 Task: Find connections with filter location Neustadt with filter topic #newyearwith filter profile language French with filter current company Viatris with filter school School of Management Sciences, Varanasi with filter industry Airlines and Aviation with filter service category Consulting with filter keywords title Vice President of Operations
Action: Mouse moved to (677, 72)
Screenshot: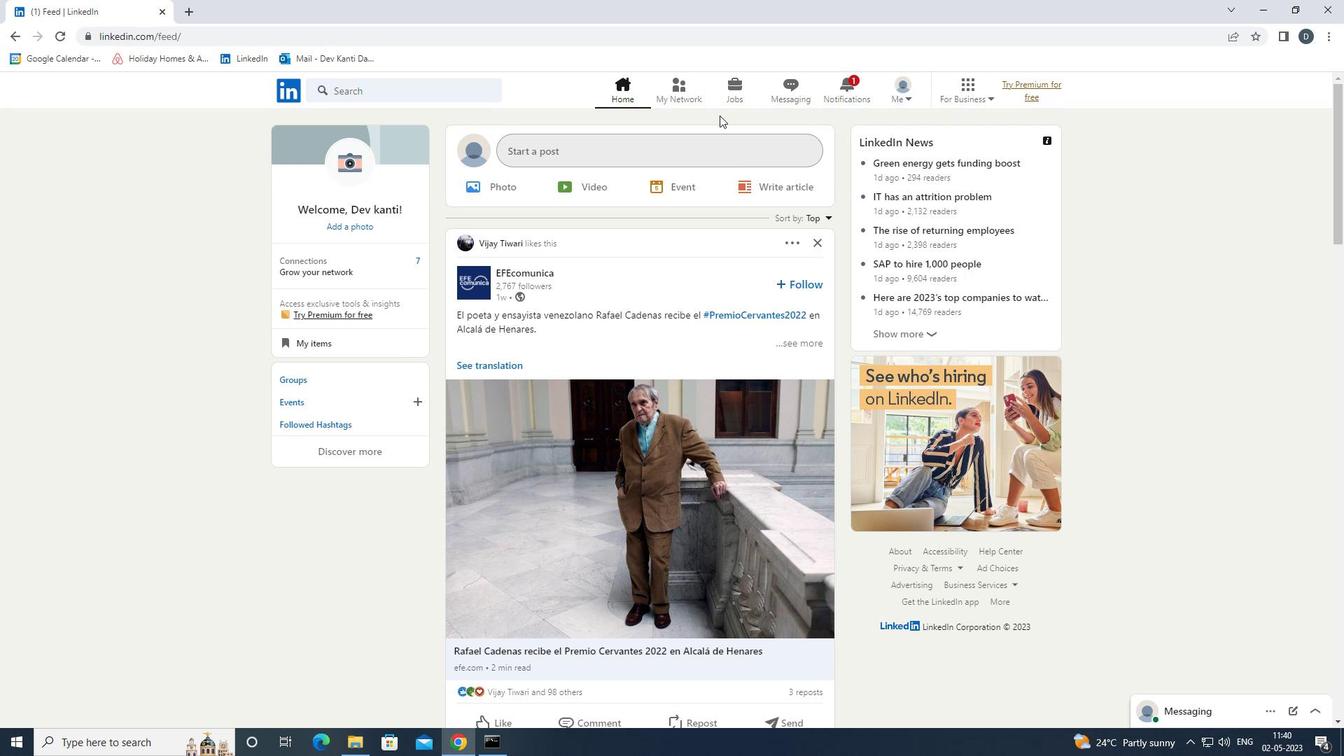 
Action: Mouse pressed left at (677, 72)
Screenshot: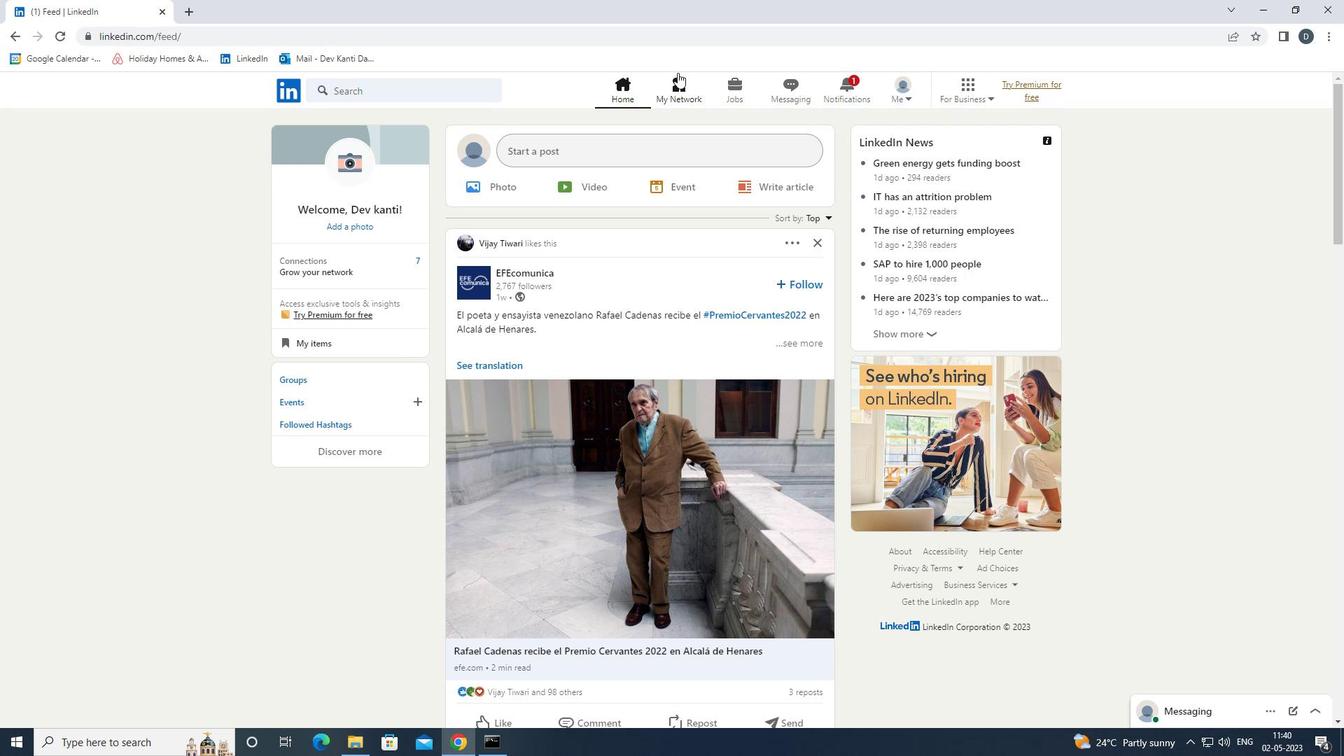 
Action: Mouse moved to (466, 166)
Screenshot: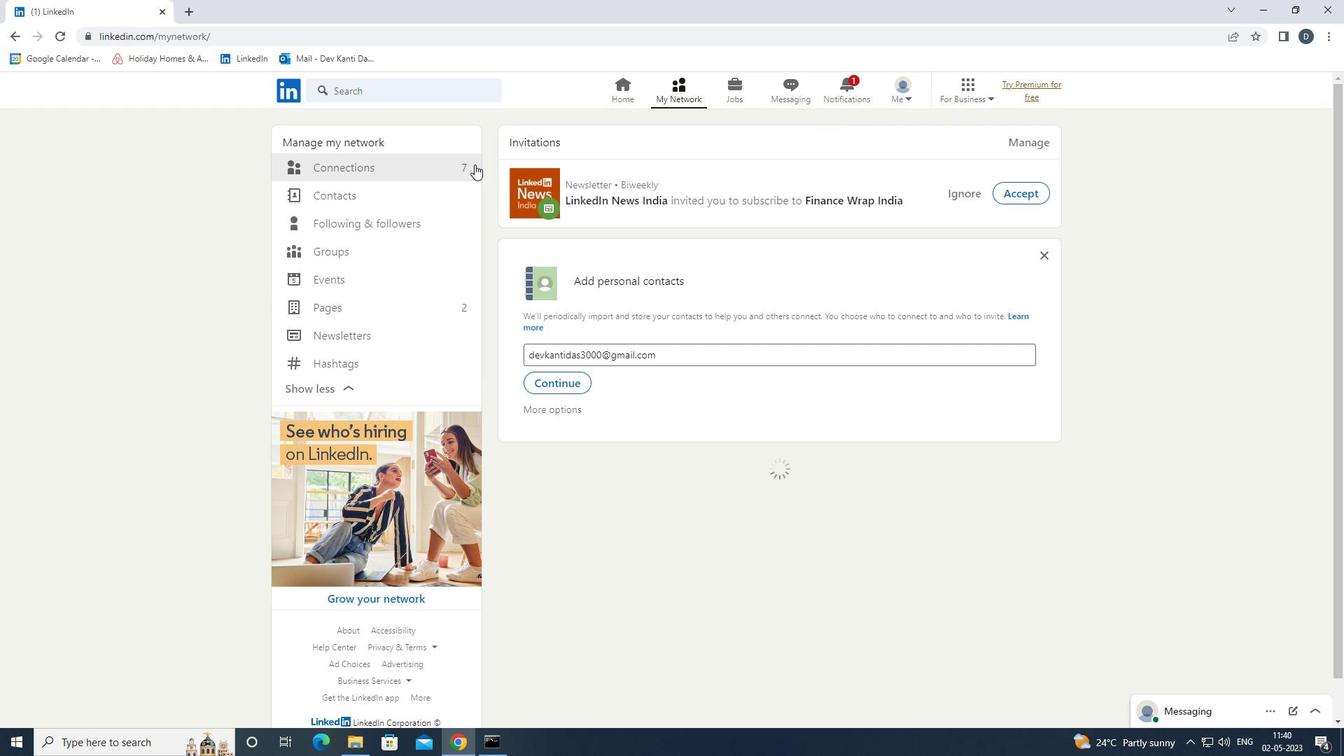 
Action: Mouse pressed left at (466, 166)
Screenshot: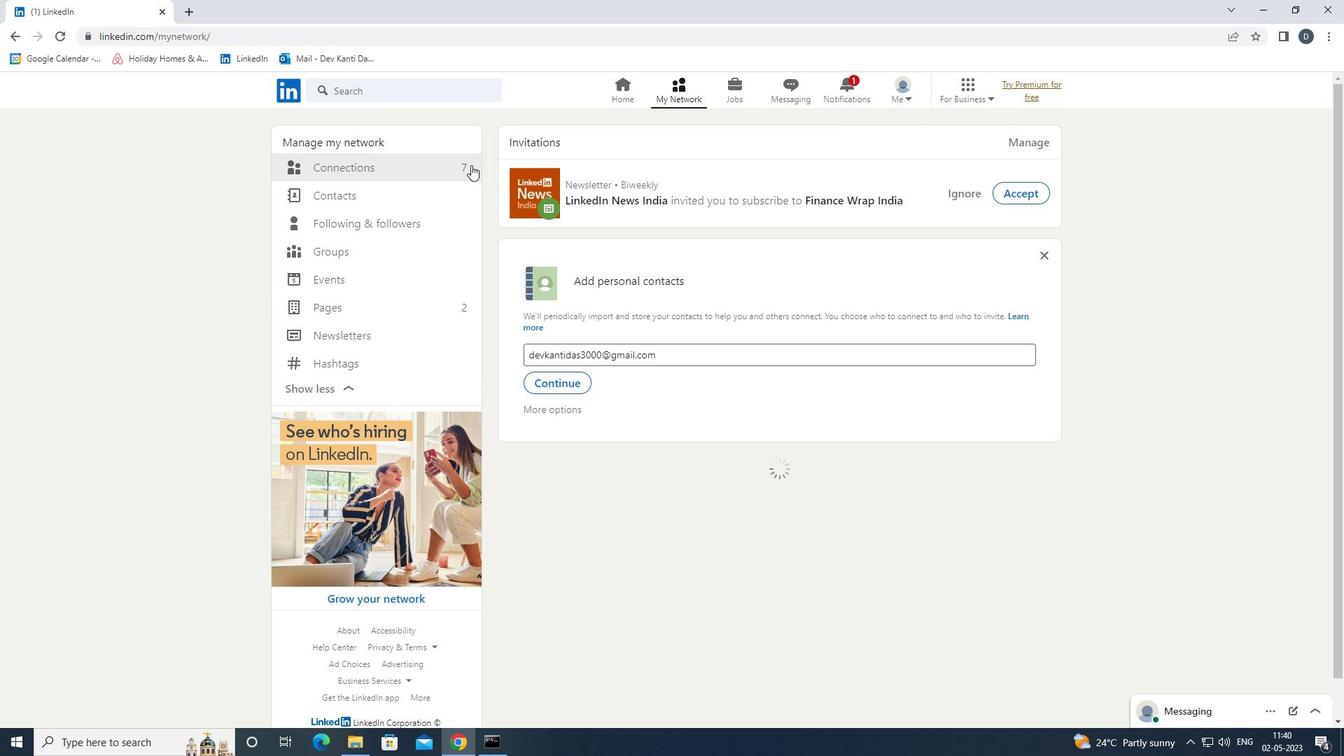
Action: Mouse moved to (788, 171)
Screenshot: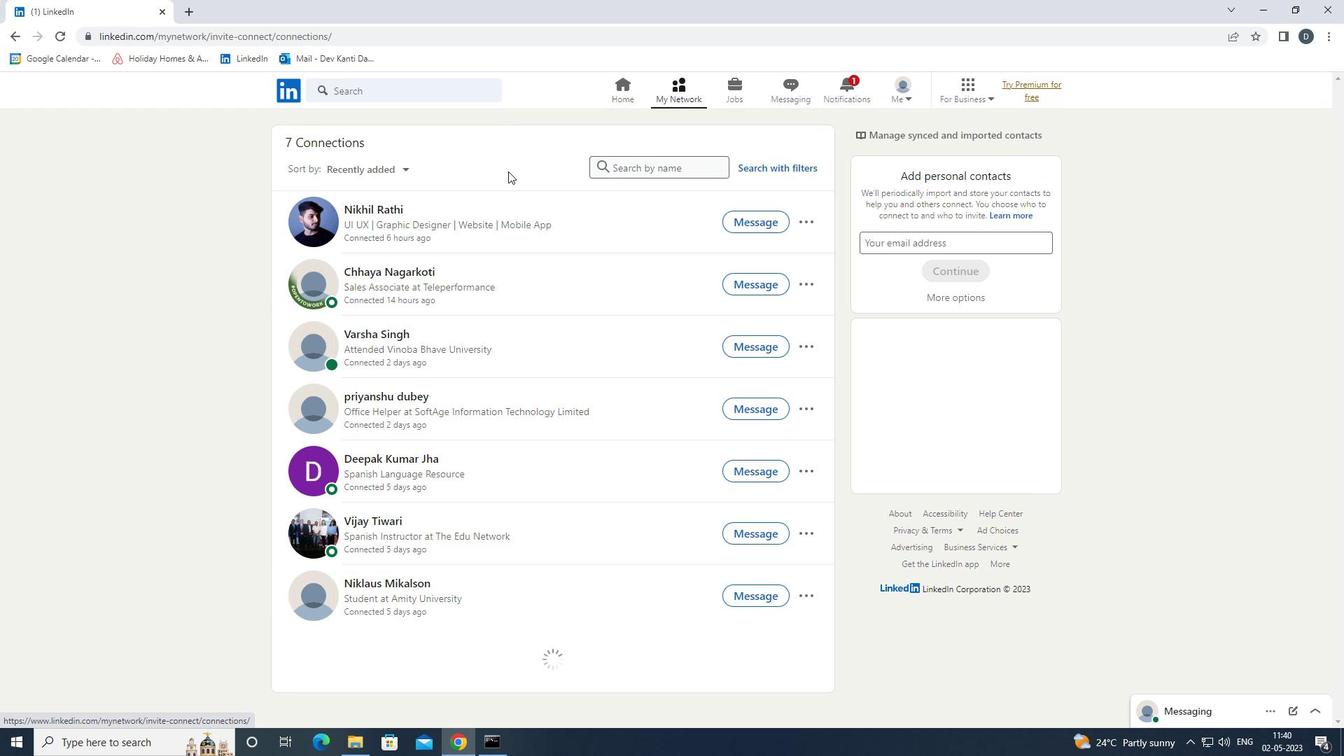 
Action: Mouse pressed left at (788, 171)
Screenshot: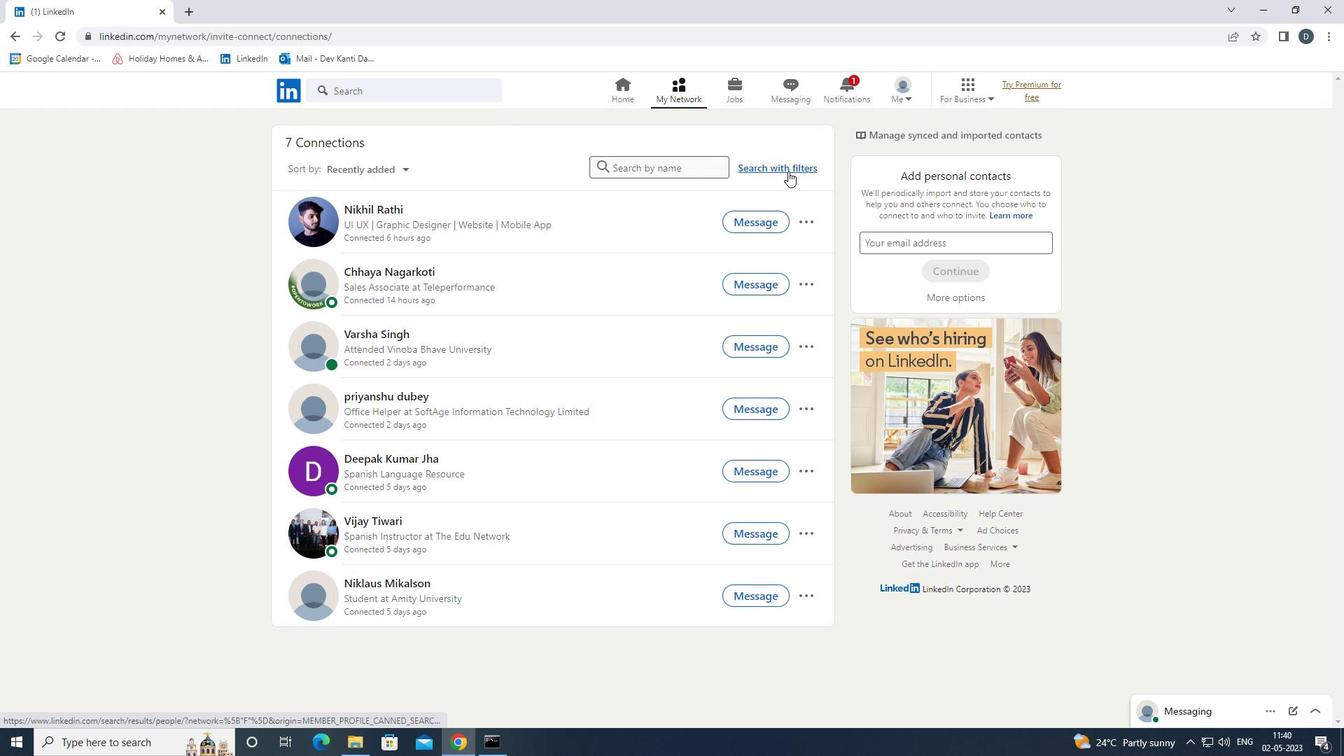 
Action: Mouse moved to (717, 127)
Screenshot: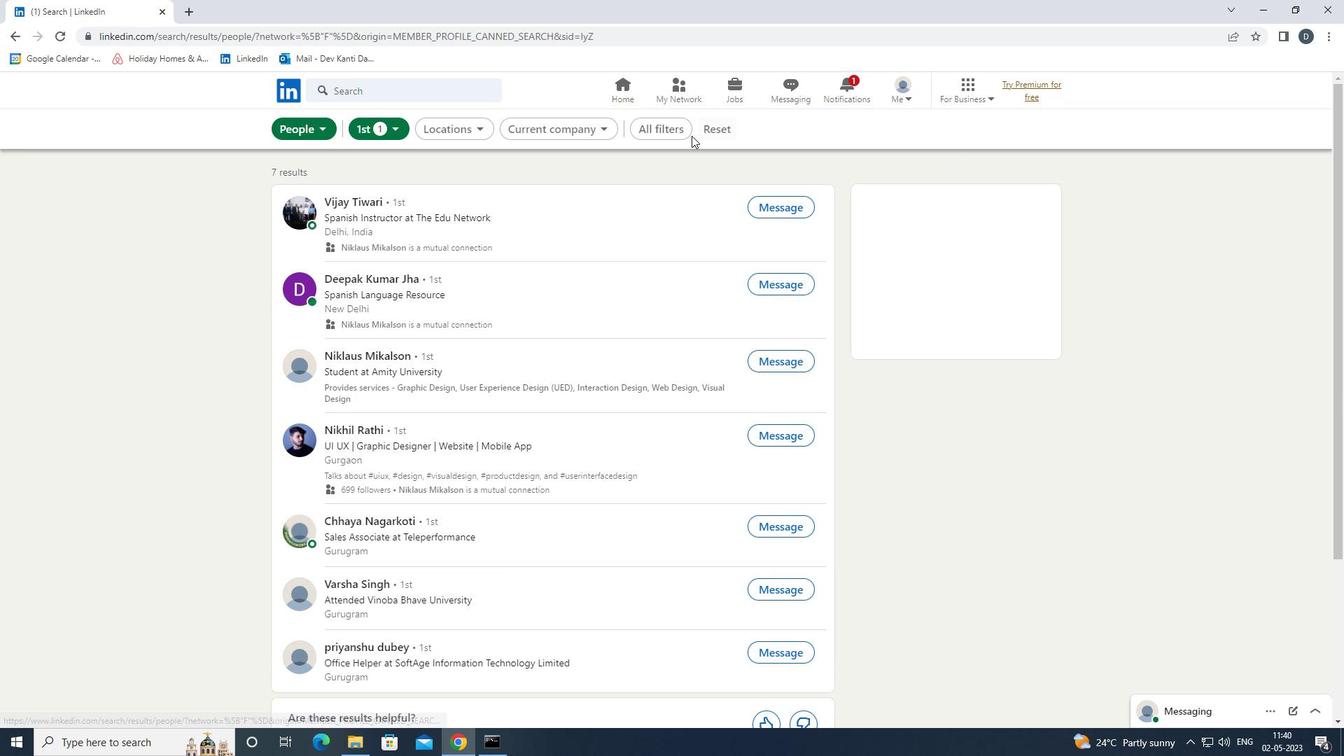 
Action: Mouse pressed left at (717, 127)
Screenshot: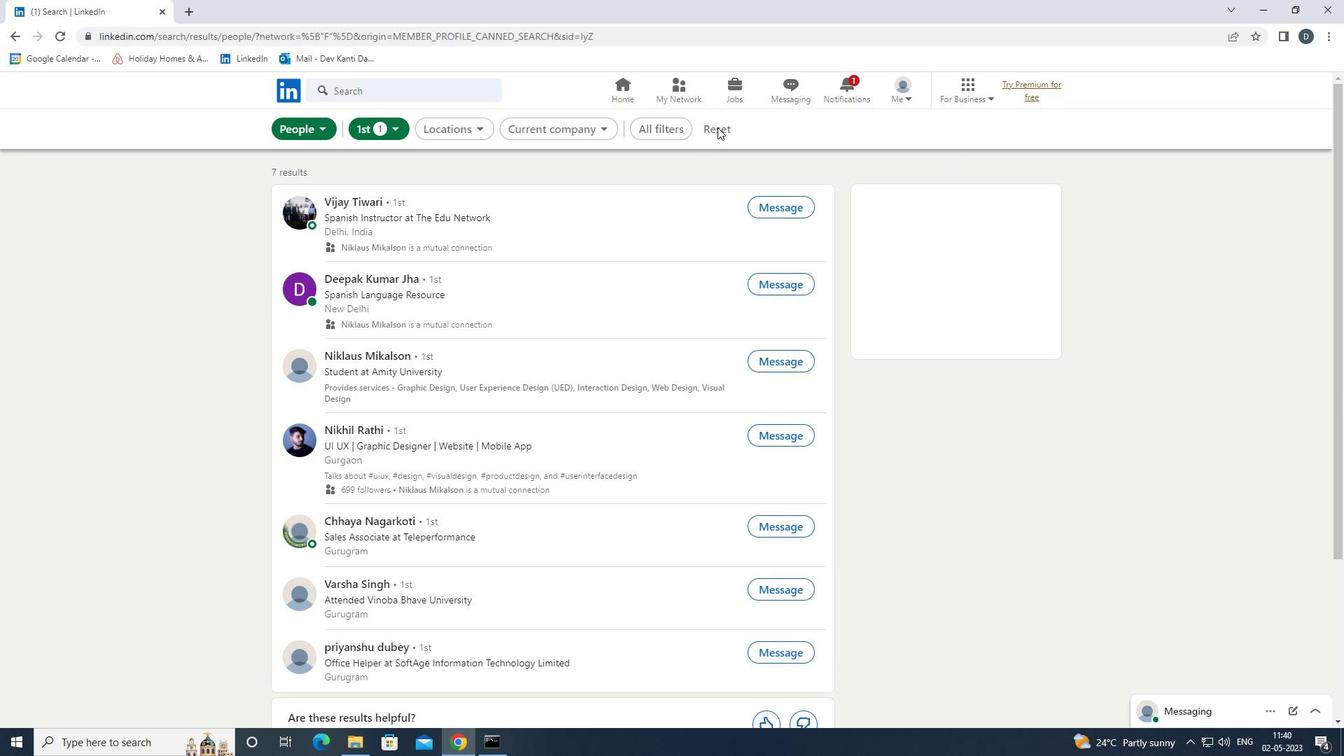 
Action: Mouse moved to (717, 130)
Screenshot: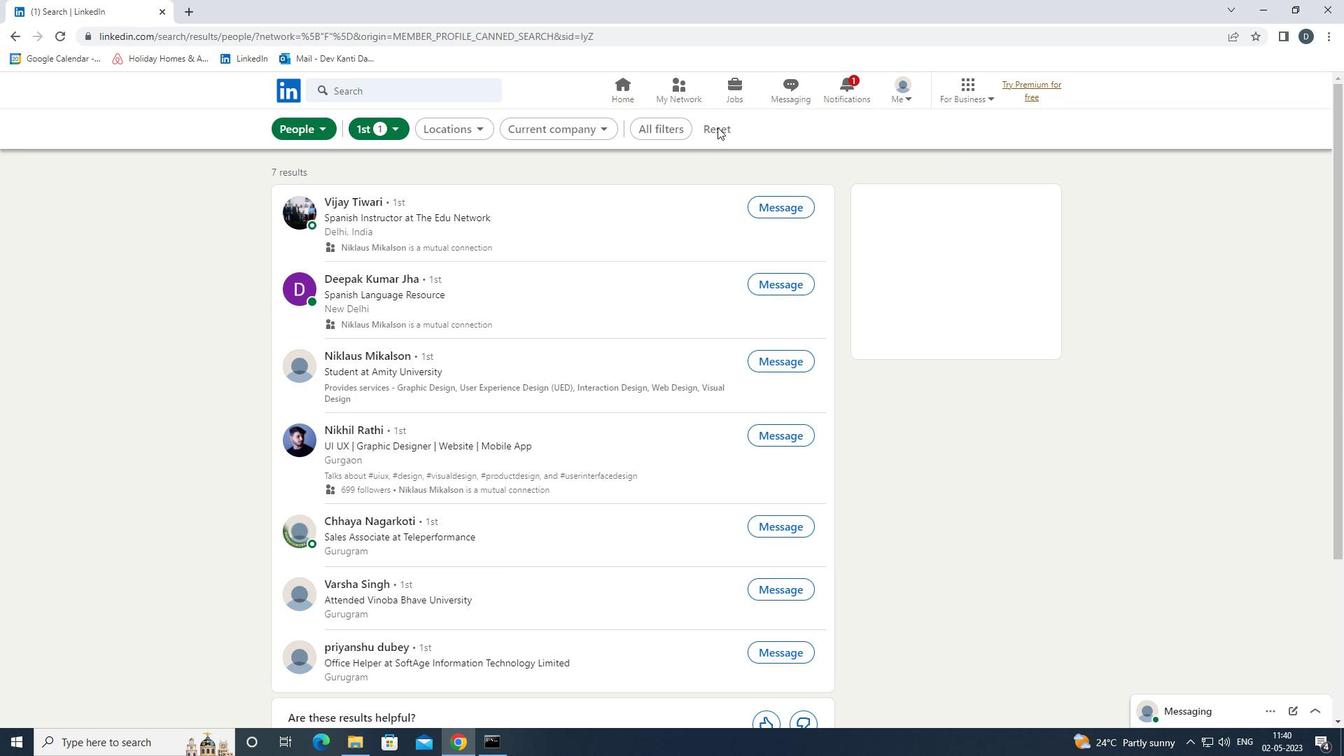 
Action: Mouse pressed left at (717, 130)
Screenshot: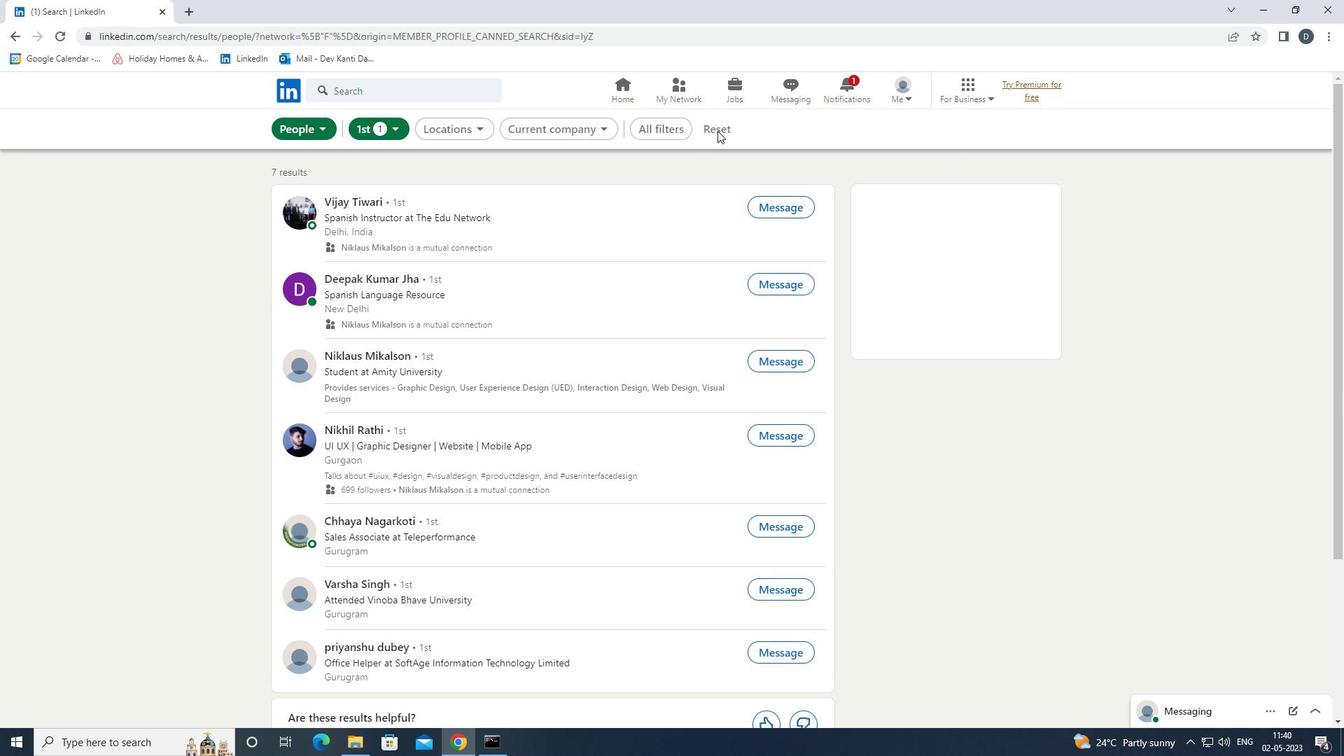 
Action: Mouse moved to (697, 131)
Screenshot: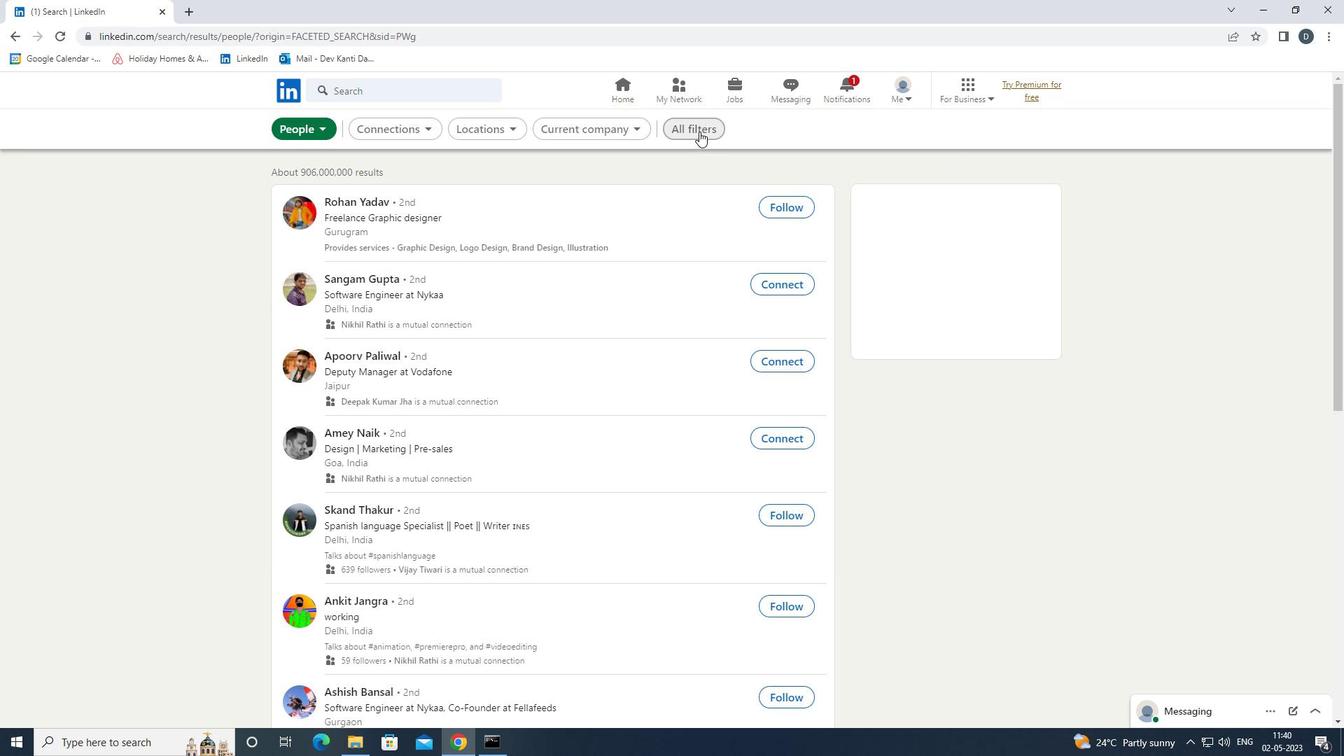 
Action: Mouse pressed left at (697, 131)
Screenshot: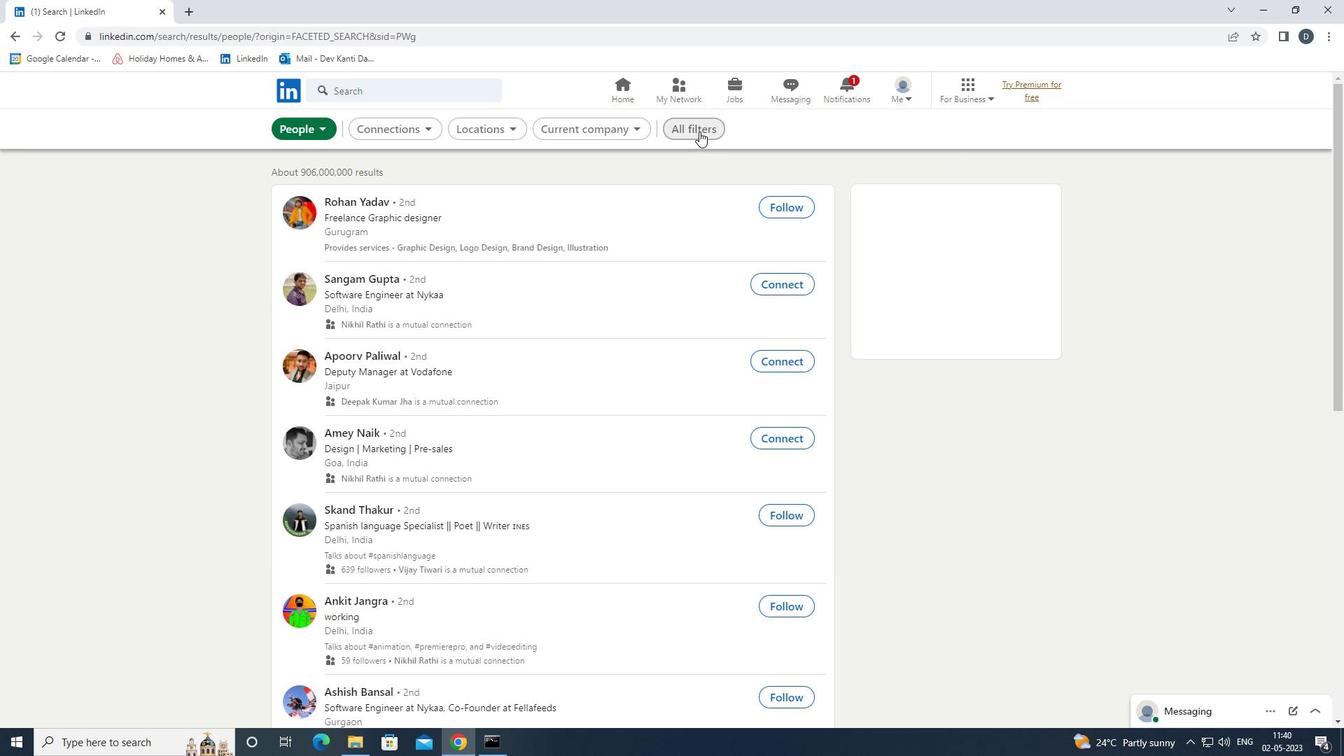 
Action: Mouse moved to (1170, 425)
Screenshot: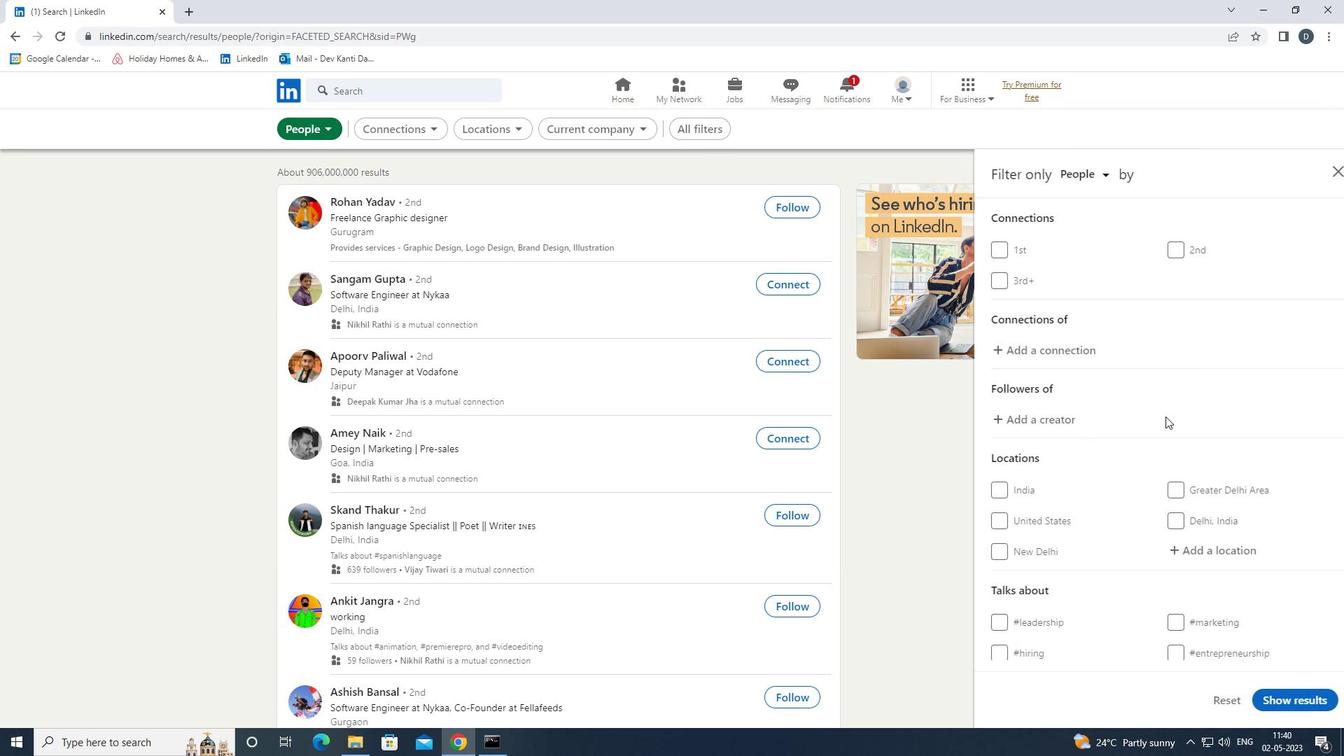 
Action: Mouse scrolled (1170, 424) with delta (0, 0)
Screenshot: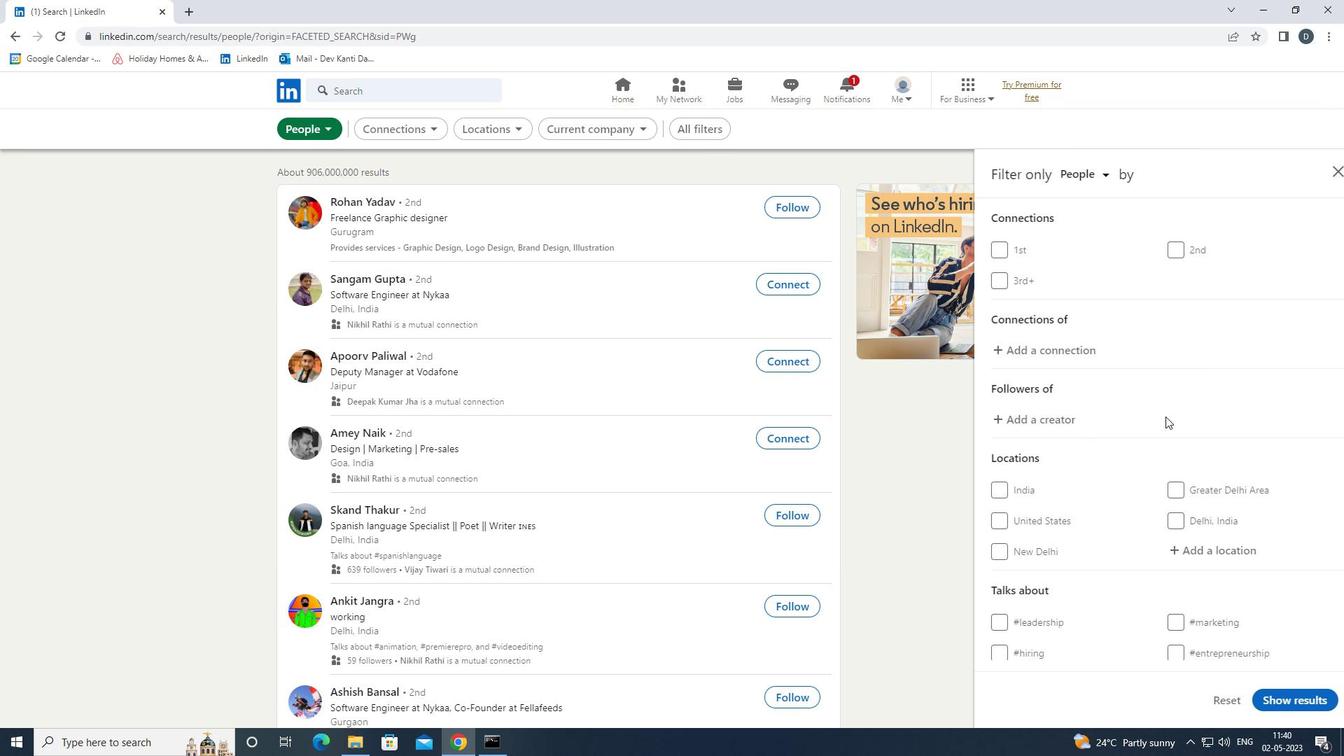 
Action: Mouse scrolled (1170, 424) with delta (0, 0)
Screenshot: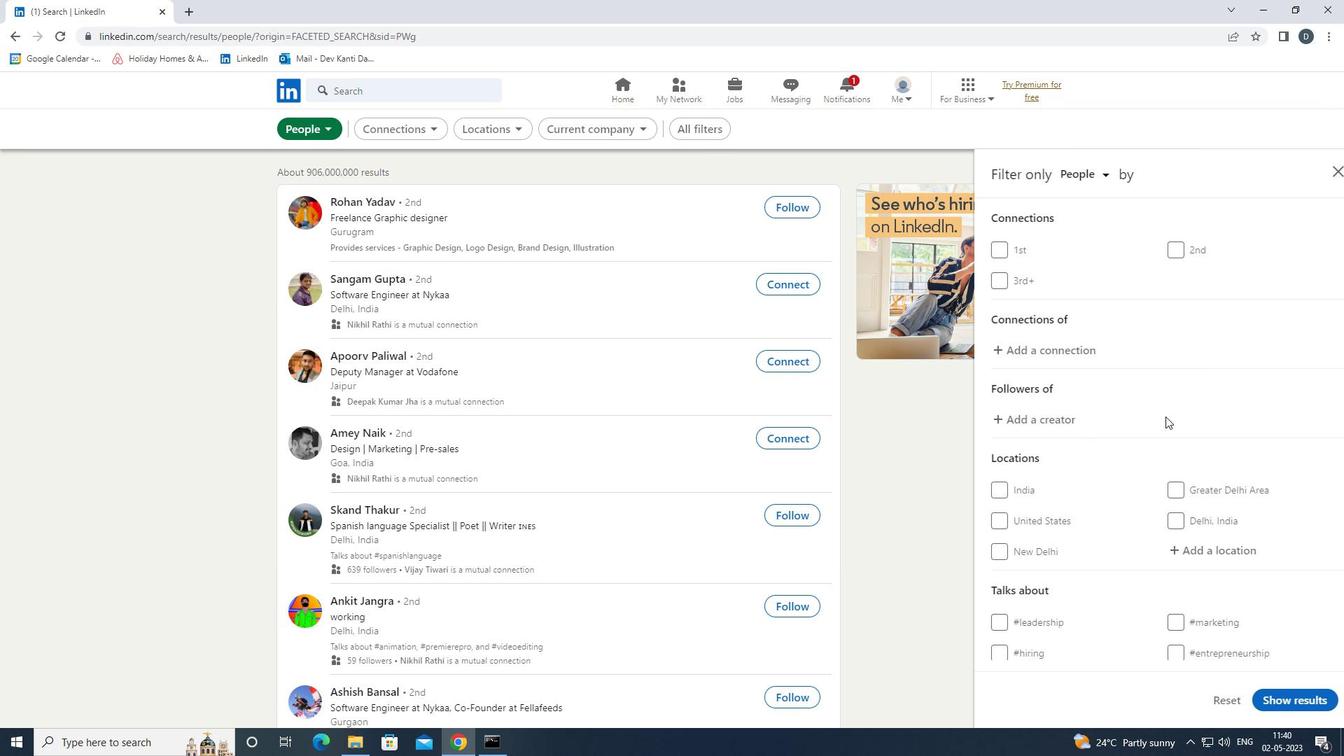 
Action: Mouse scrolled (1170, 424) with delta (0, 0)
Screenshot: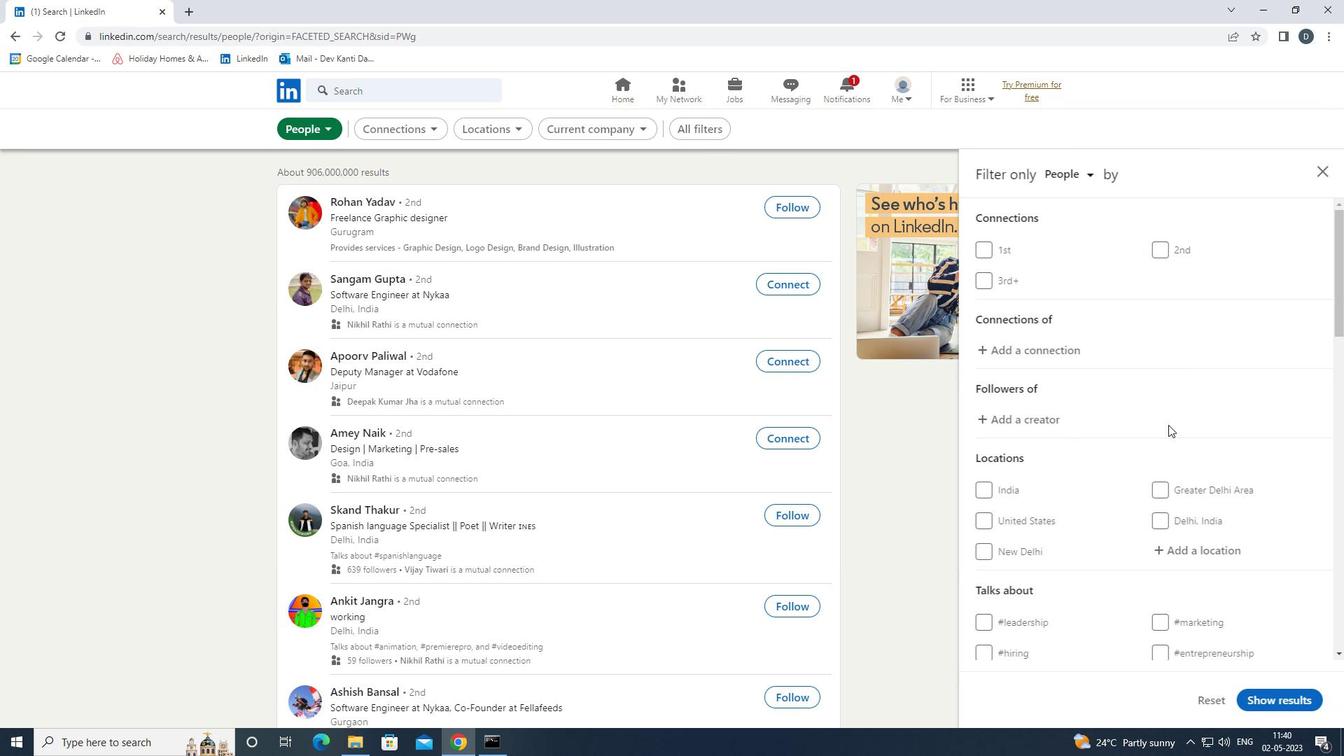 
Action: Mouse moved to (1198, 336)
Screenshot: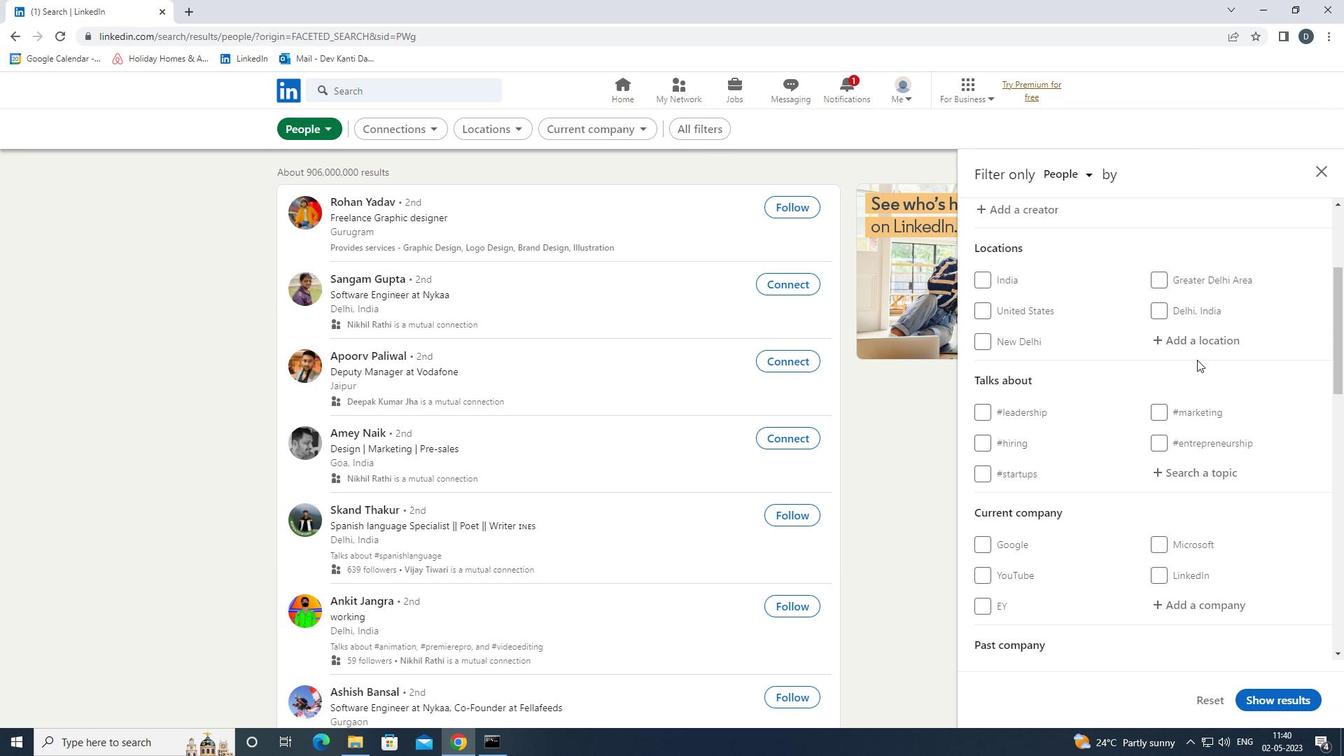 
Action: Mouse pressed left at (1198, 336)
Screenshot: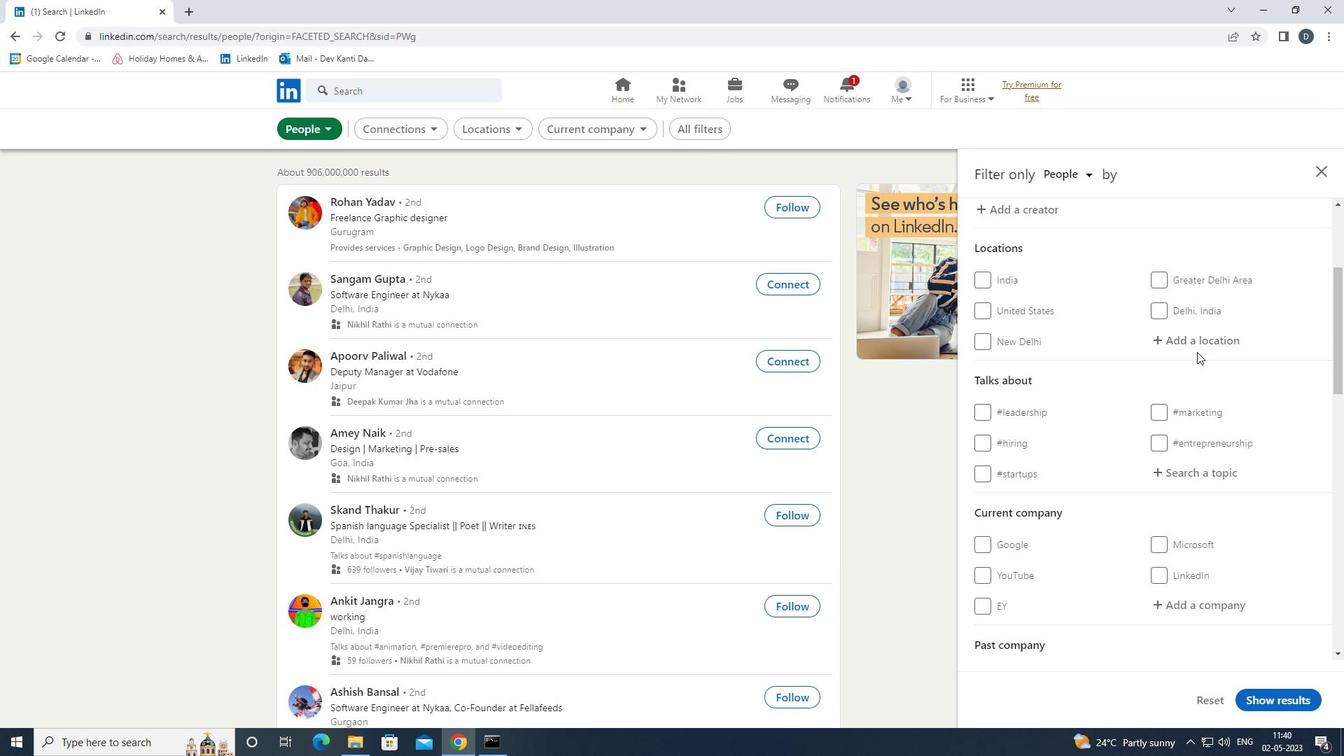 
Action: Key pressed <Key.shift>NEUSTADT<Key.enter>
Screenshot: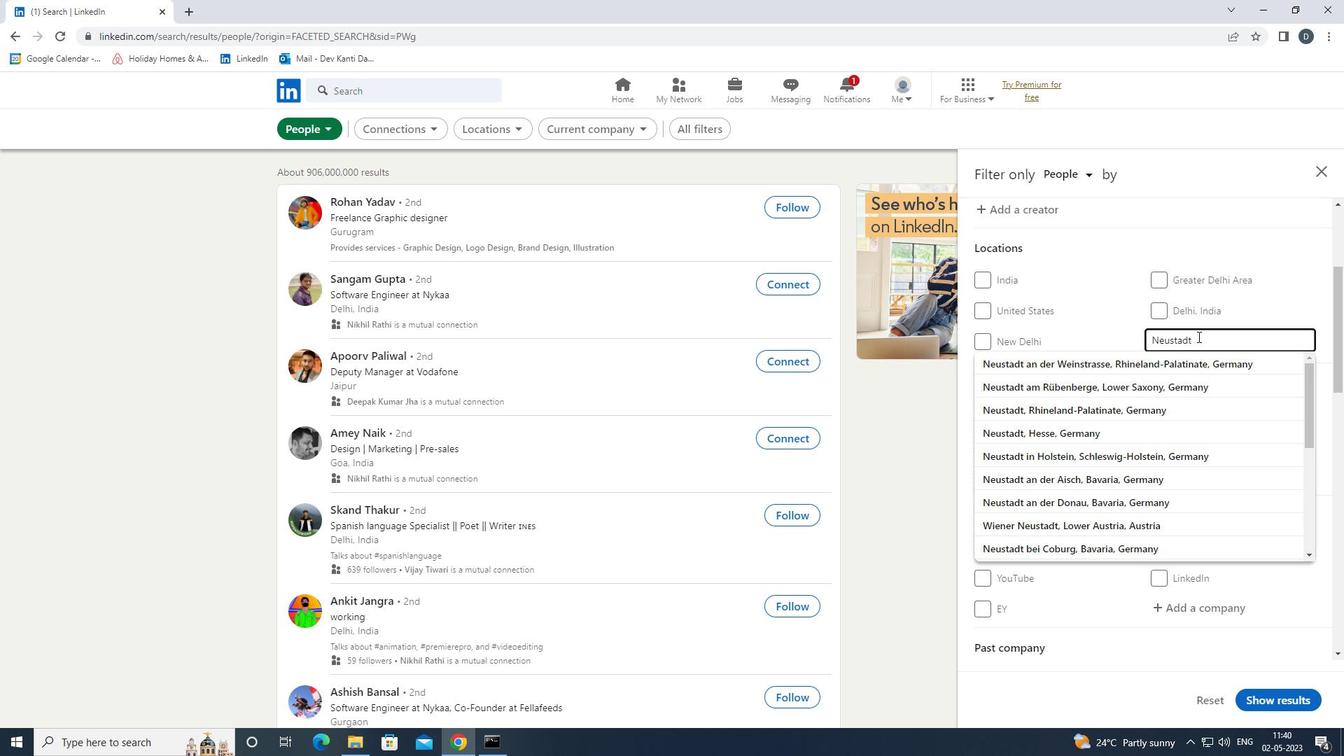 
Action: Mouse scrolled (1198, 336) with delta (0, 0)
Screenshot: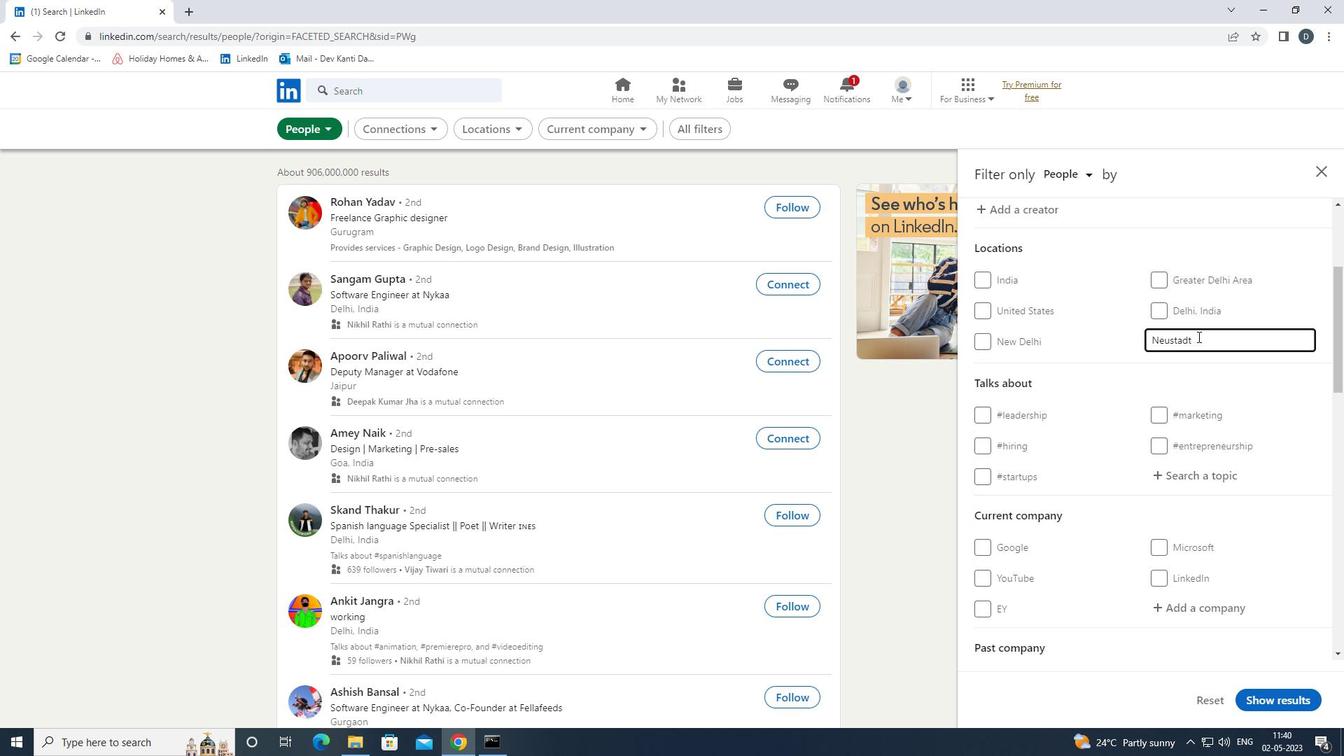 
Action: Mouse moved to (1218, 413)
Screenshot: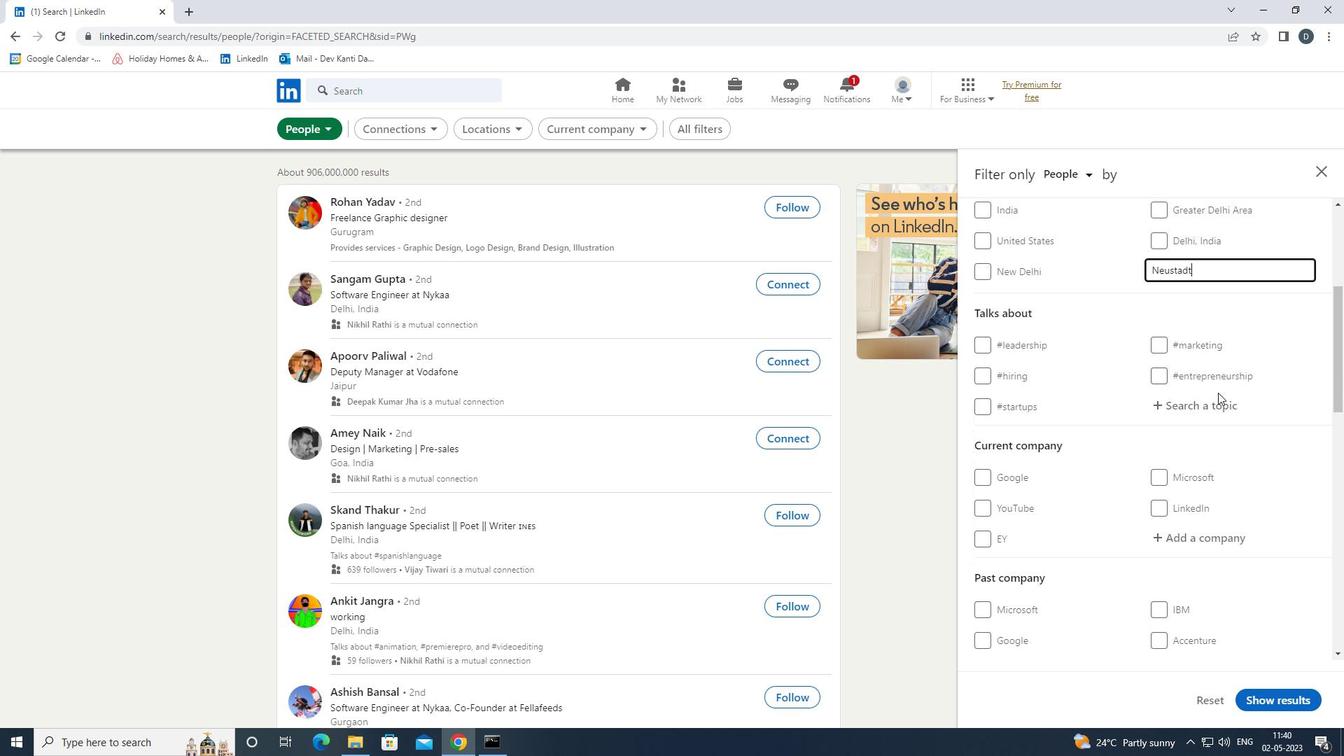 
Action: Mouse pressed left at (1218, 413)
Screenshot: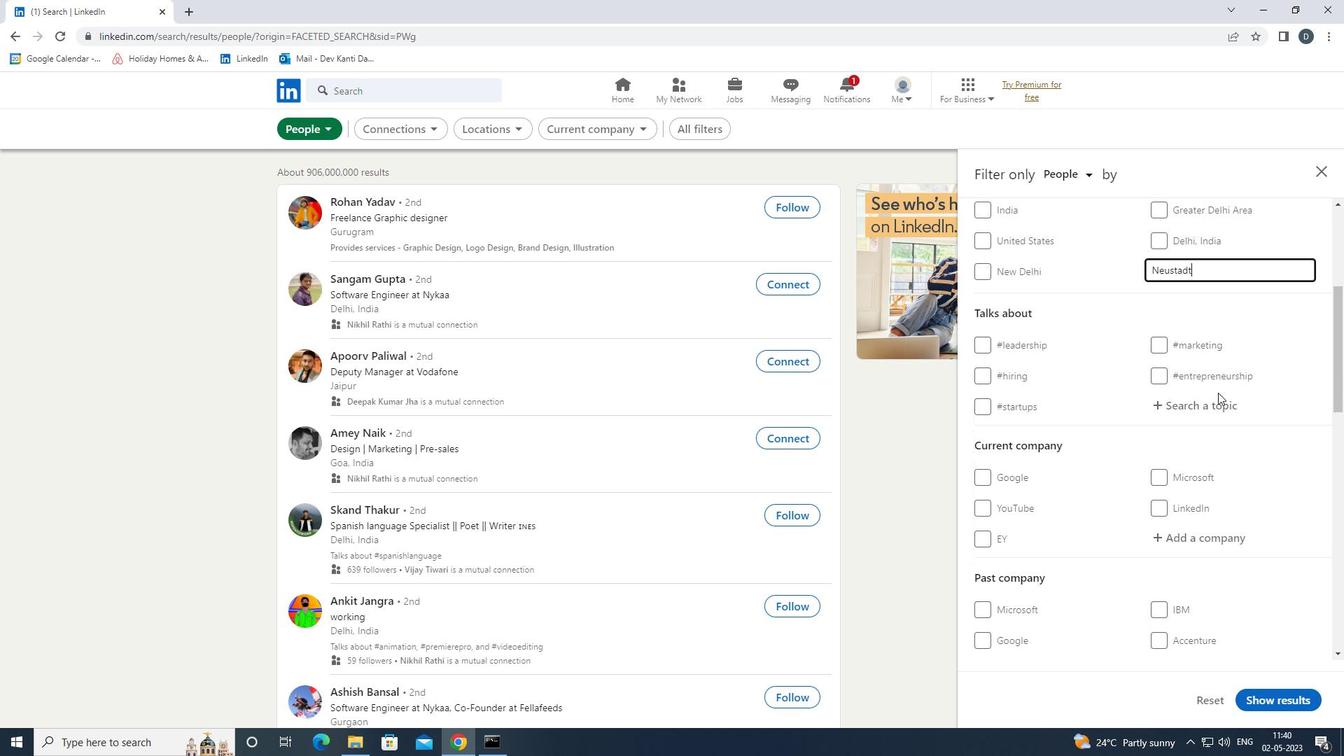
Action: Mouse moved to (1218, 414)
Screenshot: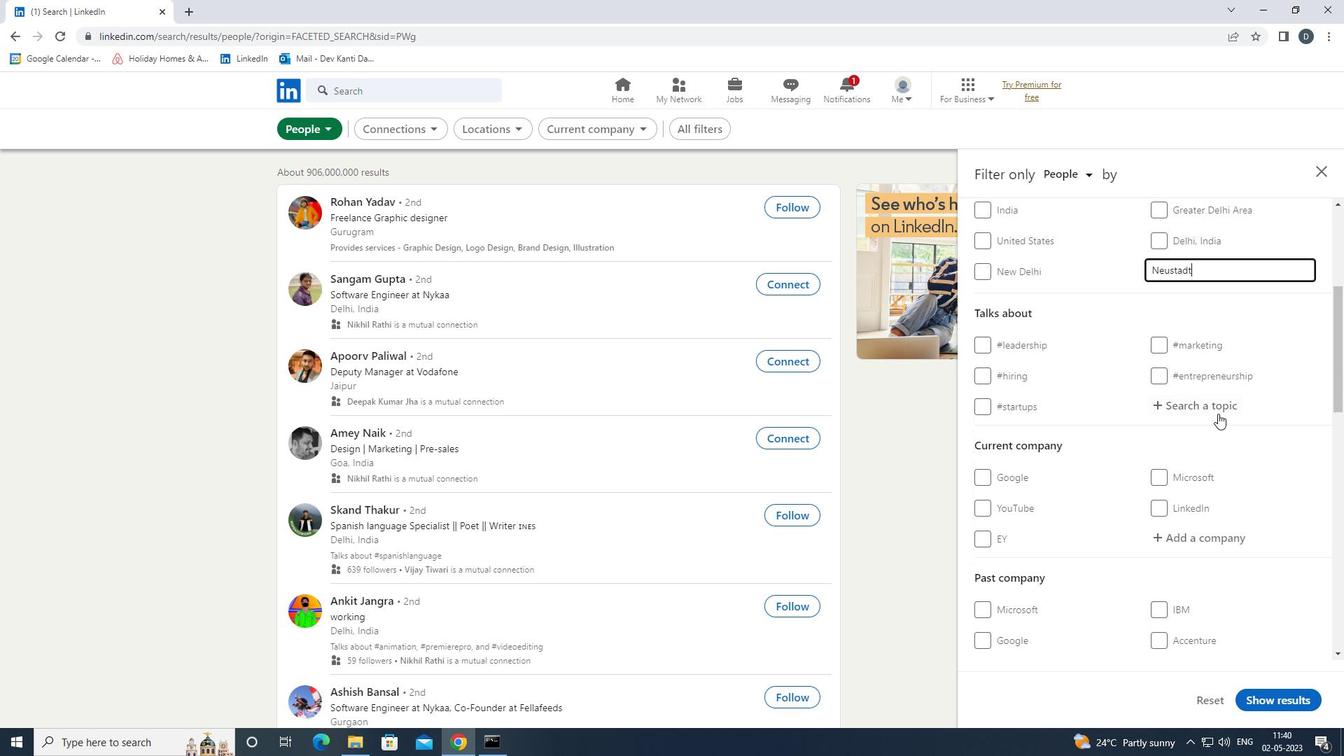 
Action: Key pressed NEWYEAR<Key.down><Key.enter>
Screenshot: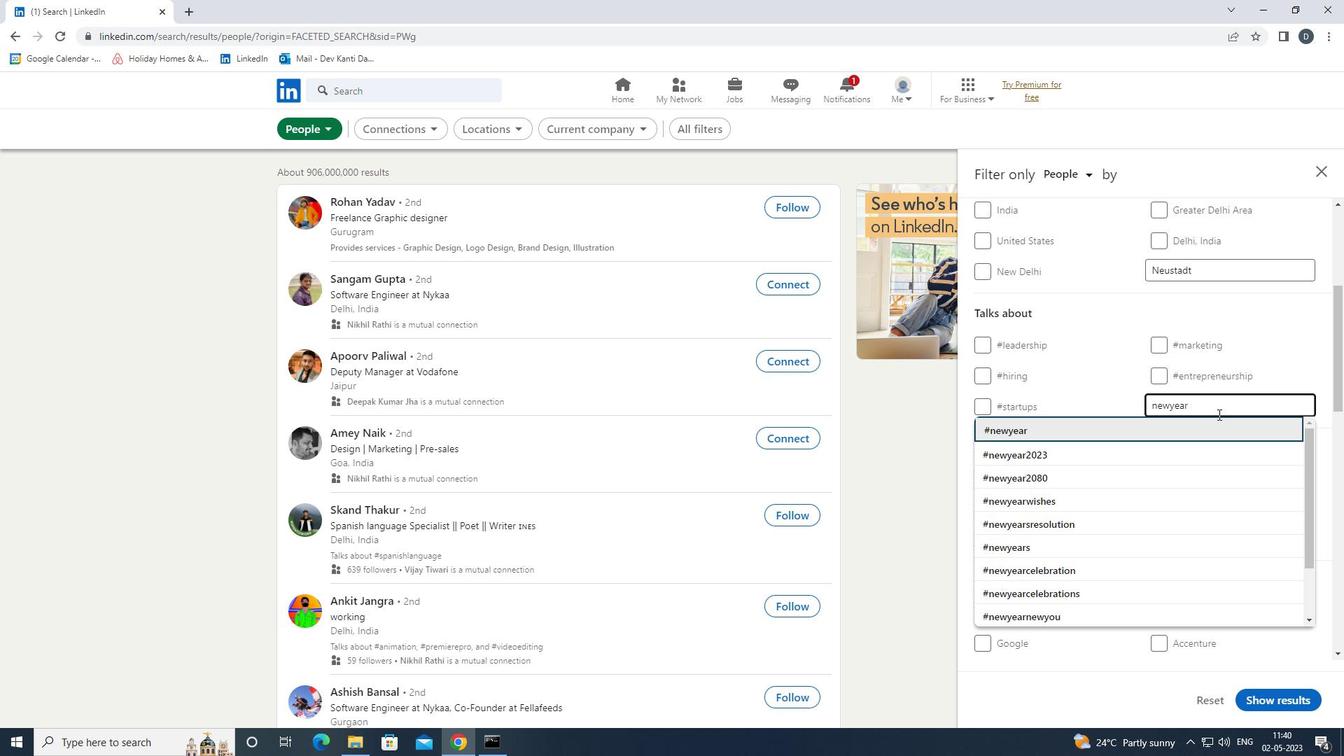 
Action: Mouse moved to (1178, 441)
Screenshot: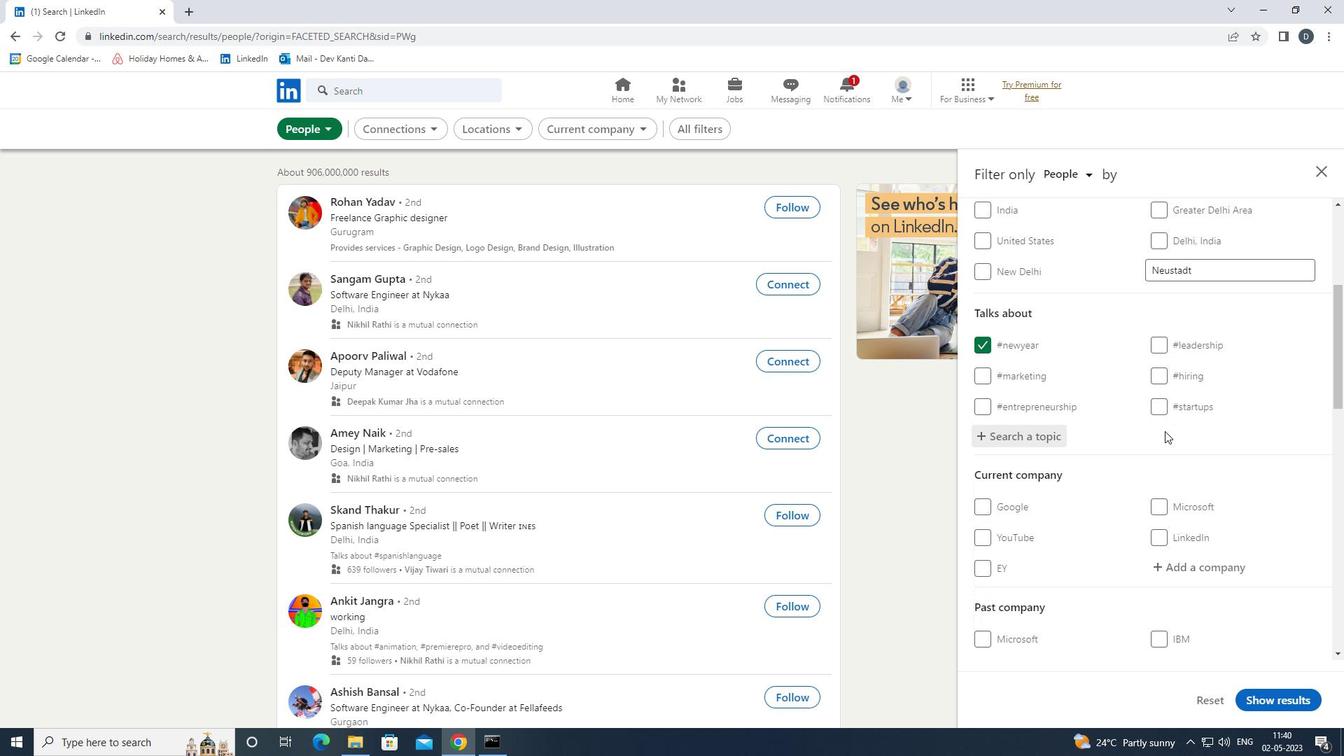 
Action: Mouse scrolled (1178, 440) with delta (0, 0)
Screenshot: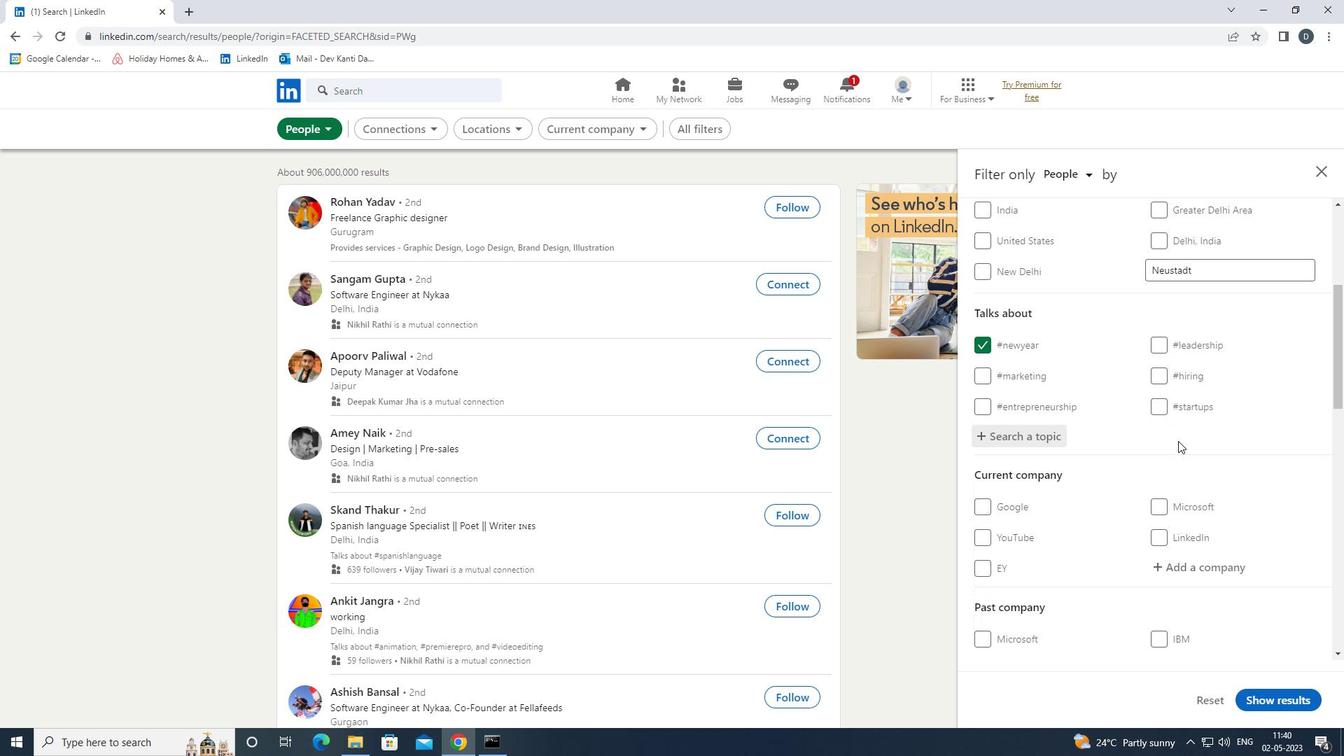 
Action: Mouse moved to (1178, 441)
Screenshot: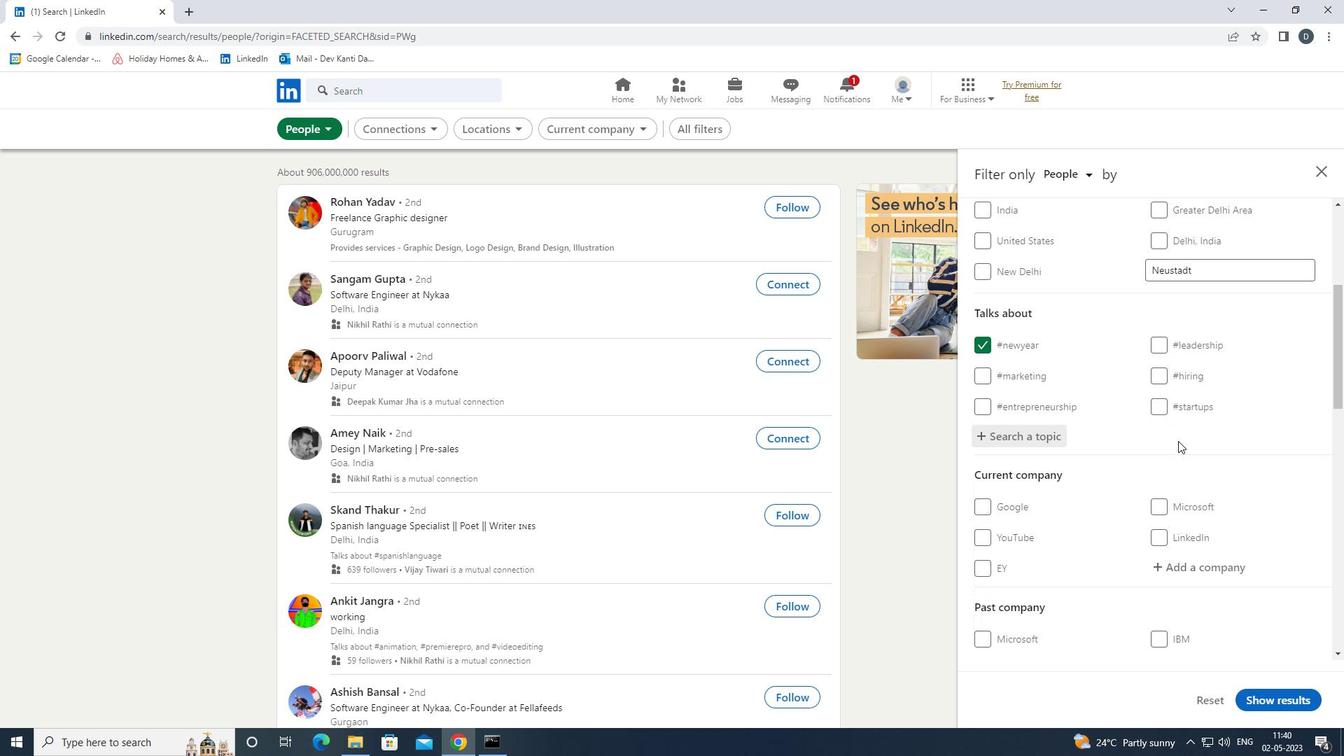 
Action: Mouse scrolled (1178, 440) with delta (0, 0)
Screenshot: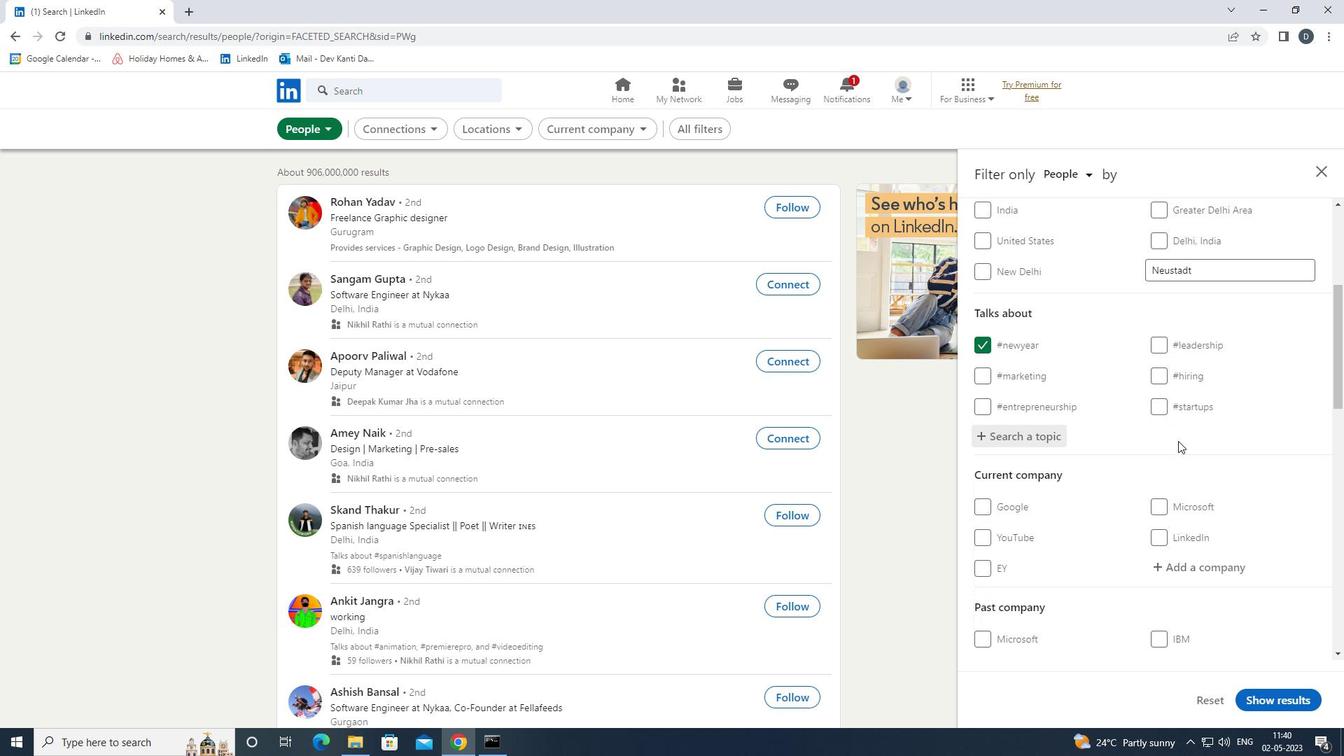 
Action: Mouse scrolled (1178, 440) with delta (0, 0)
Screenshot: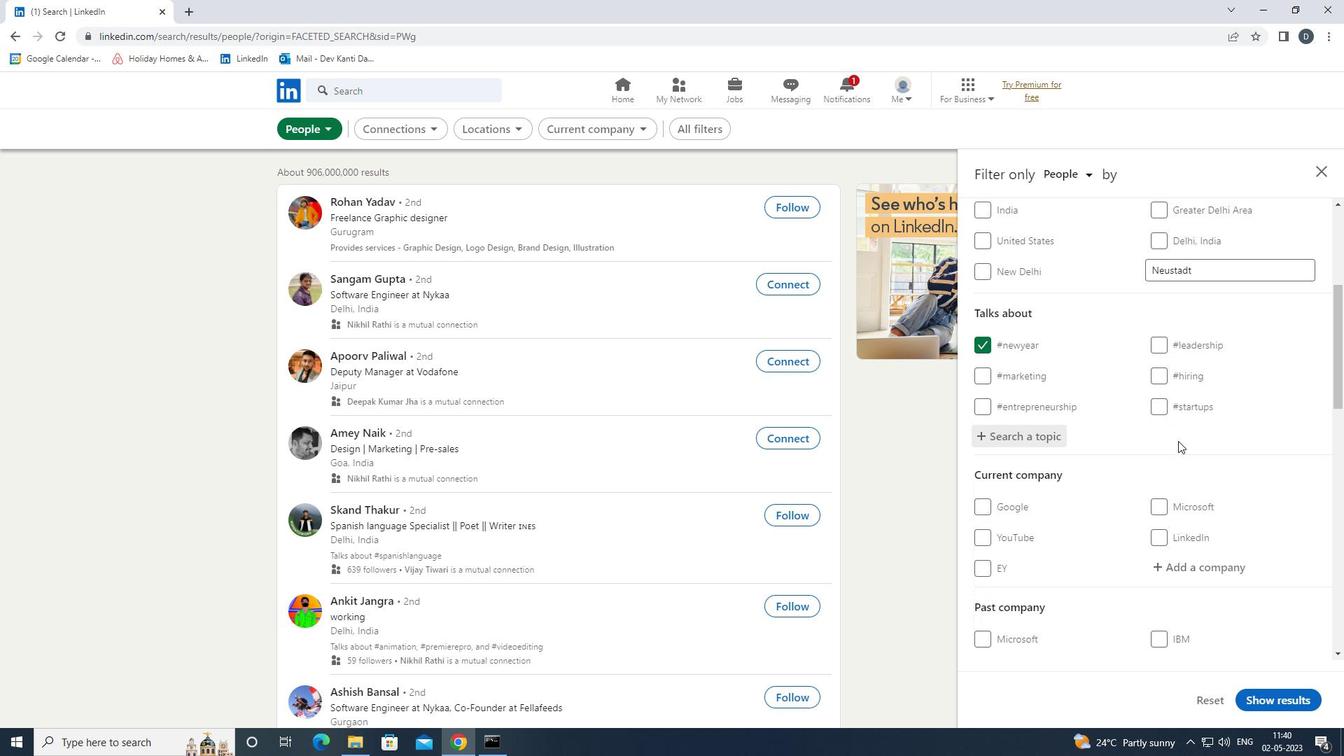 
Action: Mouse scrolled (1178, 440) with delta (0, 0)
Screenshot: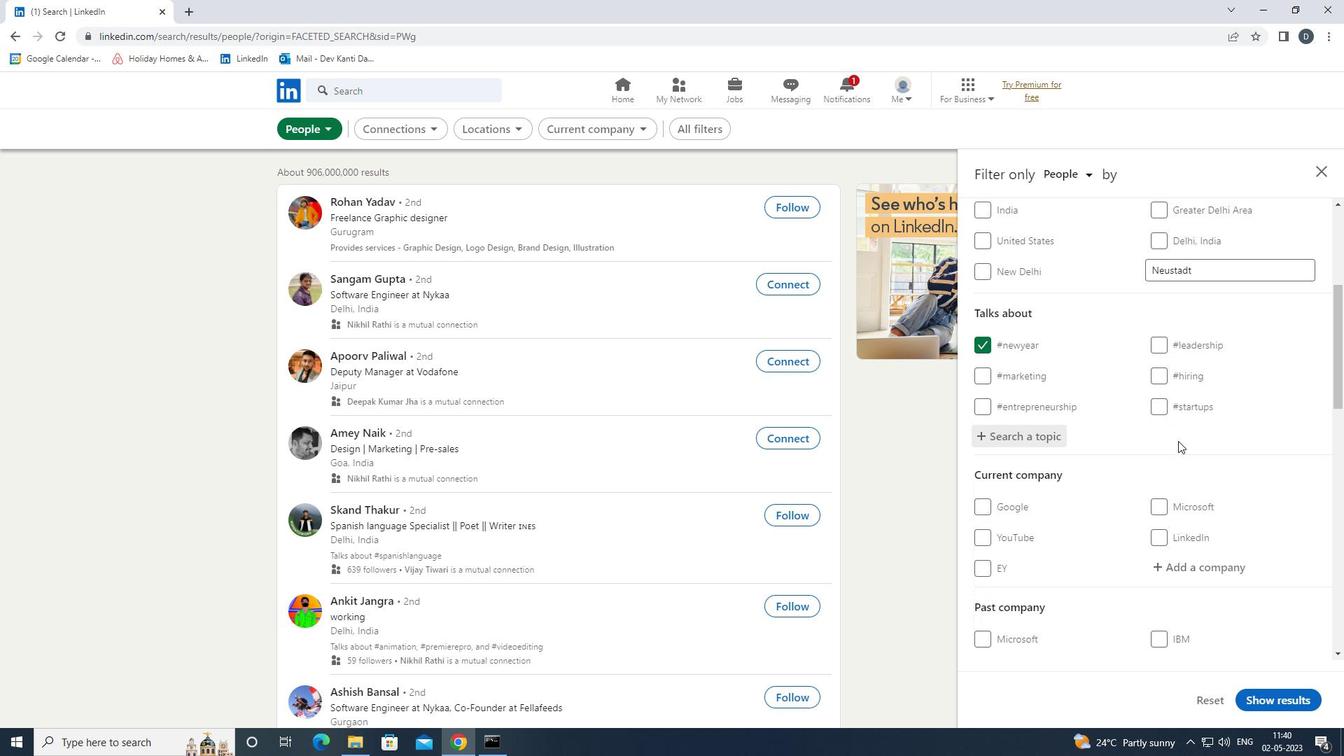 
Action: Mouse moved to (1179, 441)
Screenshot: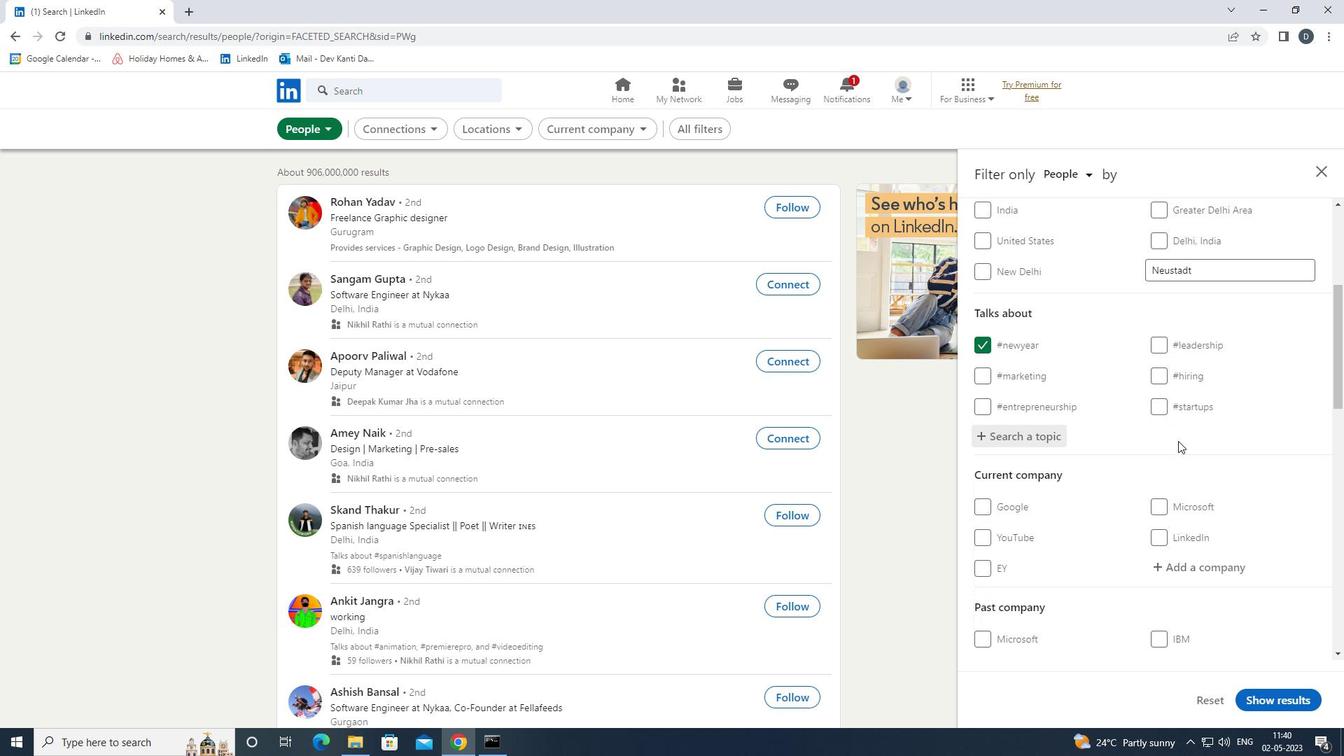 
Action: Mouse scrolled (1179, 440) with delta (0, 0)
Screenshot: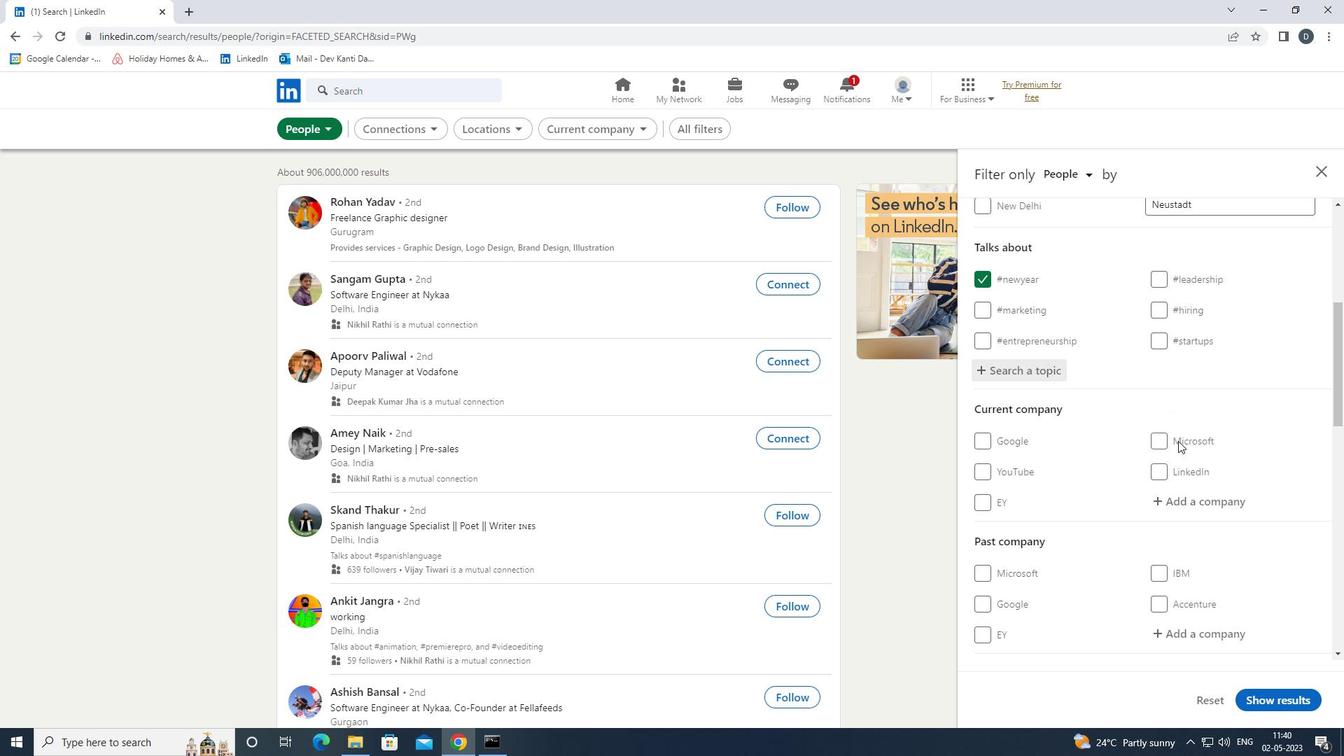 
Action: Mouse scrolled (1179, 440) with delta (0, 0)
Screenshot: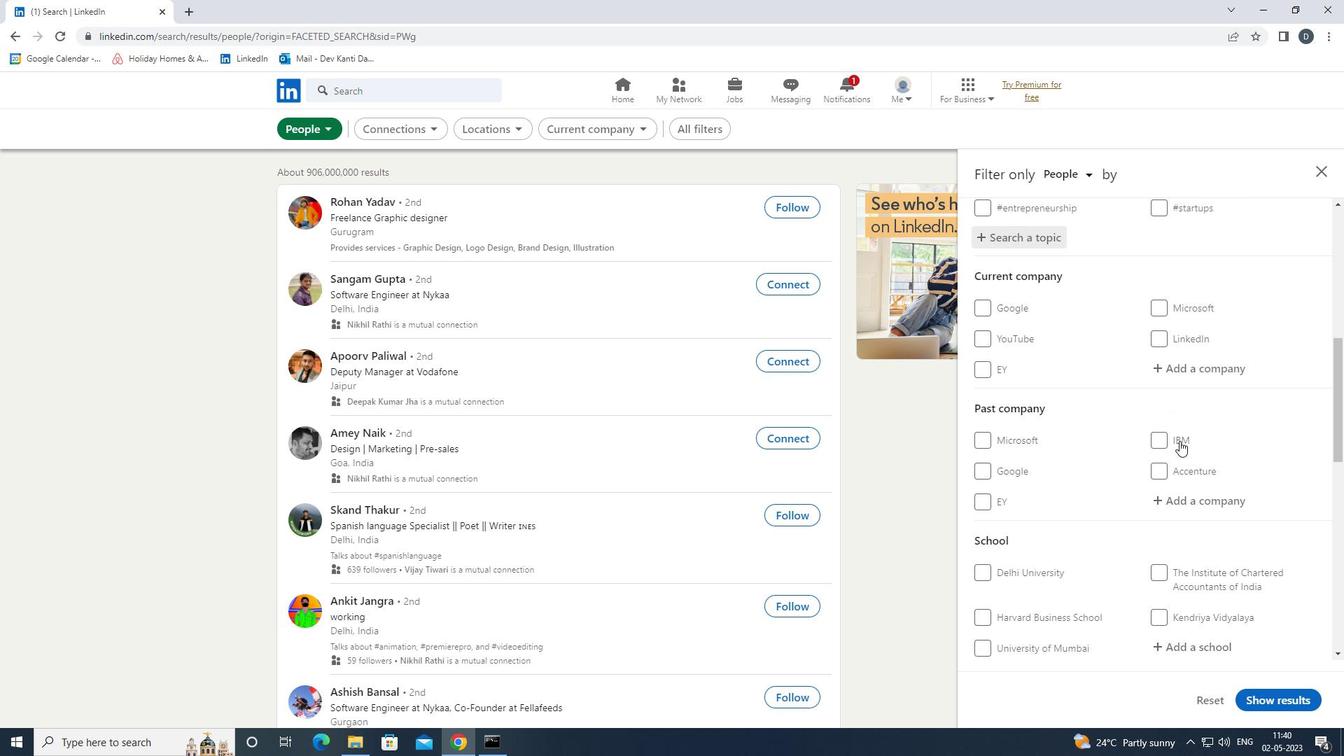 
Action: Mouse scrolled (1179, 440) with delta (0, 0)
Screenshot: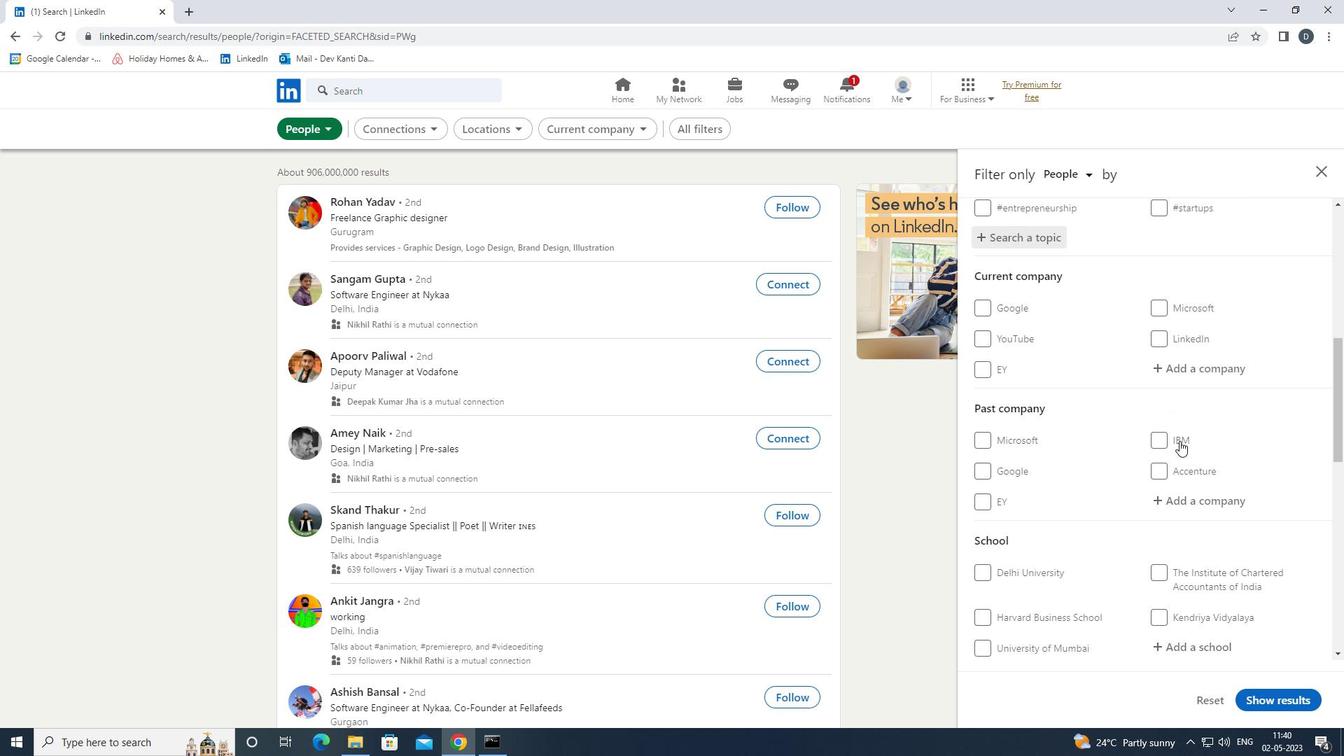 
Action: Mouse moved to (1179, 439)
Screenshot: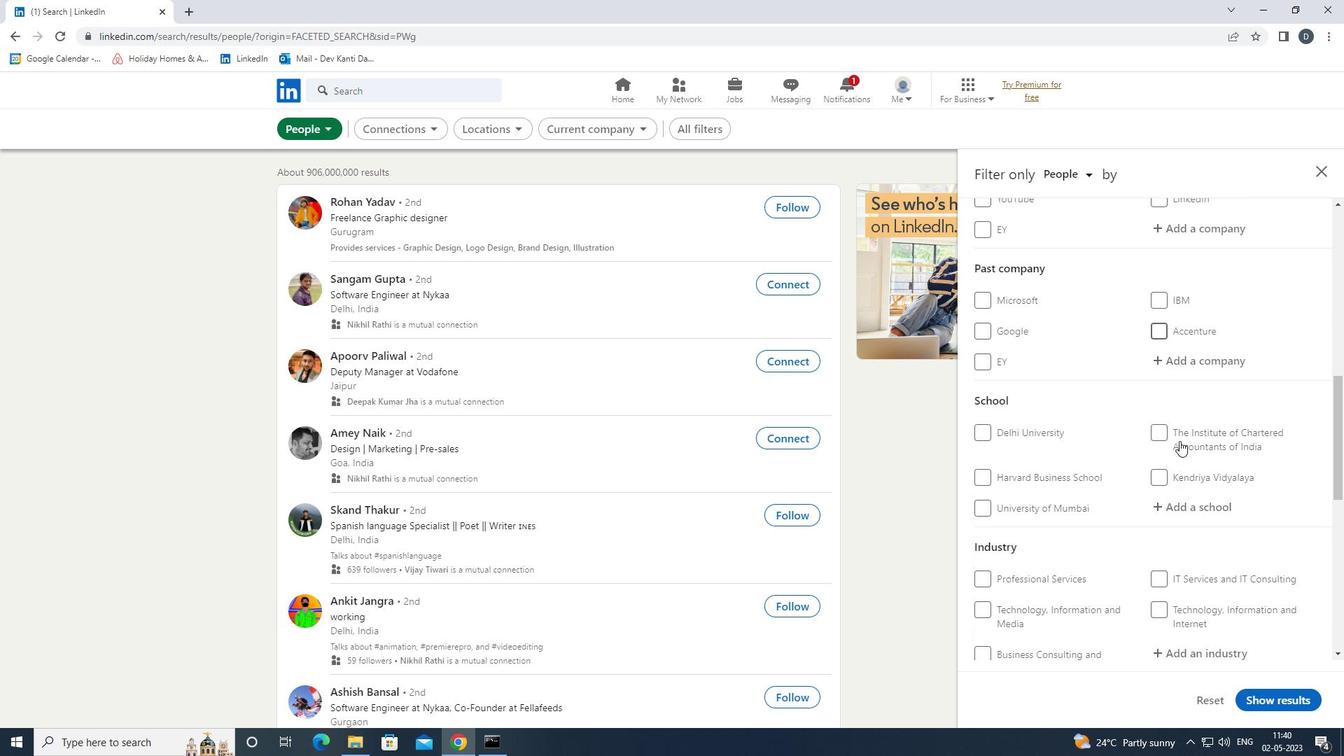 
Action: Mouse scrolled (1179, 438) with delta (0, 0)
Screenshot: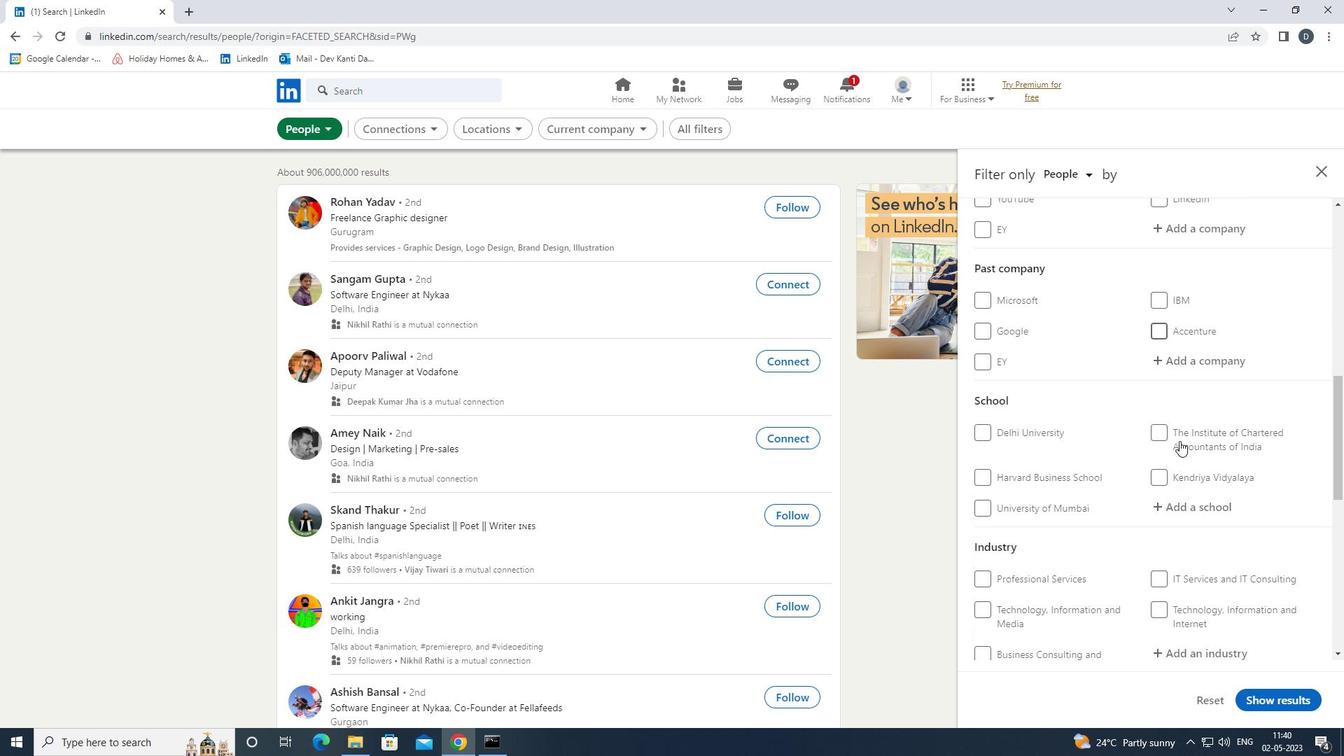 
Action: Mouse moved to (1179, 439)
Screenshot: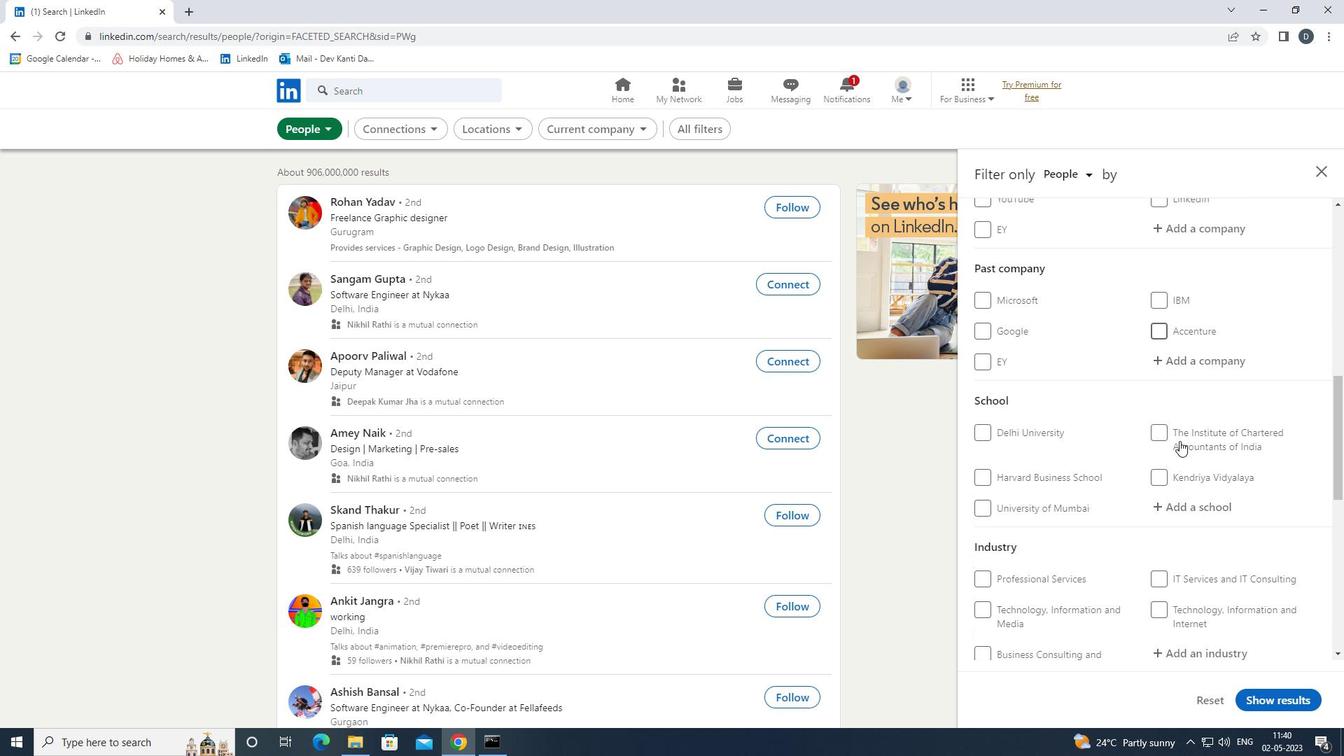 
Action: Mouse scrolled (1179, 438) with delta (0, 0)
Screenshot: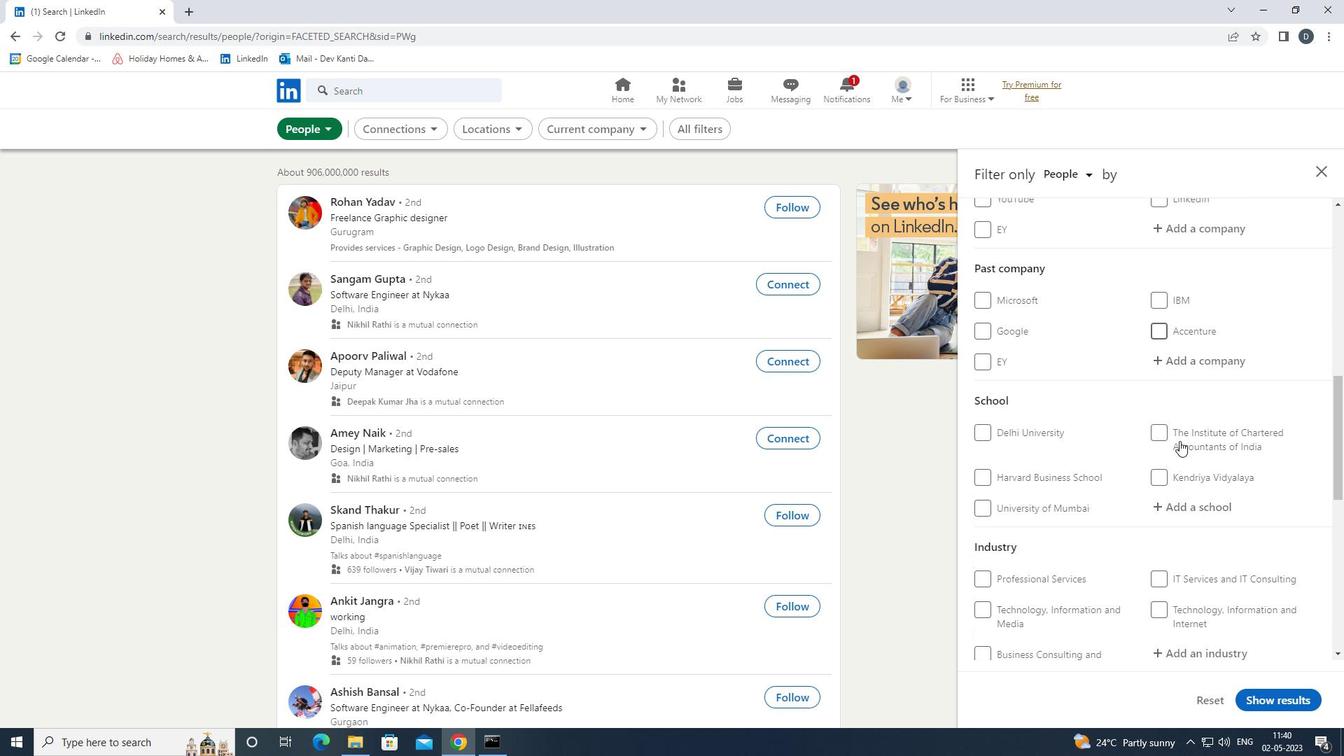 
Action: Mouse moved to (1172, 443)
Screenshot: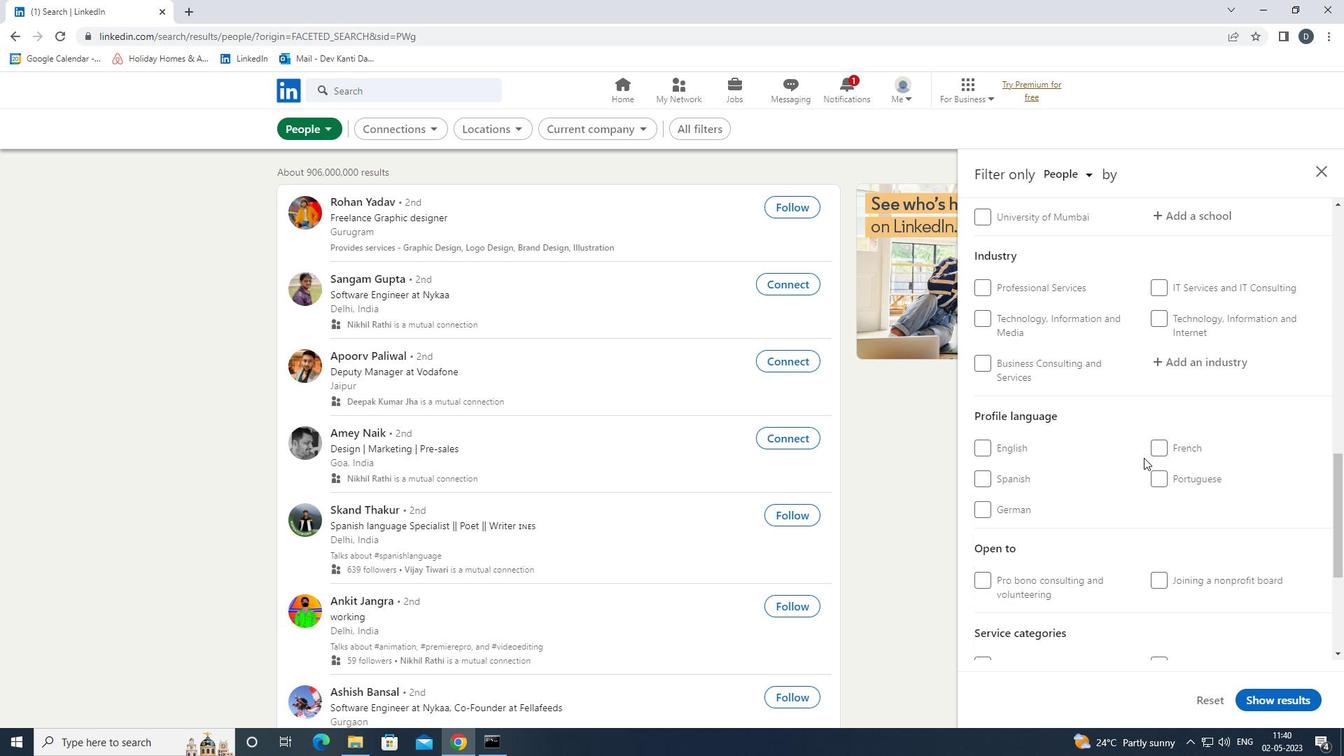 
Action: Mouse pressed left at (1172, 443)
Screenshot: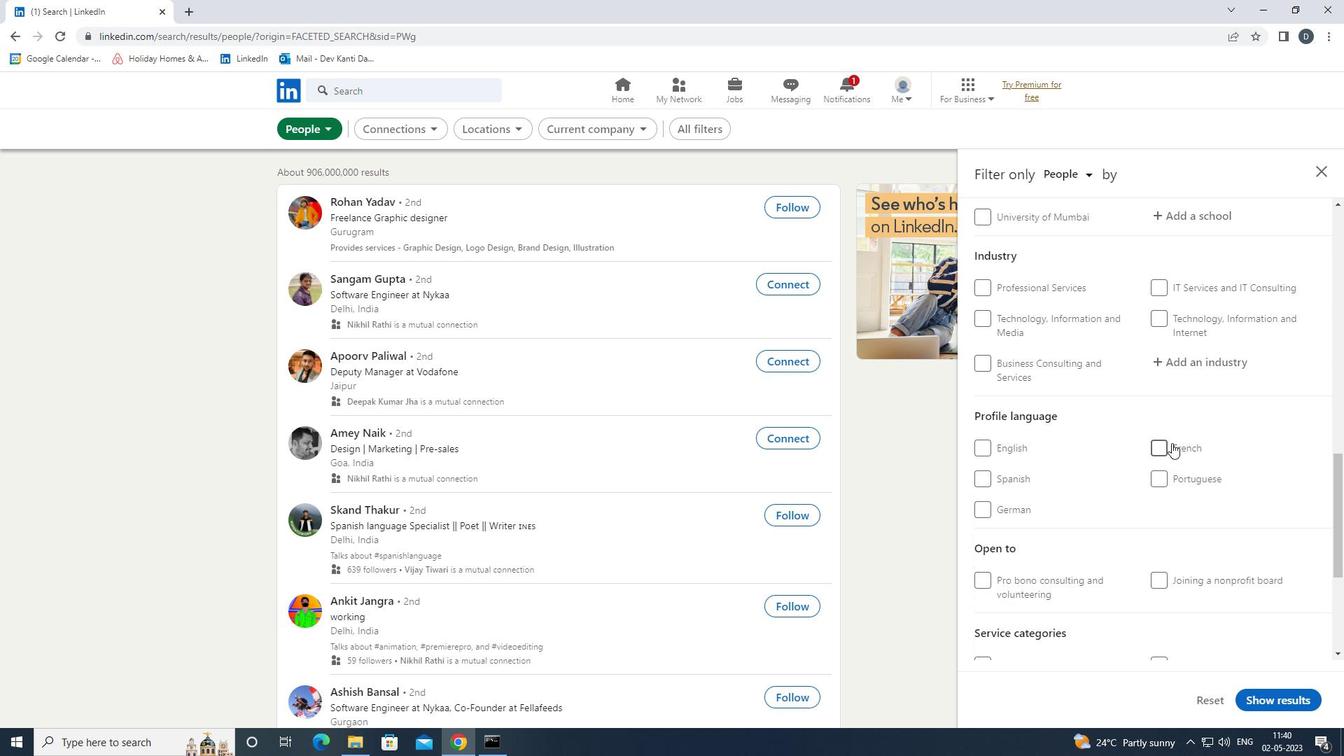 
Action: Mouse scrolled (1172, 443) with delta (0, 0)
Screenshot: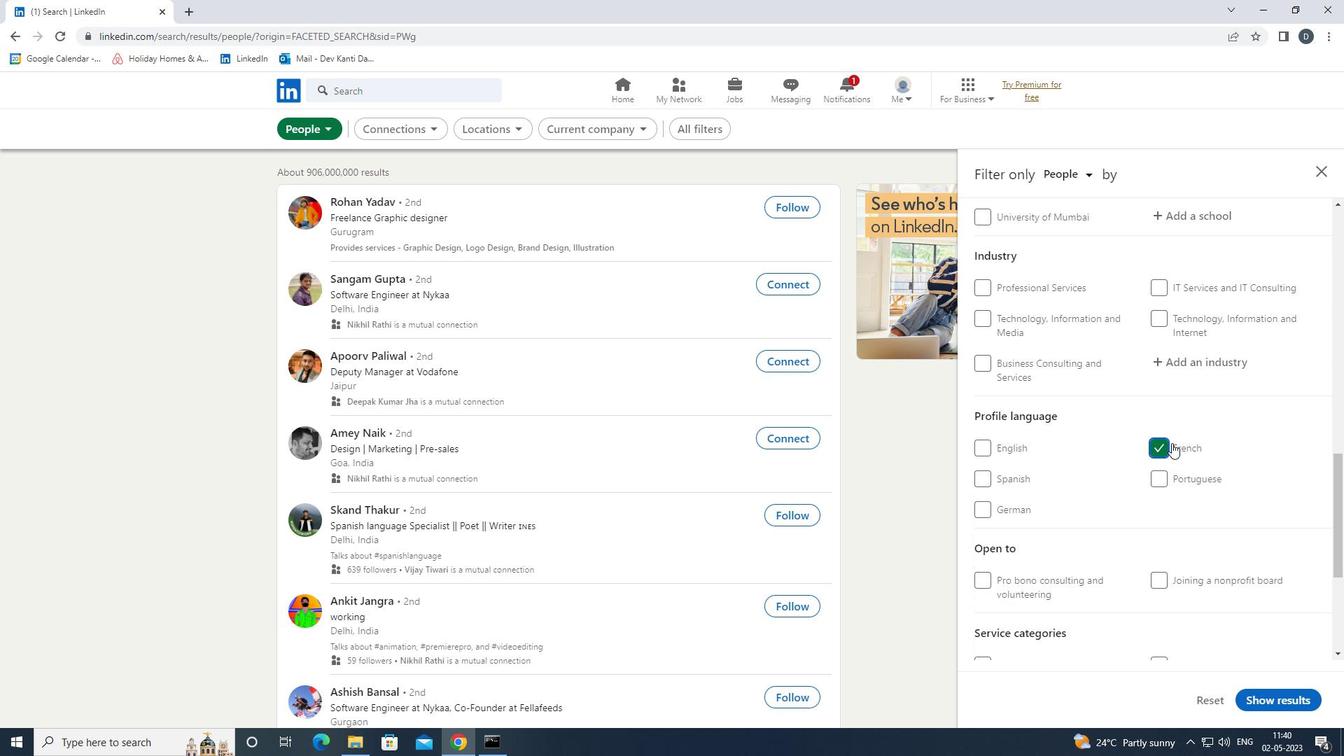 
Action: Mouse scrolled (1172, 443) with delta (0, 0)
Screenshot: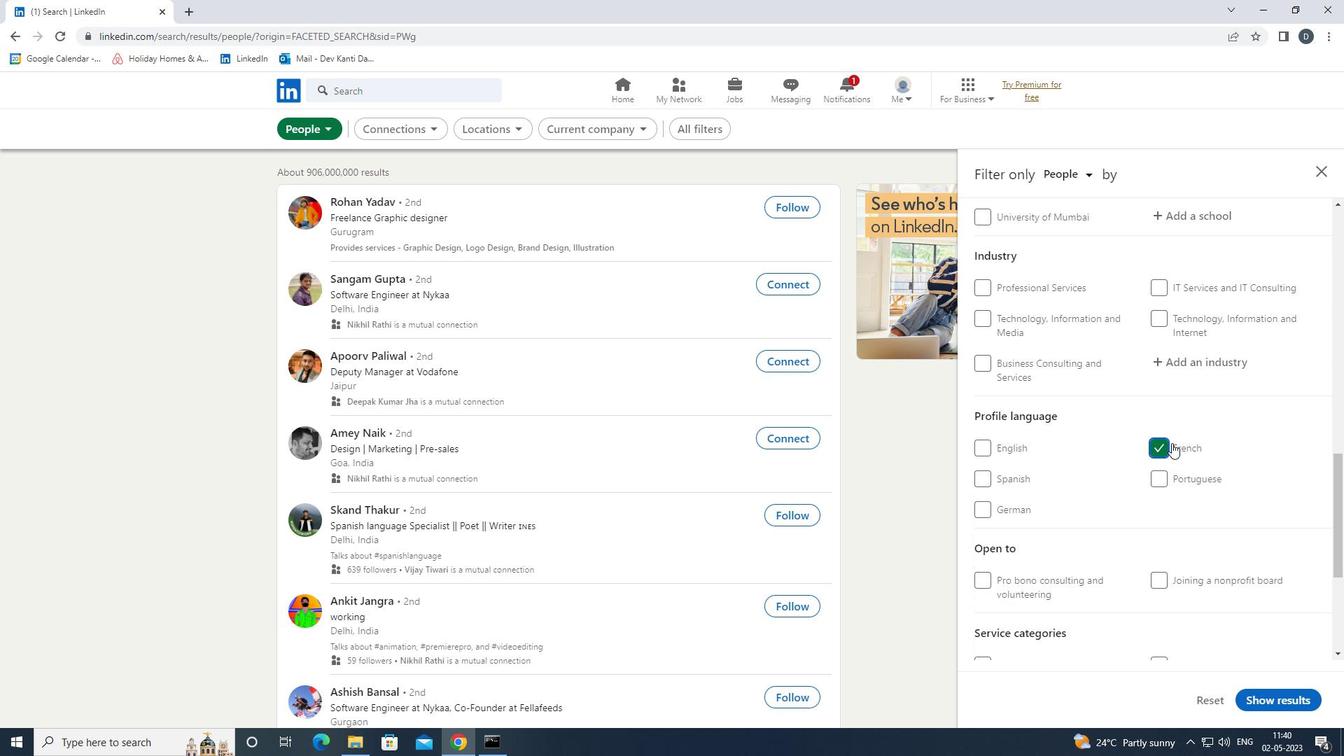 
Action: Mouse scrolled (1172, 443) with delta (0, 0)
Screenshot: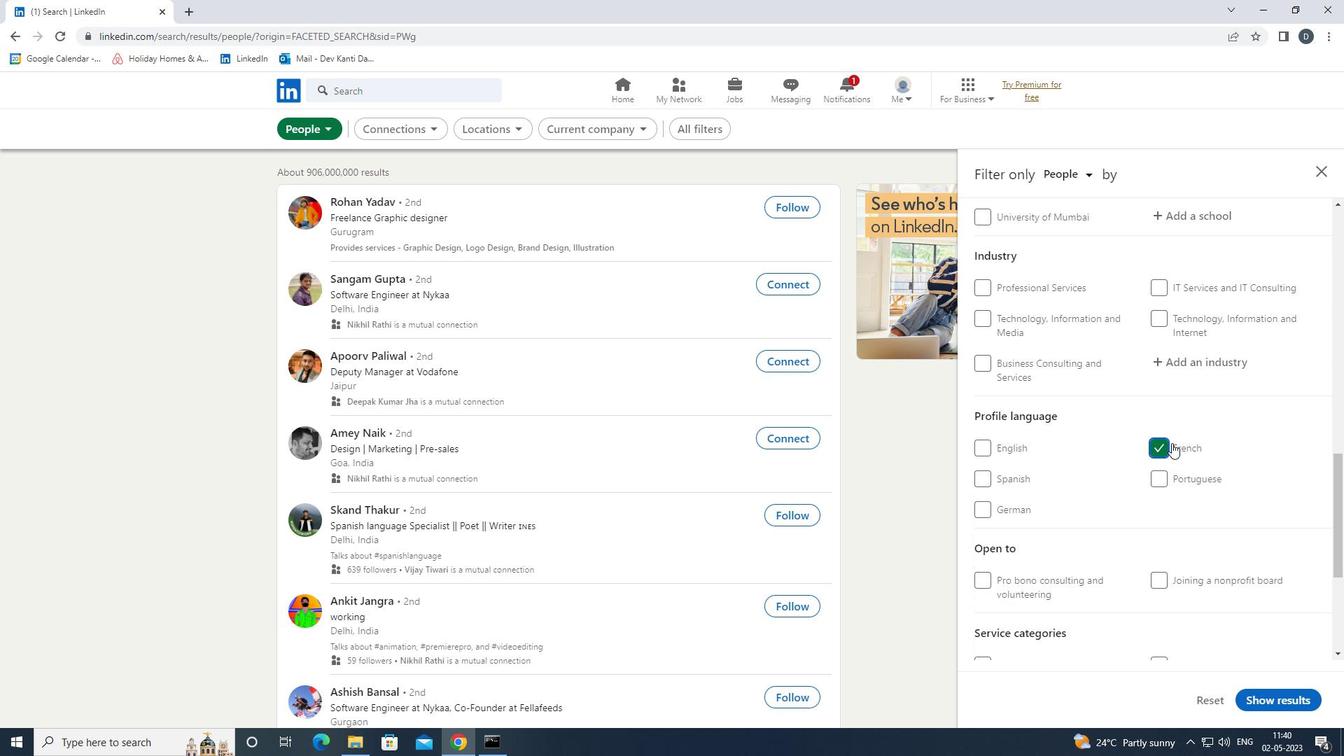 
Action: Mouse scrolled (1172, 443) with delta (0, 0)
Screenshot: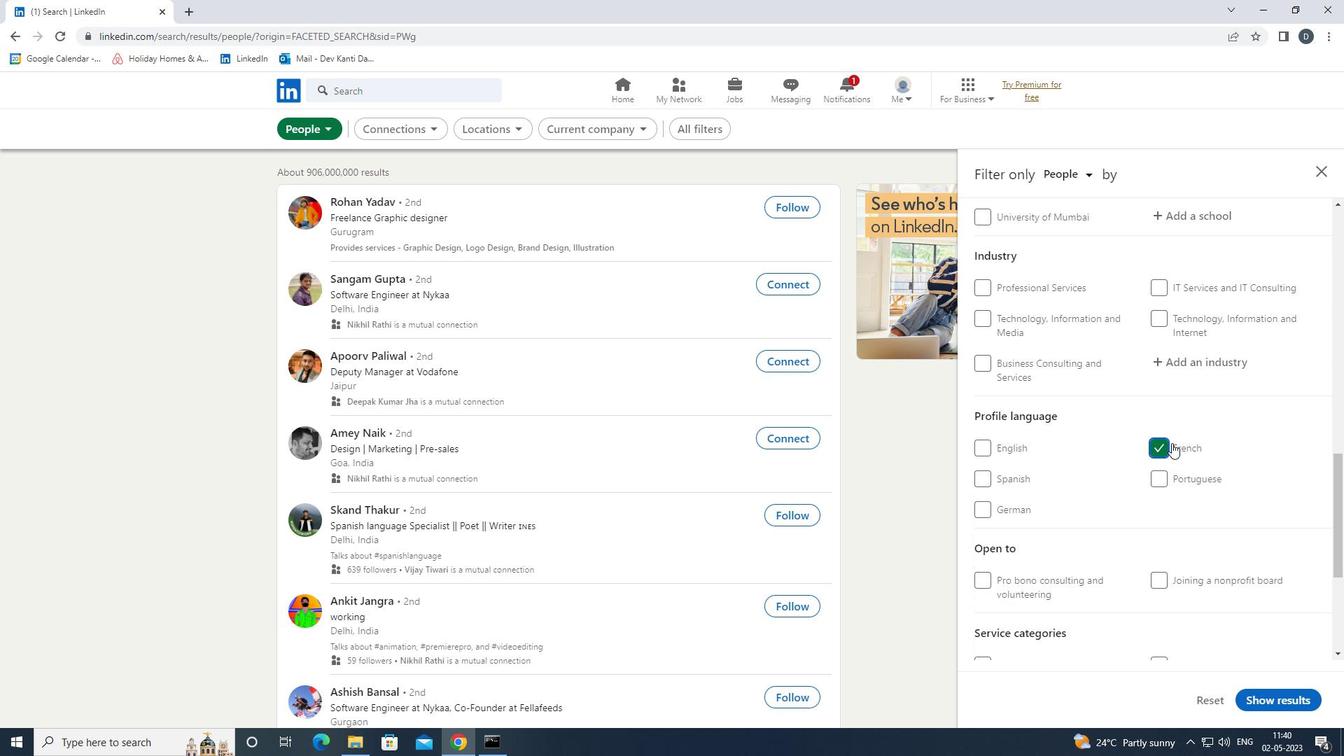 
Action: Mouse scrolled (1172, 443) with delta (0, 0)
Screenshot: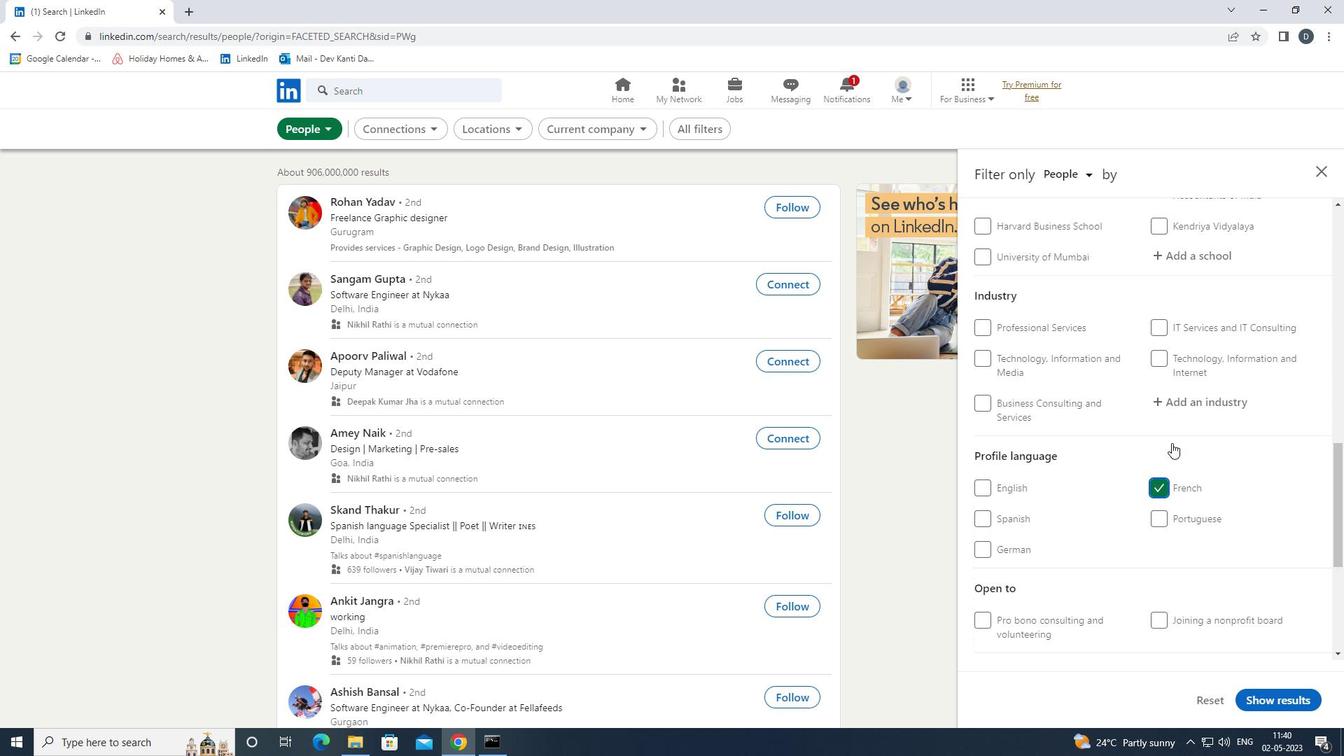 
Action: Mouse scrolled (1172, 443) with delta (0, 0)
Screenshot: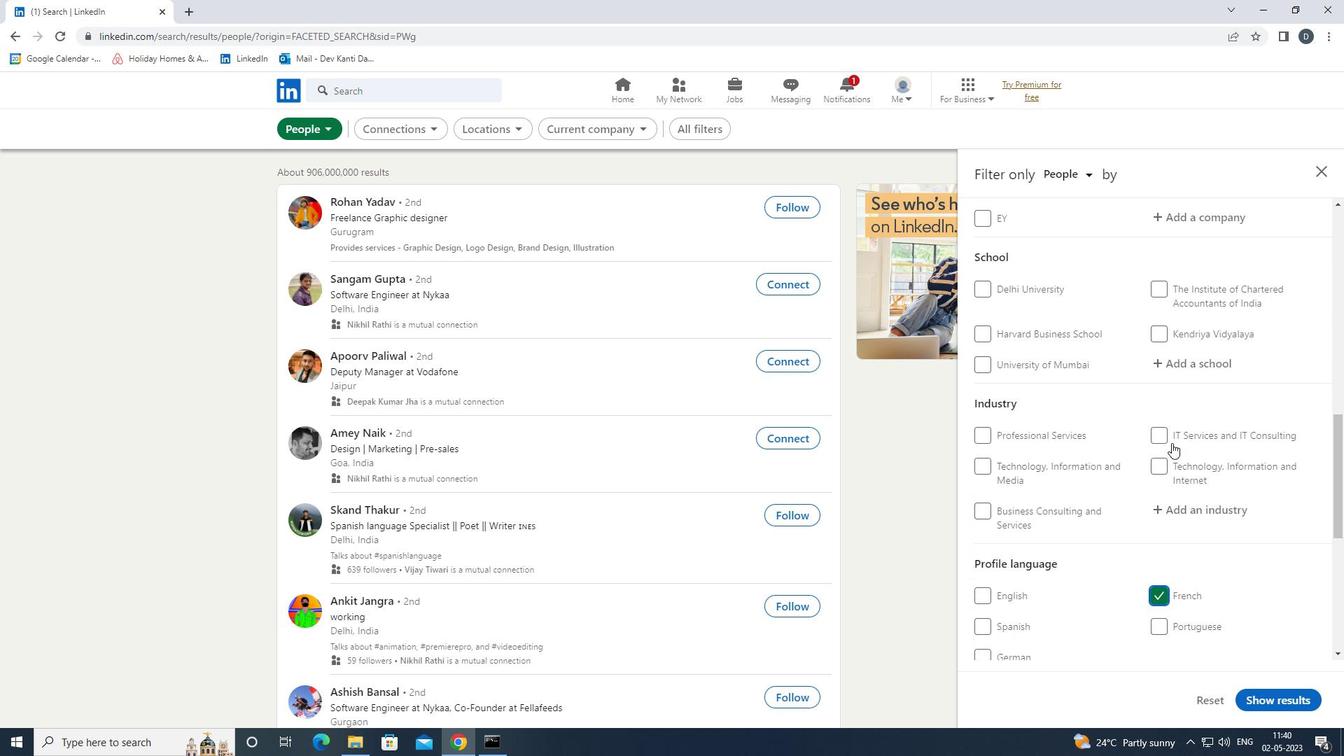 
Action: Mouse scrolled (1172, 443) with delta (0, 0)
Screenshot: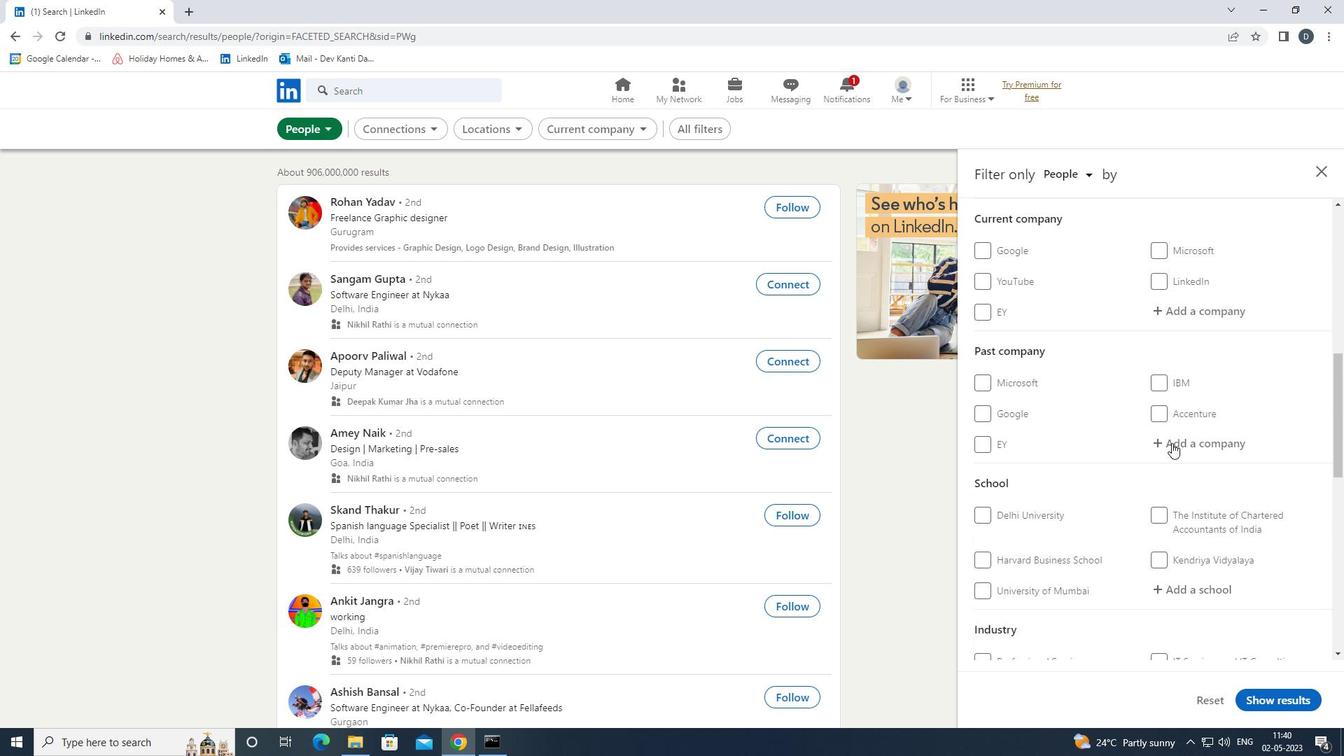 
Action: Mouse moved to (1195, 431)
Screenshot: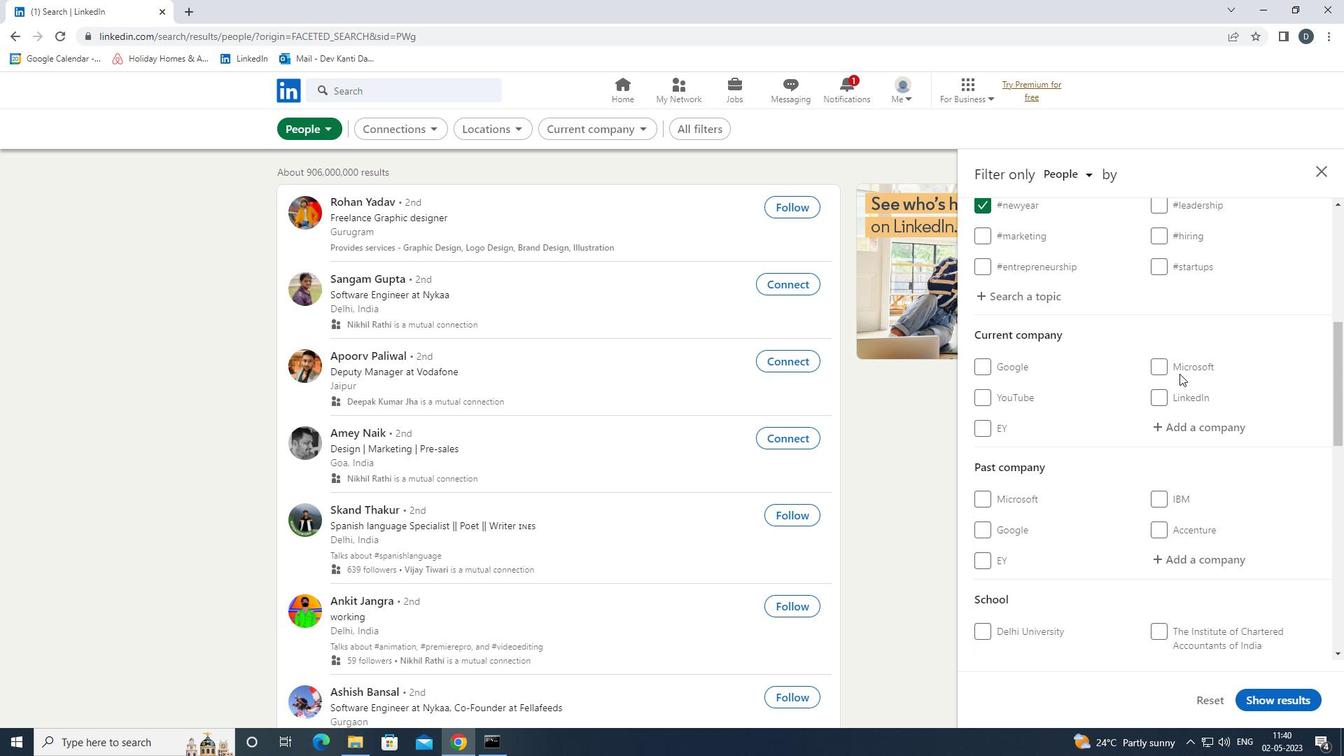 
Action: Mouse pressed left at (1195, 431)
Screenshot: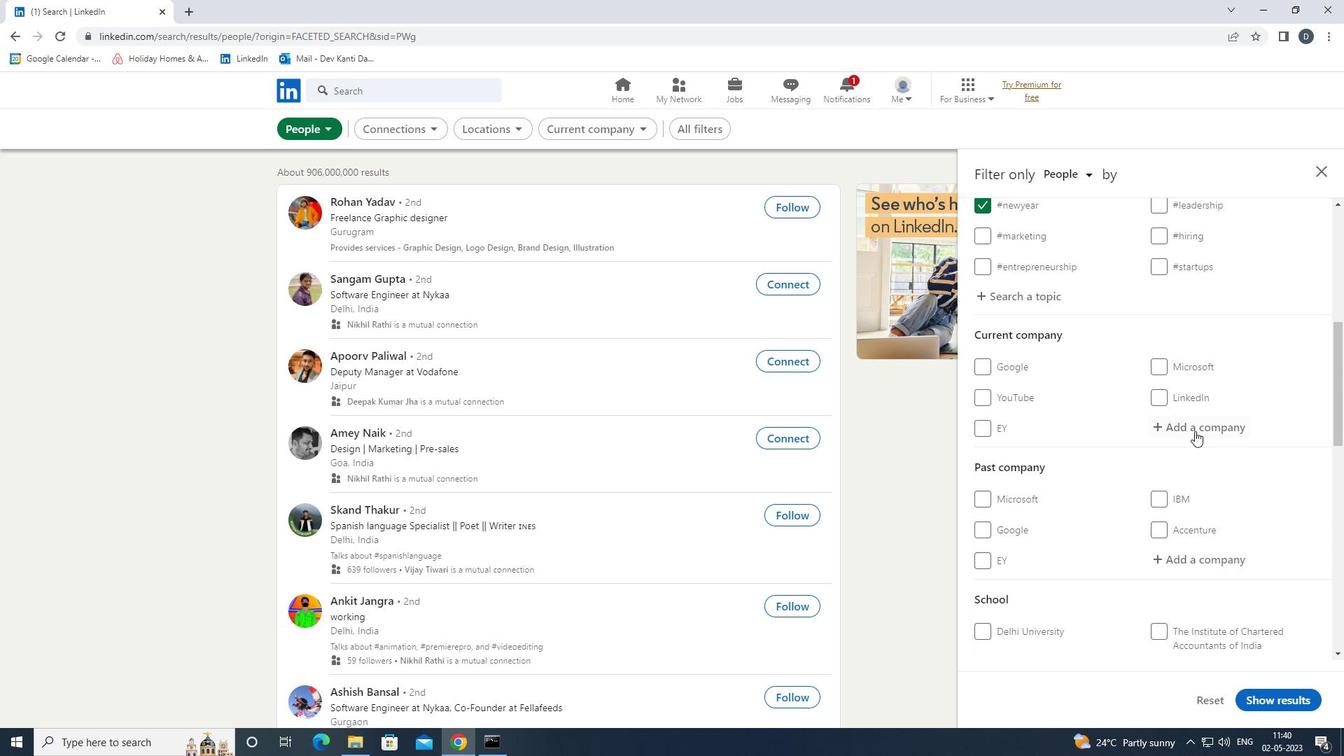 
Action: Key pressed <Key.shift>VIT<Key.backspace>ATRIS<Key.down><Key.enter>
Screenshot: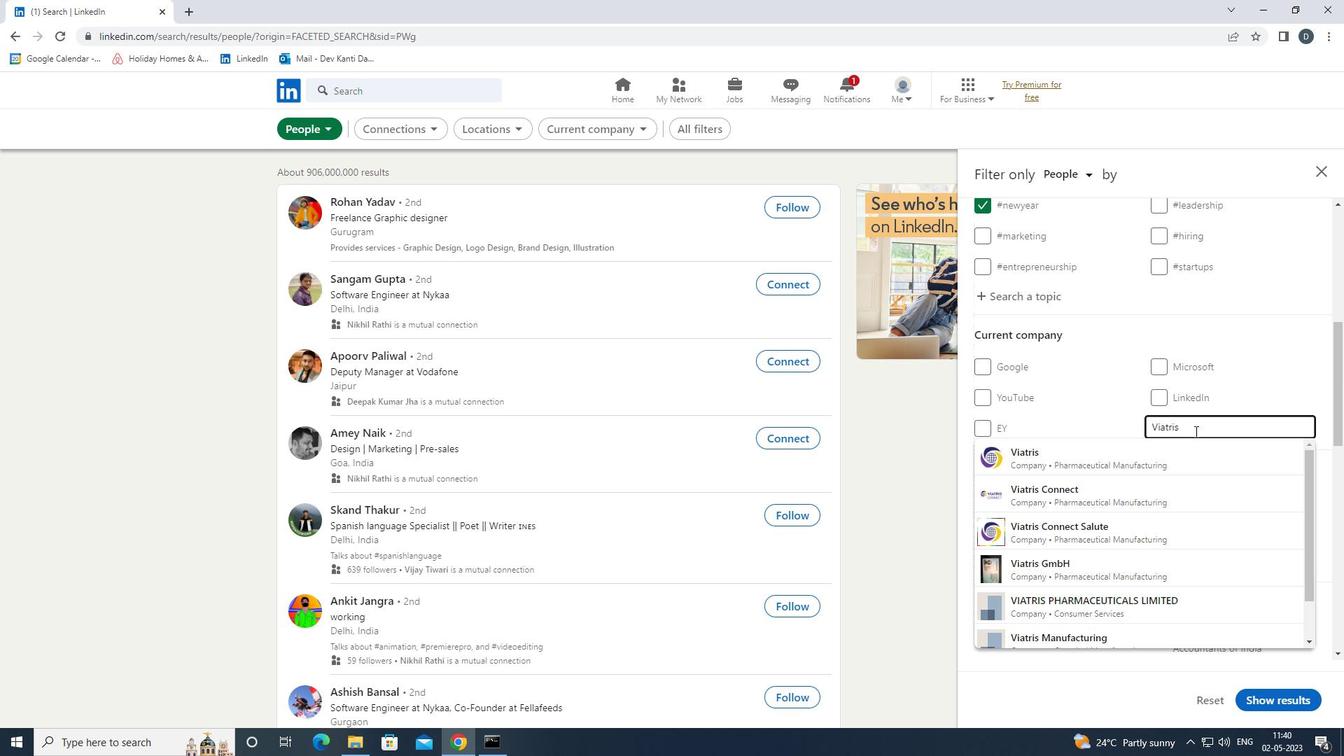 
Action: Mouse moved to (1195, 432)
Screenshot: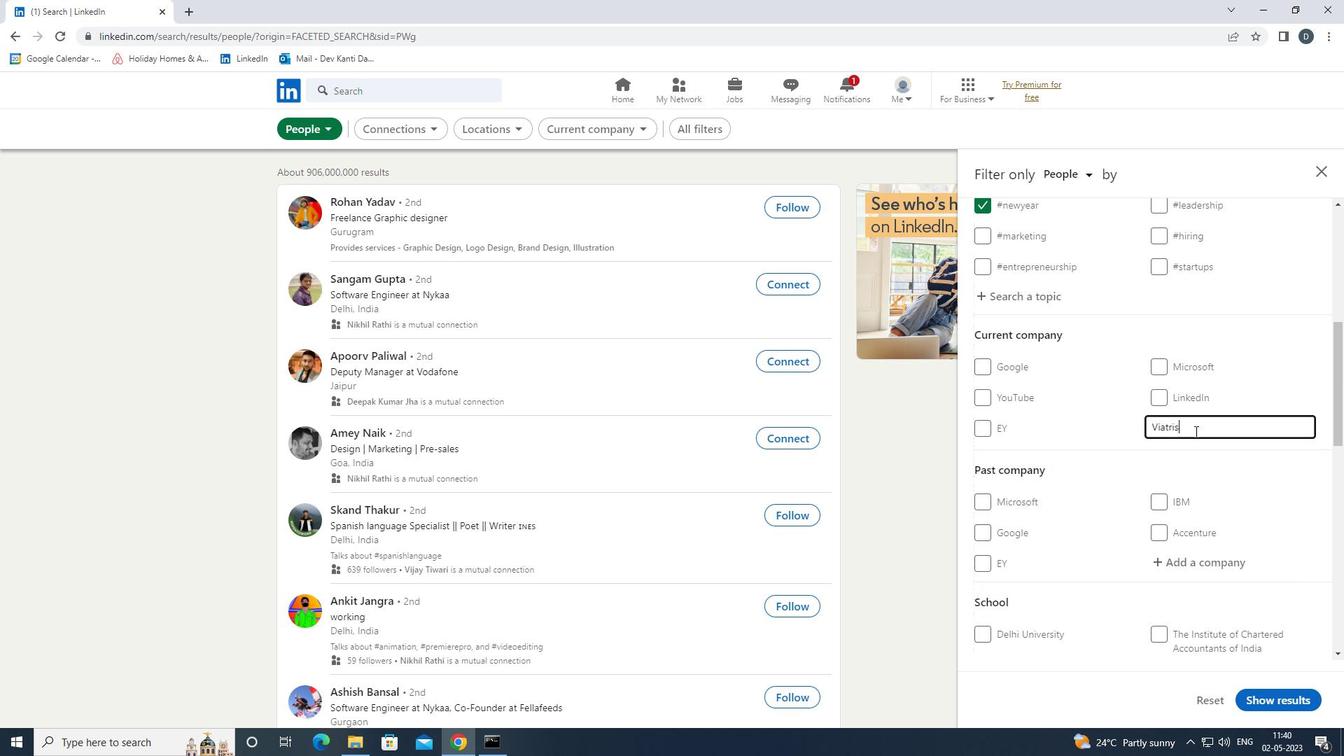 
Action: Key pressed <Key.down><Key.down><Key.down><Key.enter>
Screenshot: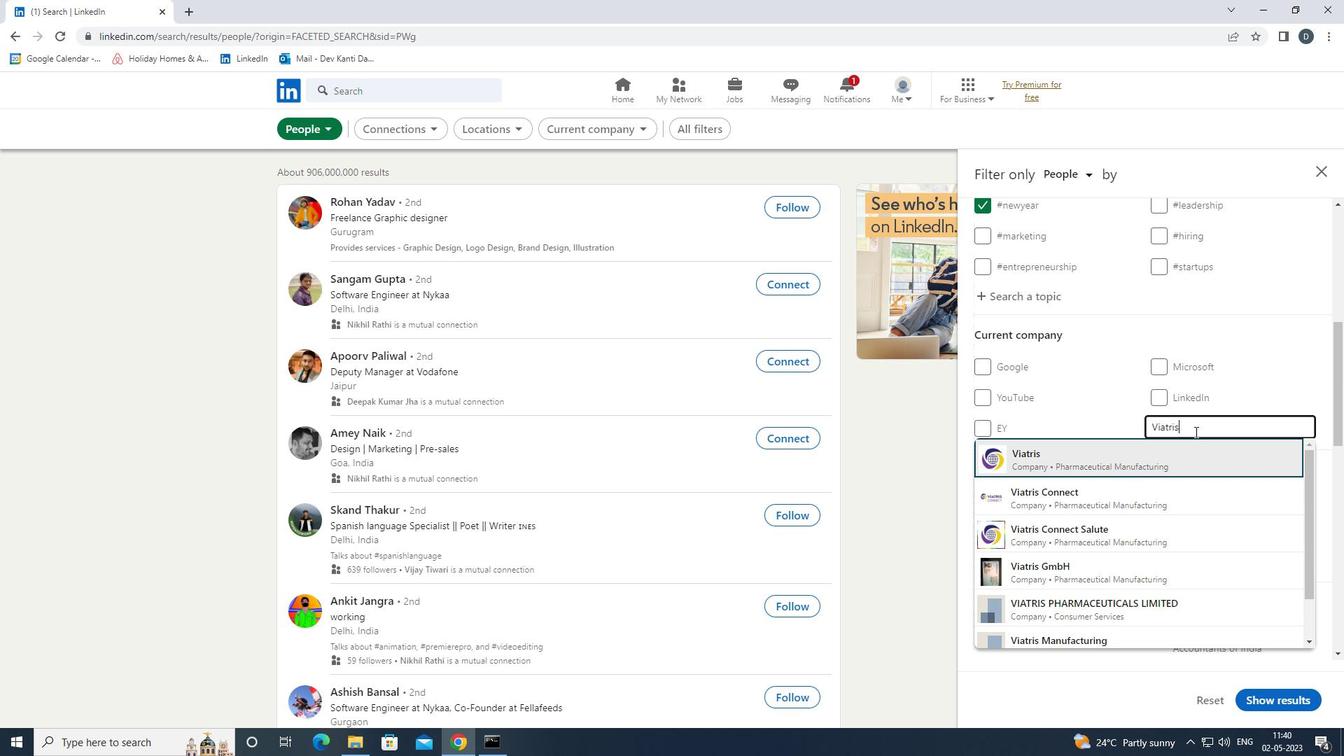 
Action: Mouse moved to (1229, 397)
Screenshot: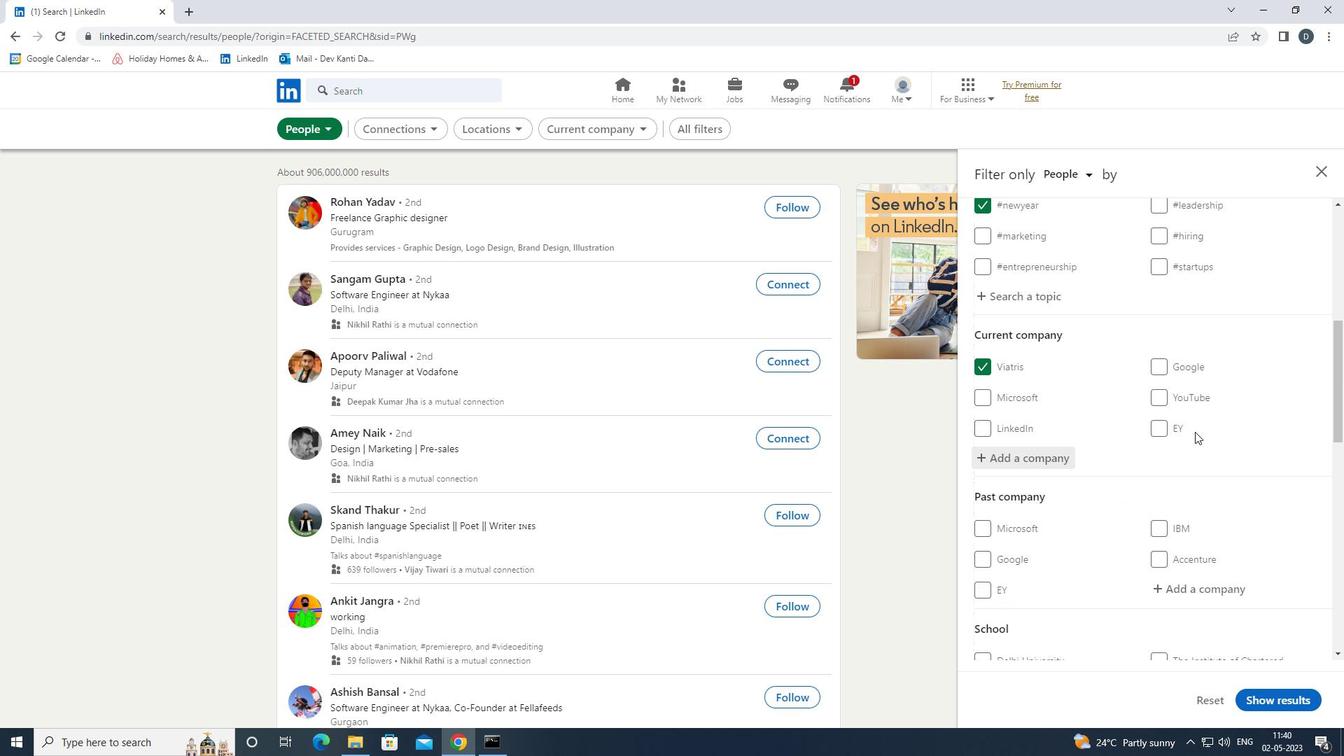 
Action: Mouse scrolled (1229, 397) with delta (0, 0)
Screenshot: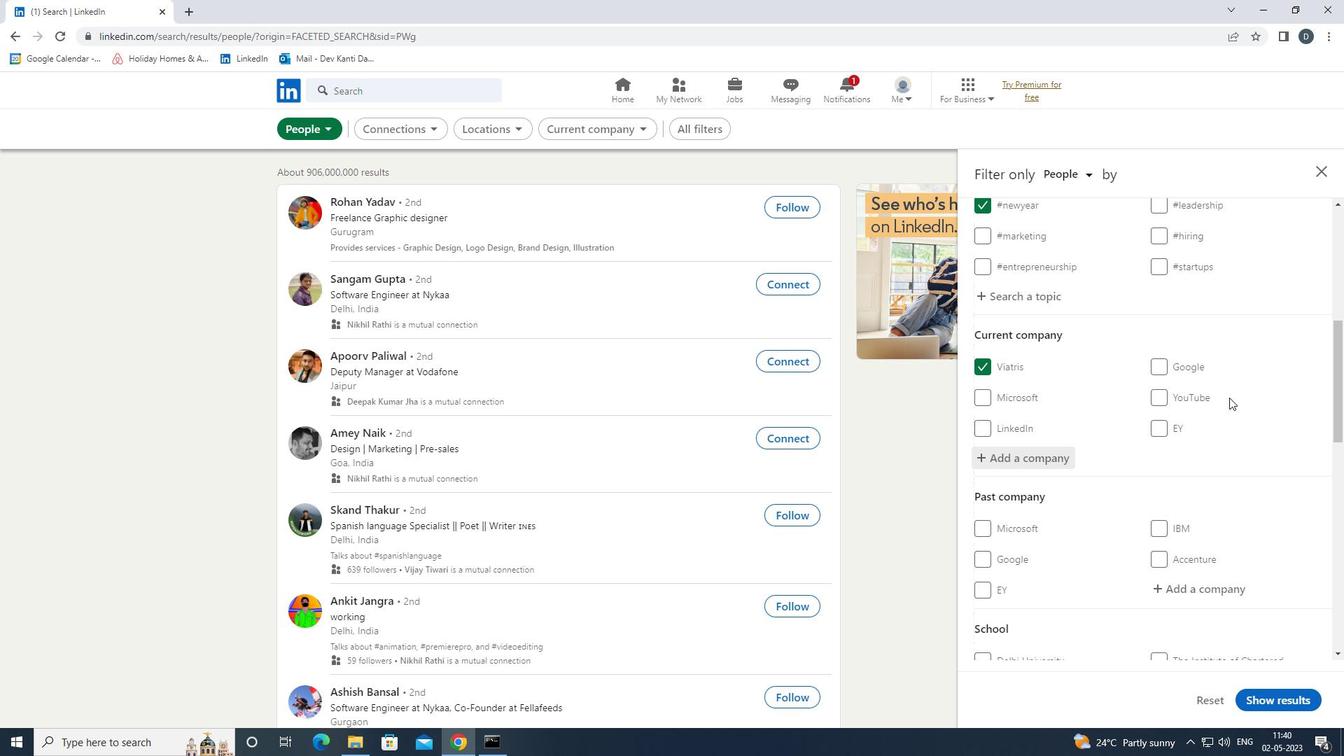 
Action: Mouse scrolled (1229, 397) with delta (0, 0)
Screenshot: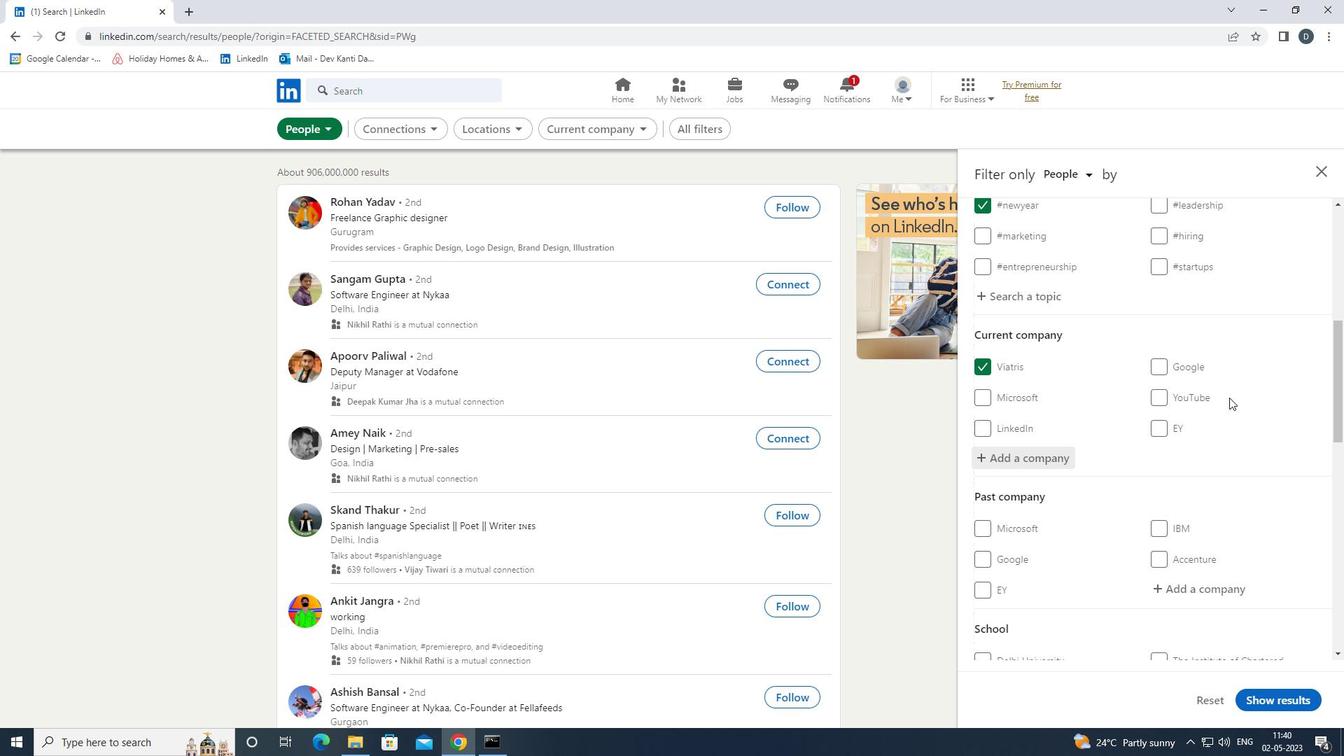 
Action: Mouse scrolled (1229, 397) with delta (0, 0)
Screenshot: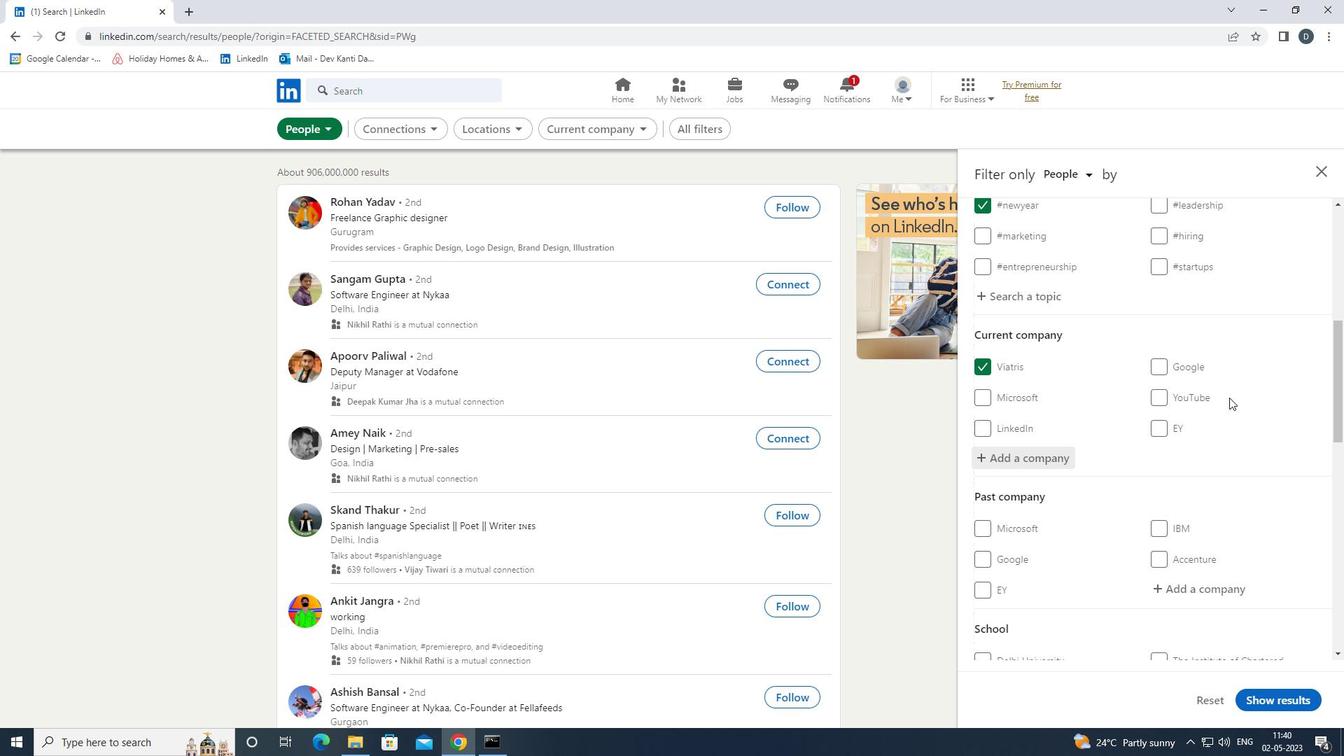
Action: Mouse scrolled (1229, 397) with delta (0, 0)
Screenshot: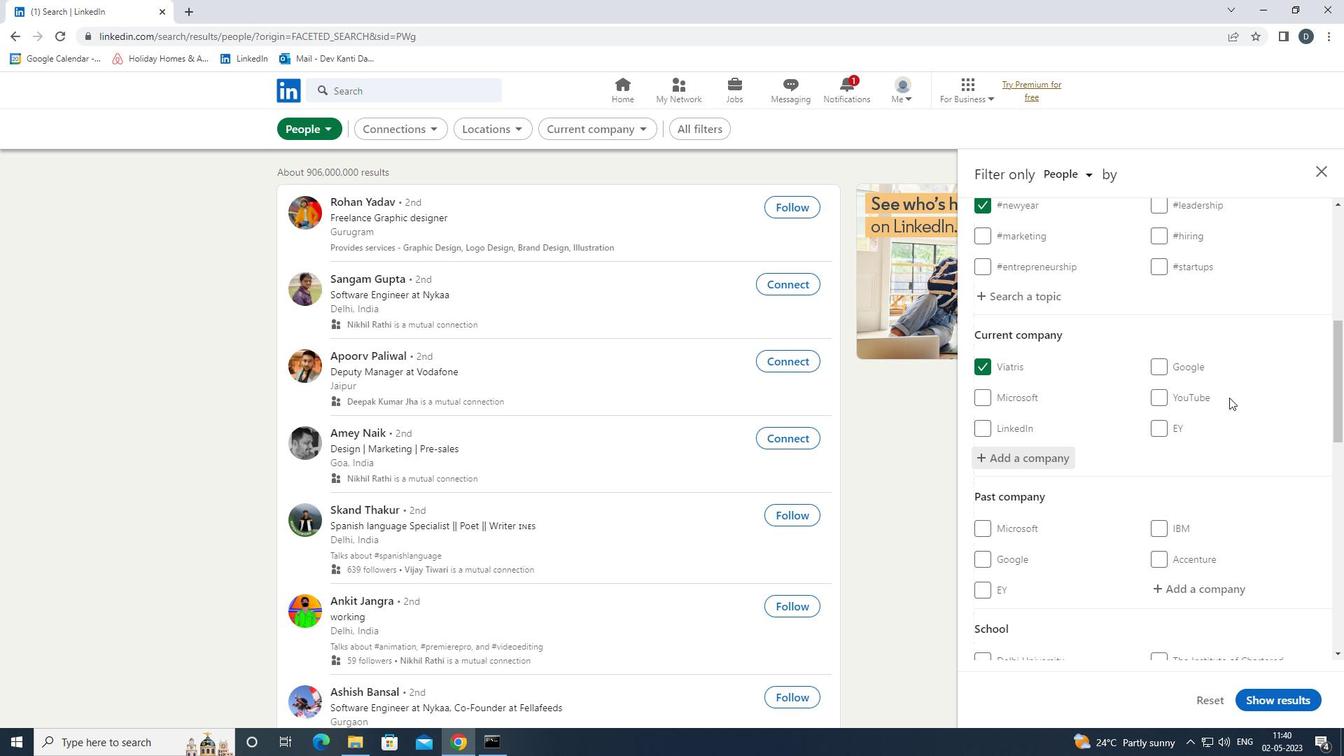 
Action: Mouse moved to (1163, 361)
Screenshot: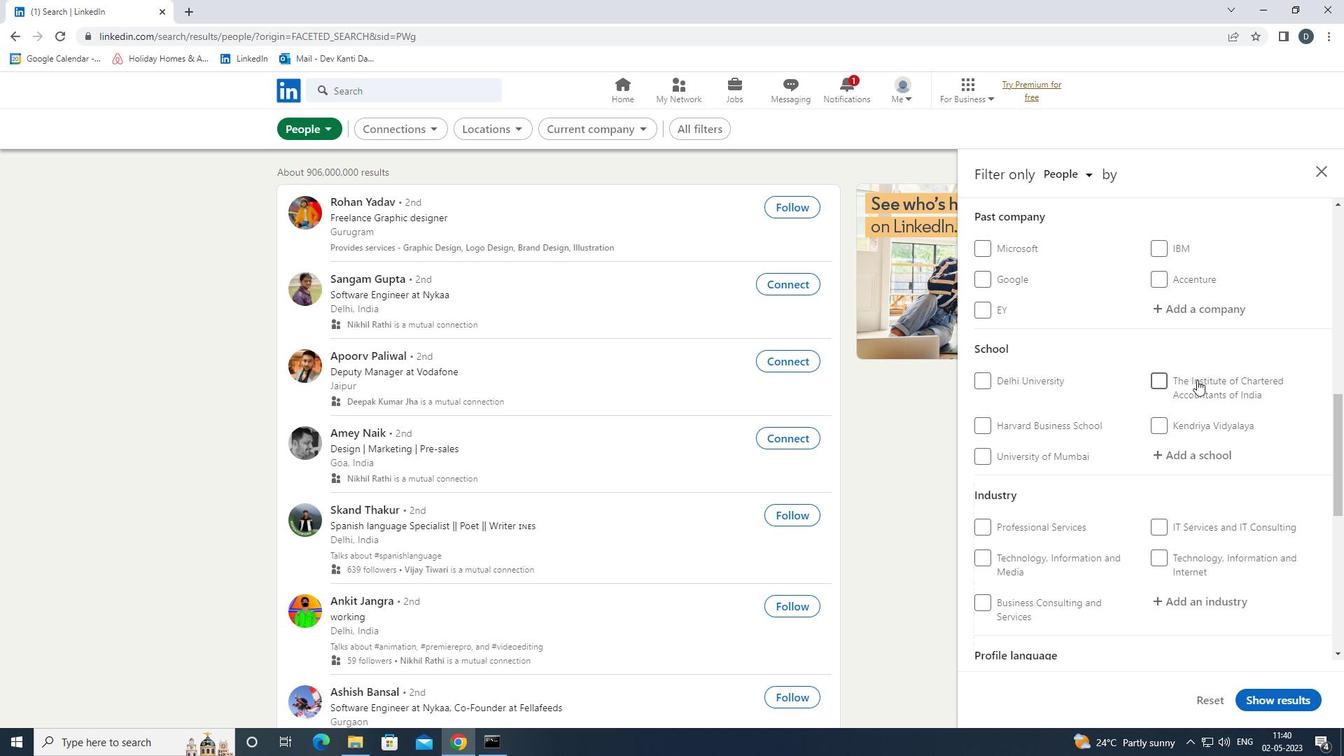 
Action: Mouse scrolled (1163, 360) with delta (0, 0)
Screenshot: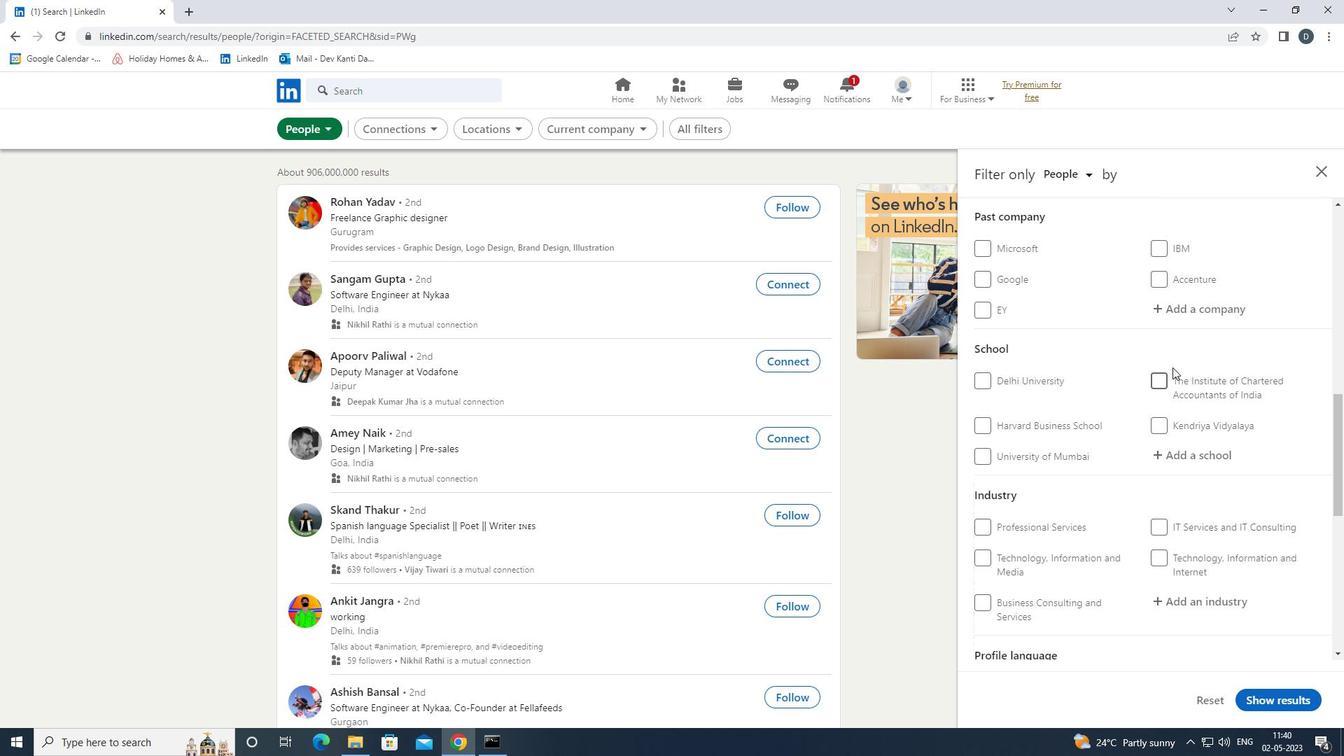 
Action: Mouse scrolled (1163, 360) with delta (0, 0)
Screenshot: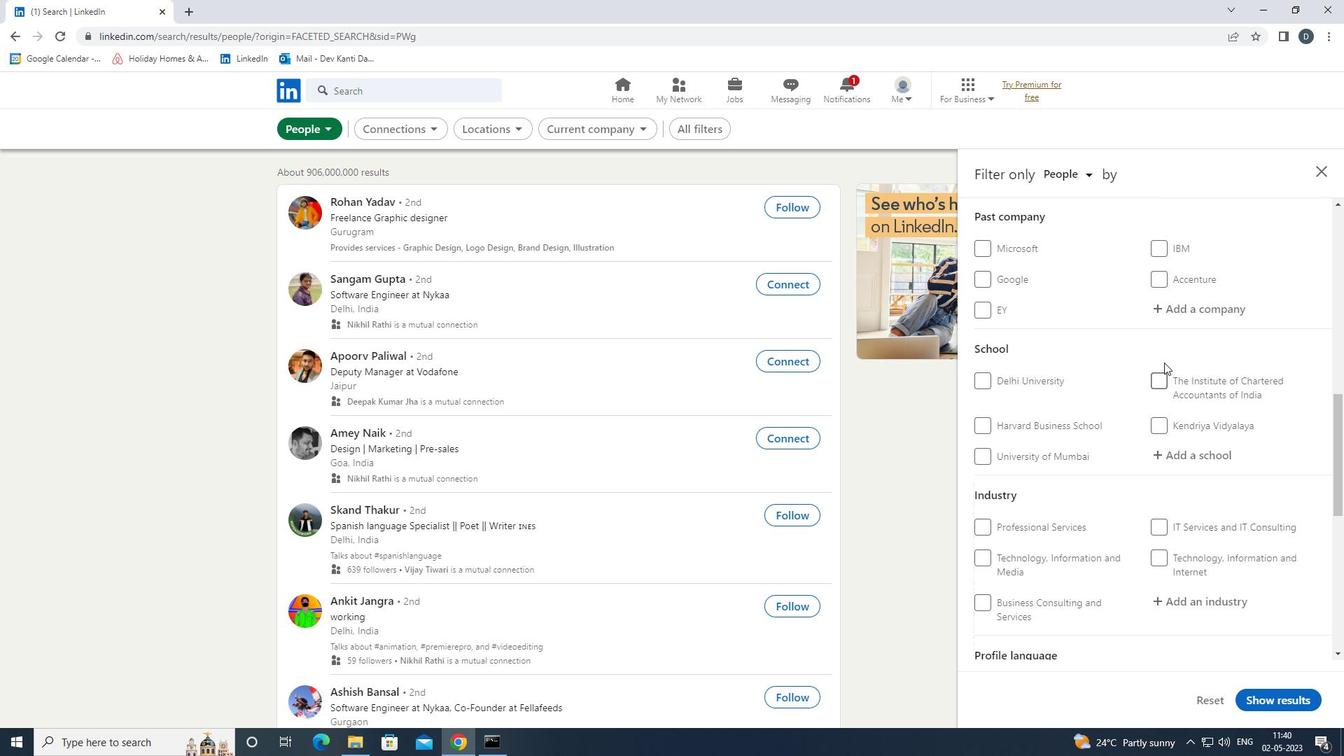 
Action: Mouse moved to (1194, 313)
Screenshot: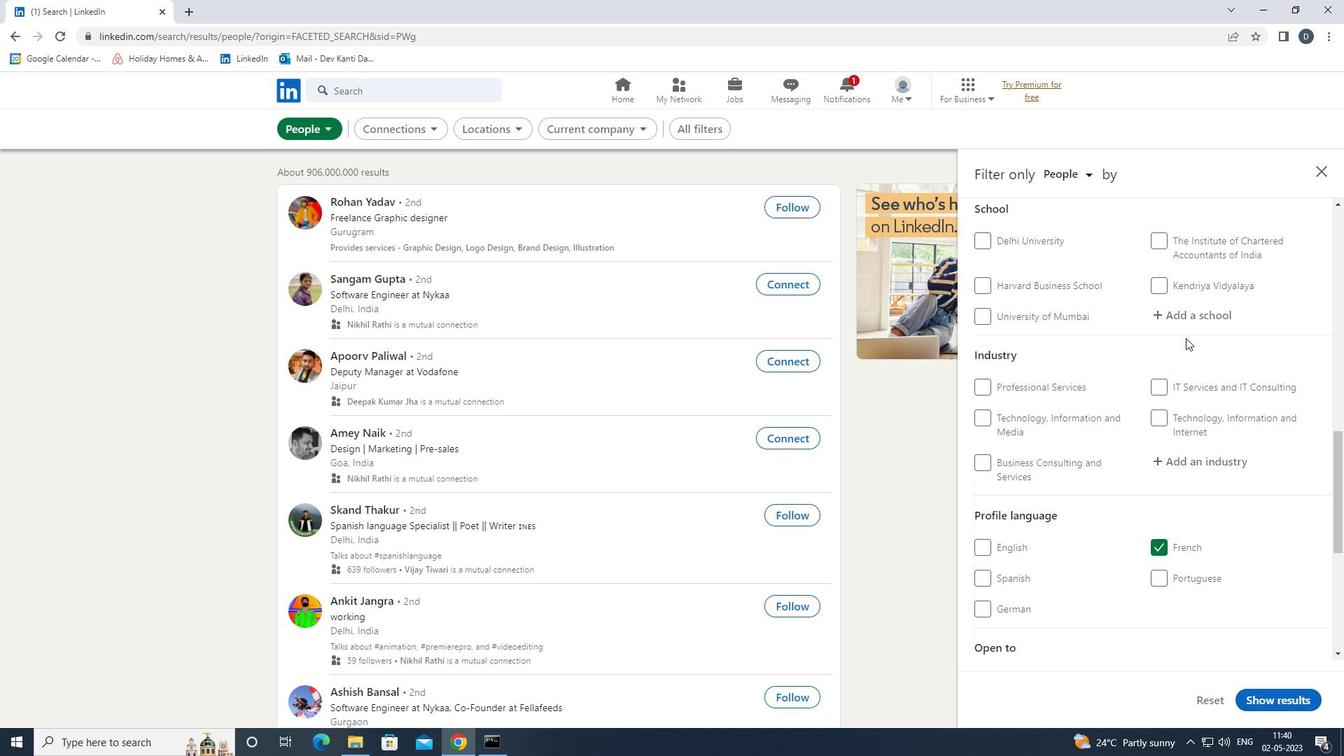 
Action: Mouse pressed left at (1194, 313)
Screenshot: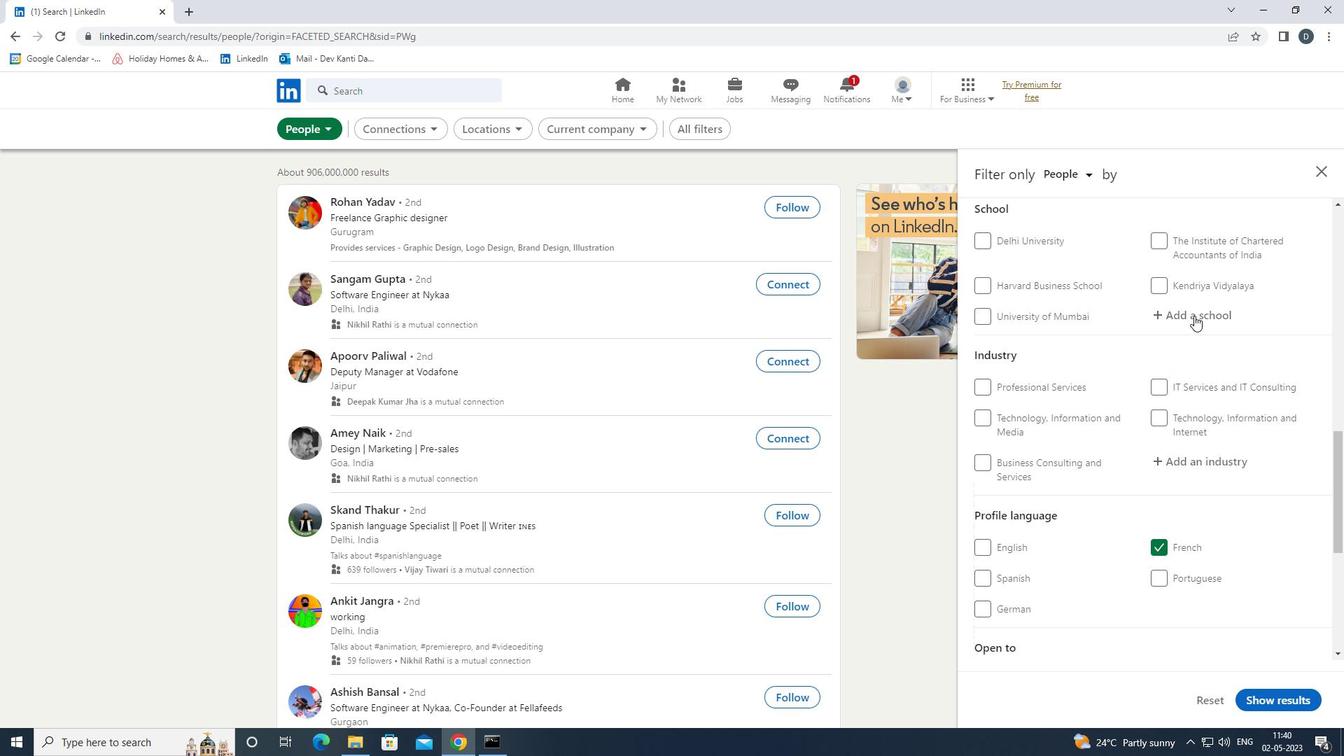 
Action: Key pressed <Key.shift>MANAGEMENT<Key.space><Key.shift>SCIENCE<Key.space><Key.backspace>,<Key.space><Key.shift>VARANASI
Screenshot: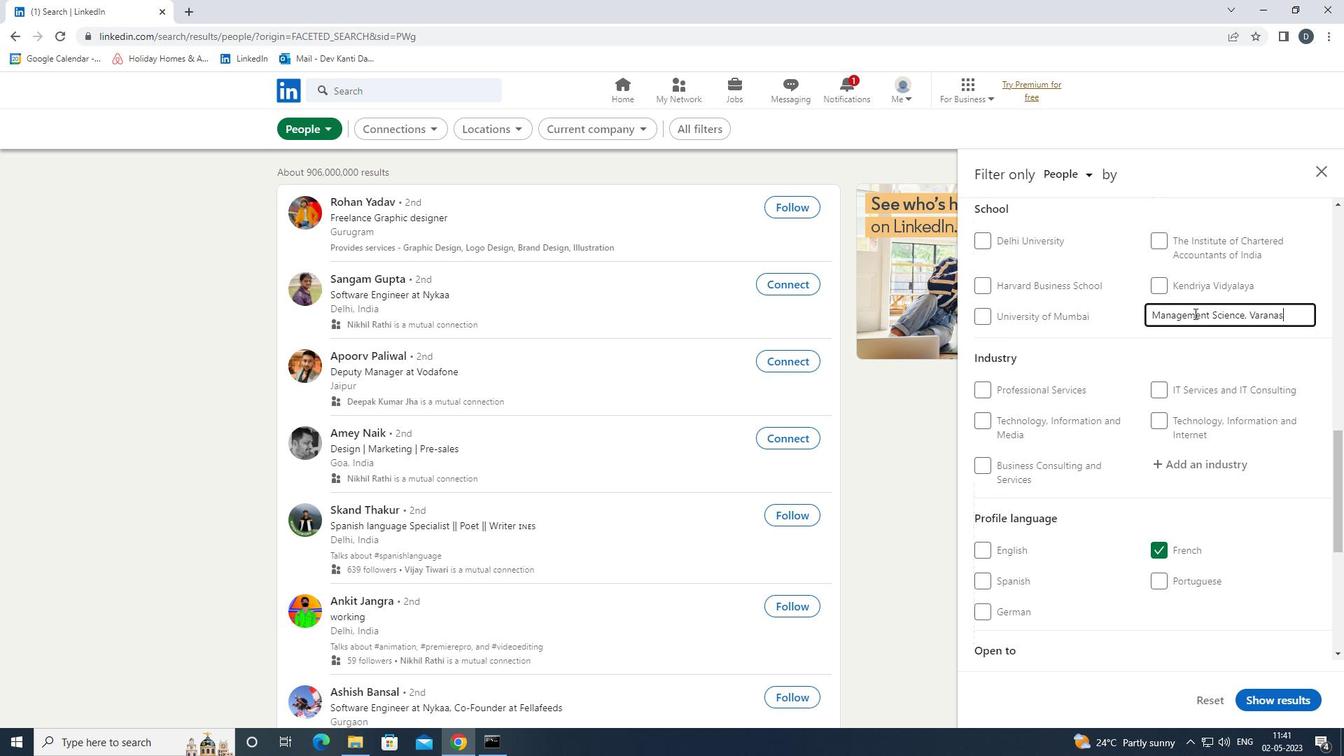 
Action: Mouse moved to (1151, 319)
Screenshot: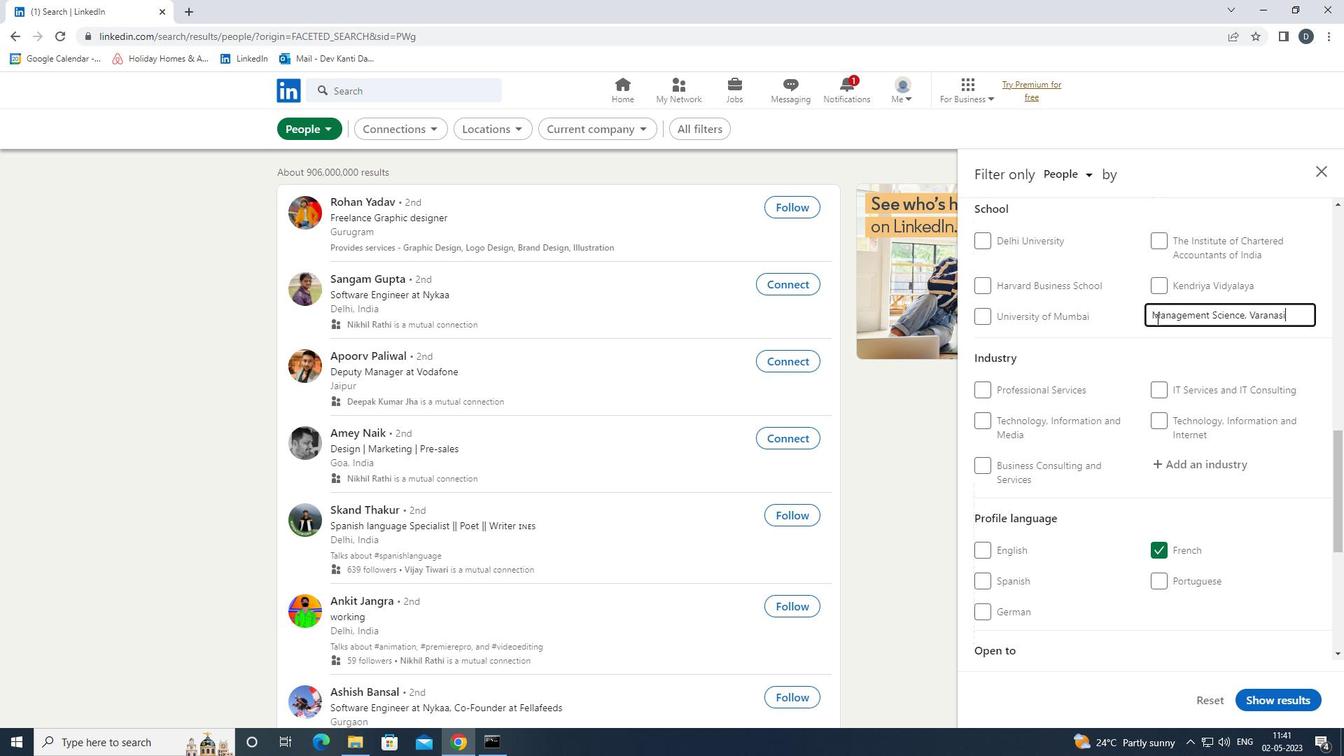 
Action: Mouse pressed left at (1151, 319)
Screenshot: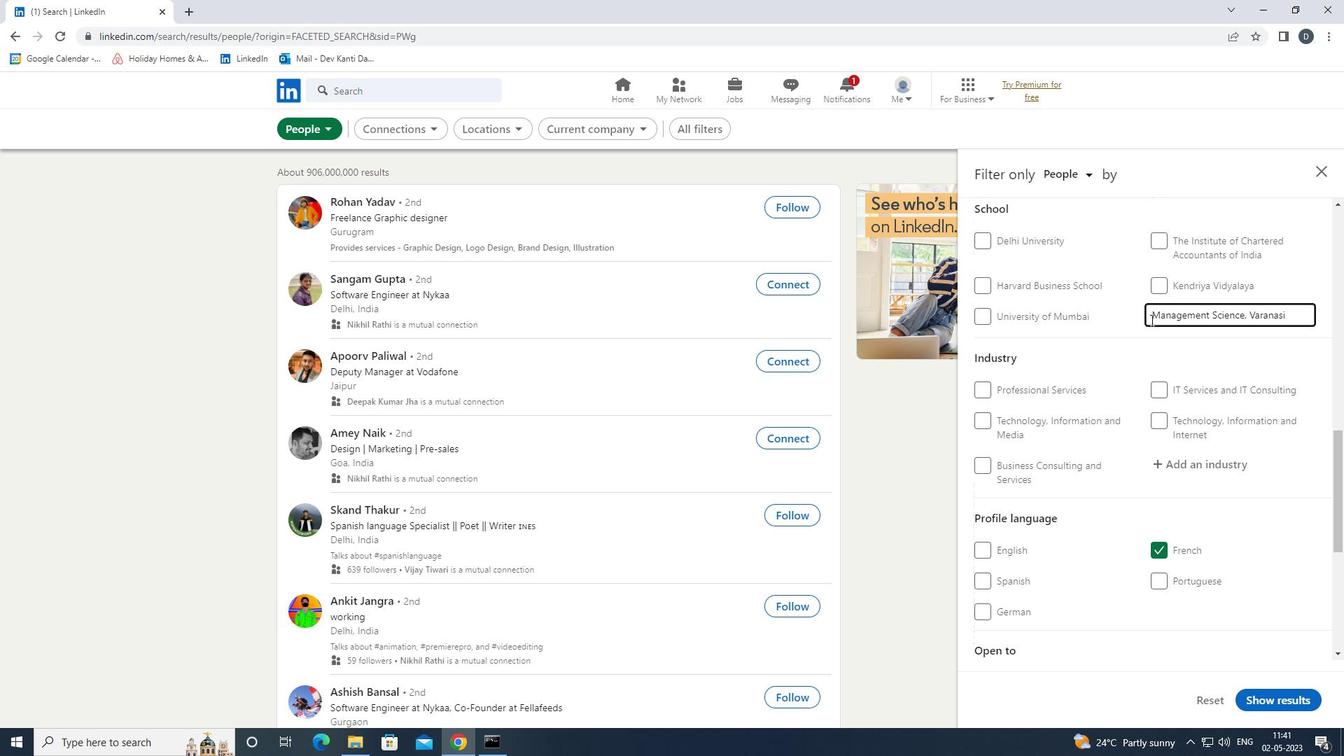 
Action: Mouse moved to (1149, 319)
Screenshot: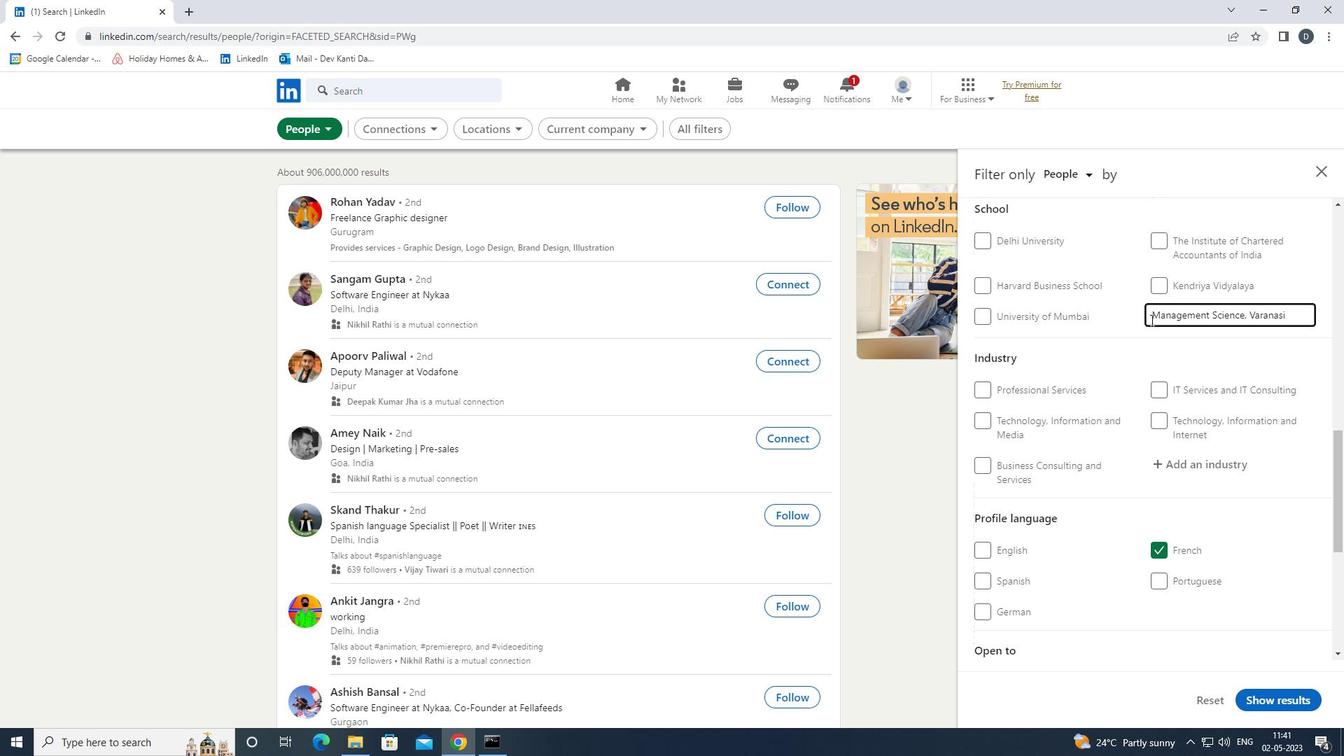 
Action: Key pressed <Key.shift>SCHOOL<Key.space>OF<Key.space><Key.right><Key.right><Key.right><Key.right><Key.right><Key.right><Key.right><Key.right><Key.right><Key.right><Key.right><Key.right><Key.right><Key.right><Key.right><Key.right><Key.right><Key.right><Key.right><Key.right><Key.right><Key.right><Key.right><Key.right><Key.right><Key.right><Key.right><Key.right><Key.right><Key.right><Key.right><Key.right><Key.right><Key.right><Key.right><Key.right><Key.right><Key.right><Key.right><Key.right><Key.right><Key.right><Key.right>.<Key.enter><Key.backspace><Key.enter>
Screenshot: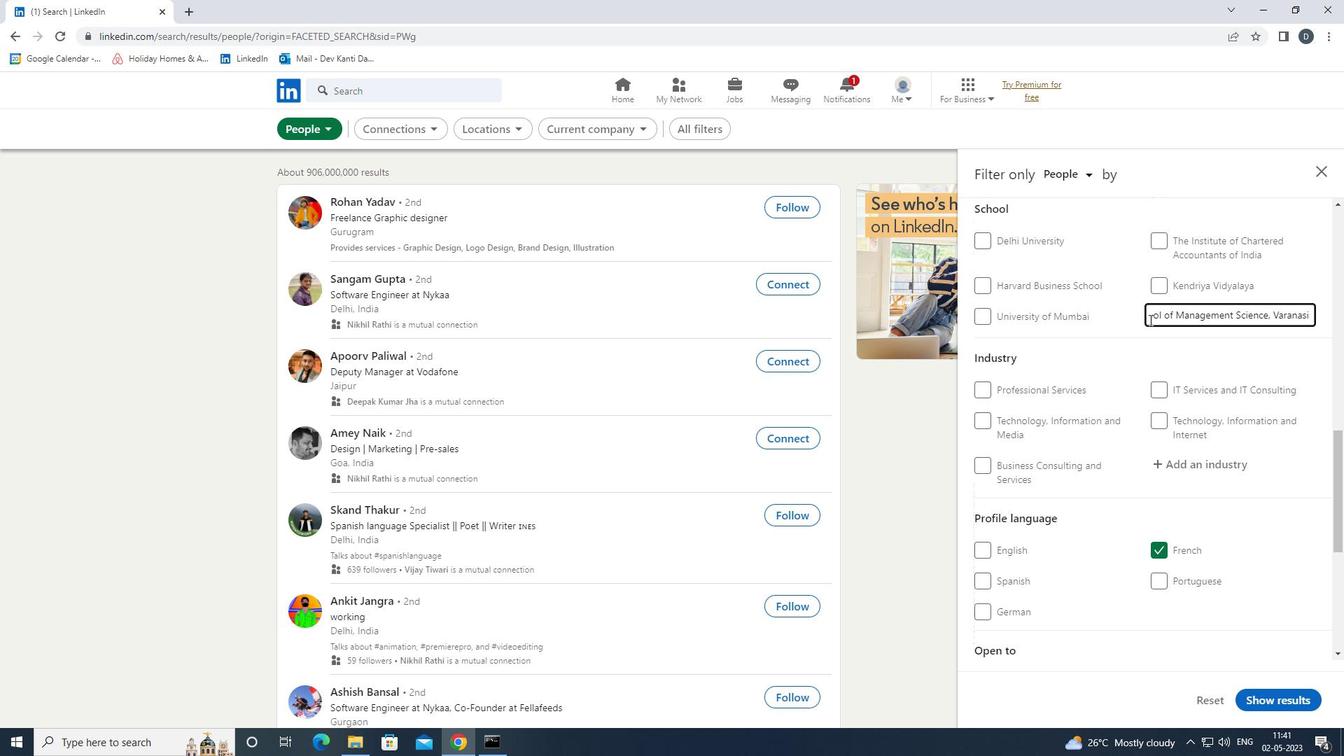 
Action: Mouse moved to (1141, 346)
Screenshot: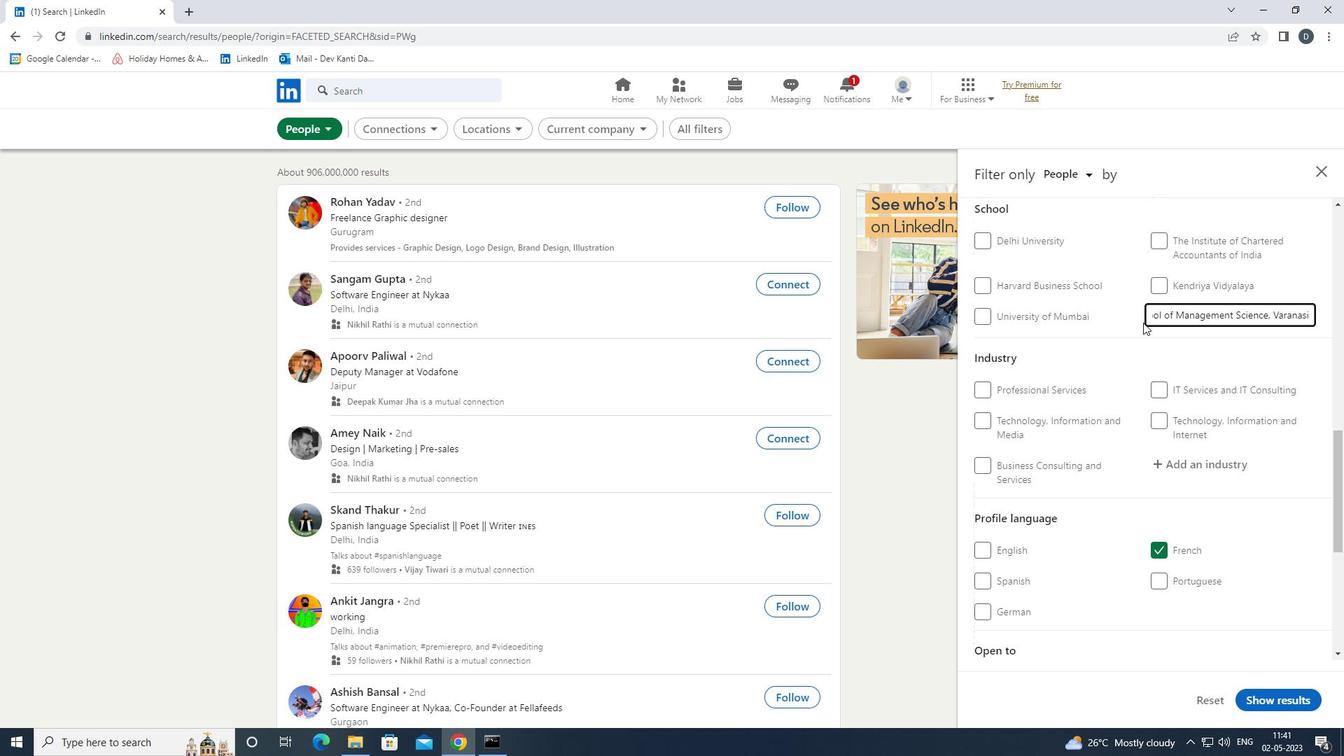 
Action: Mouse scrolled (1141, 345) with delta (0, 0)
Screenshot: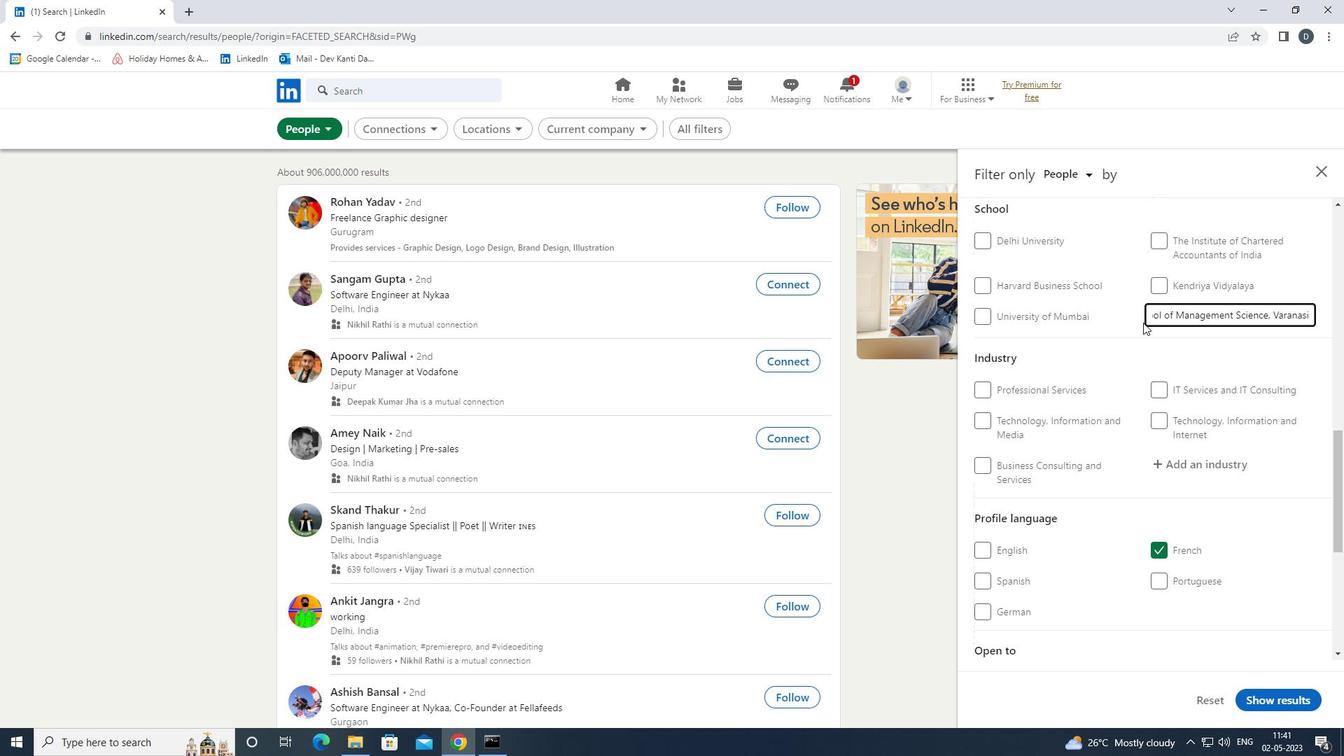 
Action: Mouse moved to (1132, 367)
Screenshot: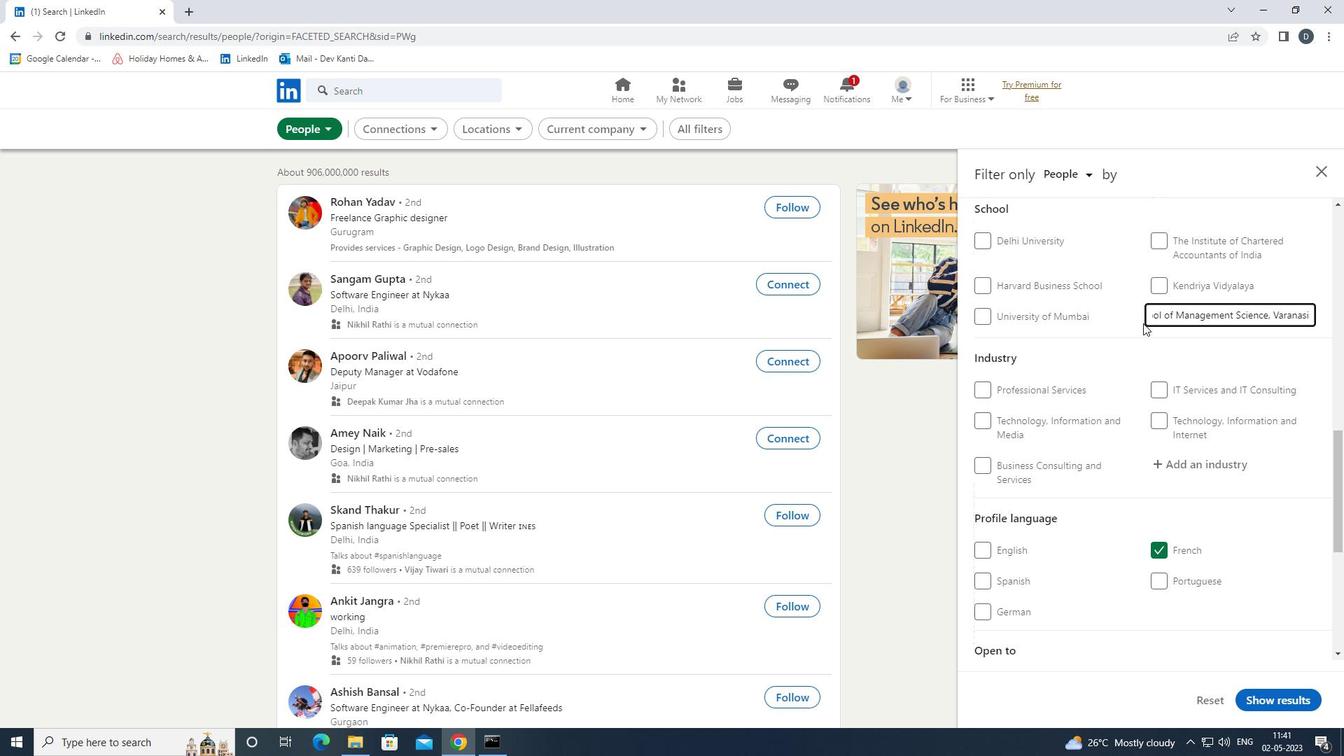 
Action: Mouse scrolled (1132, 366) with delta (0, 0)
Screenshot: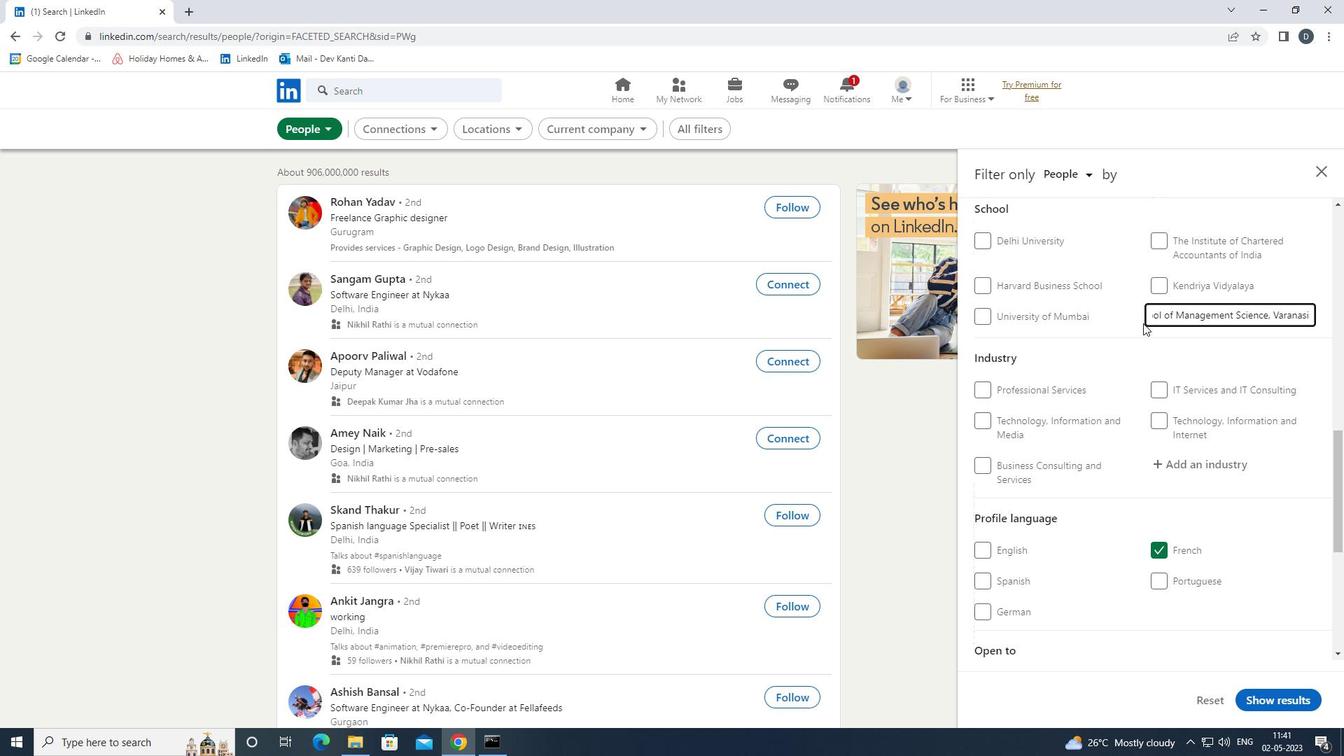 
Action: Mouse moved to (1177, 330)
Screenshot: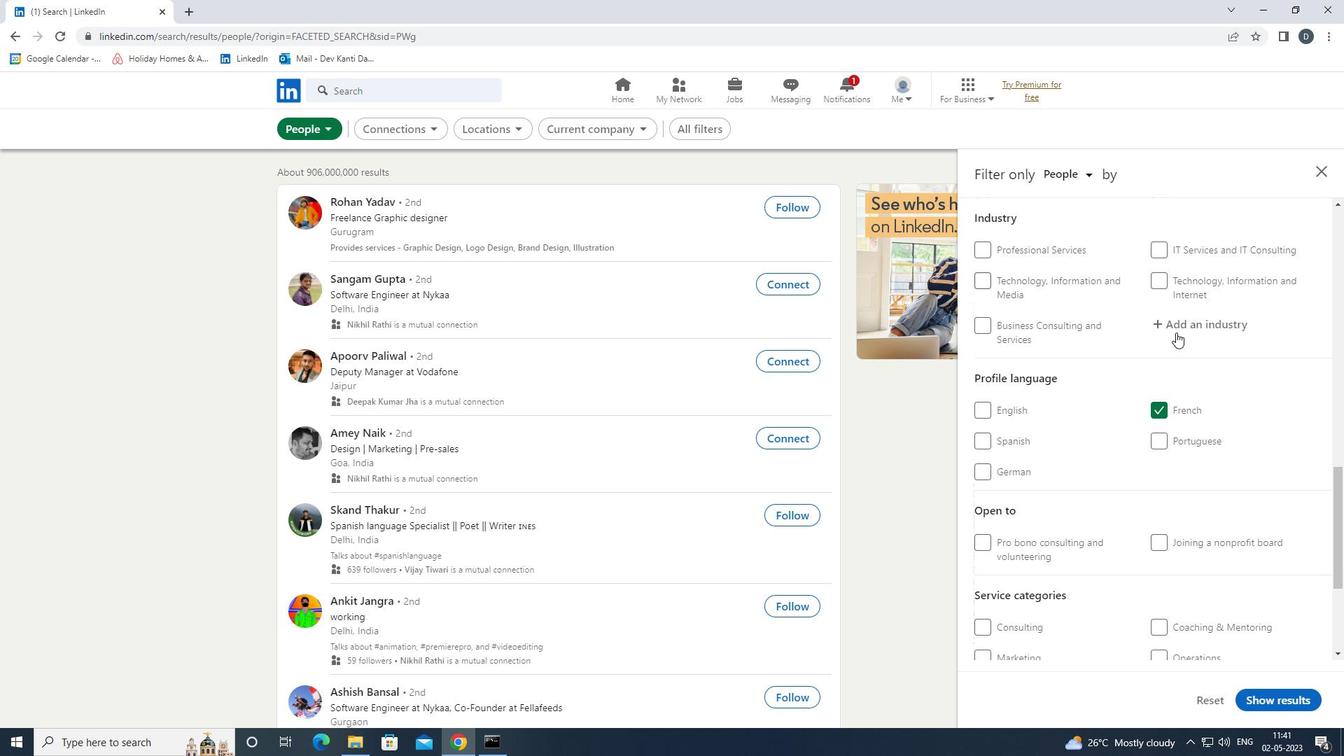 
Action: Mouse pressed left at (1177, 330)
Screenshot: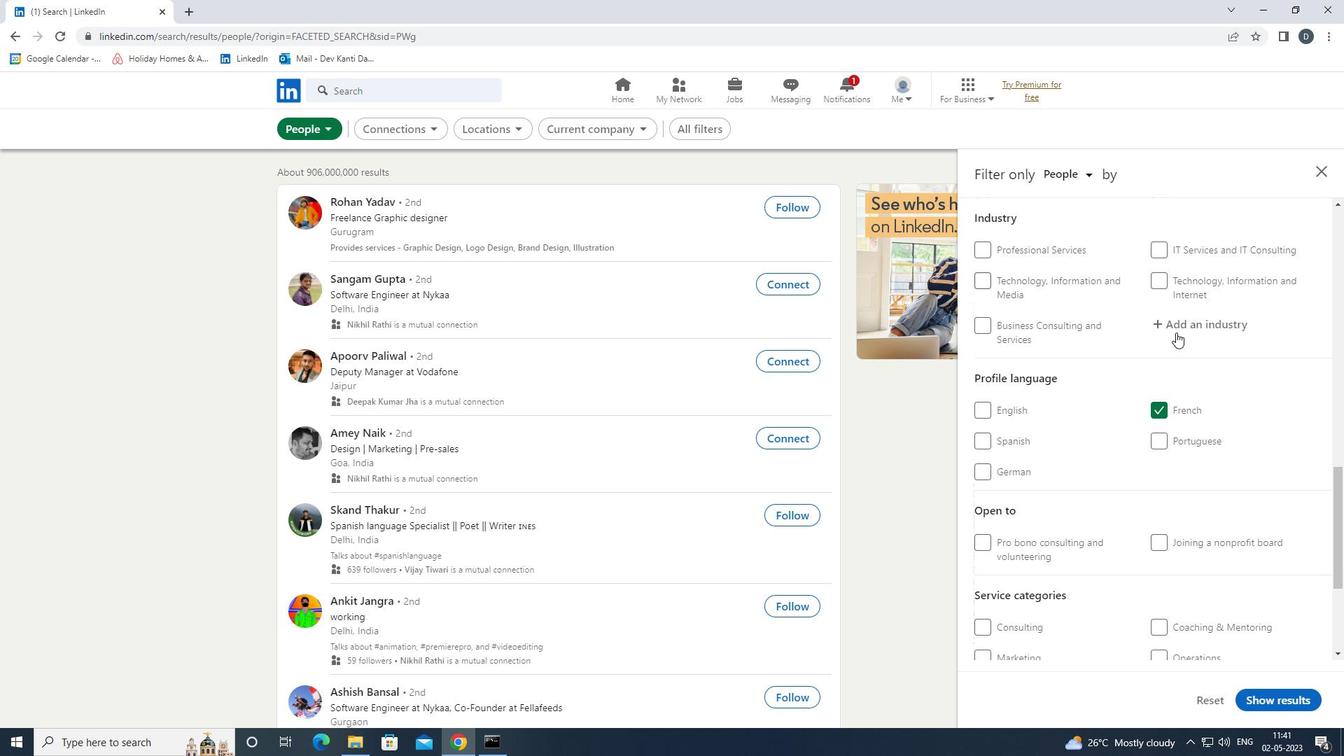
Action: Mouse moved to (1179, 329)
Screenshot: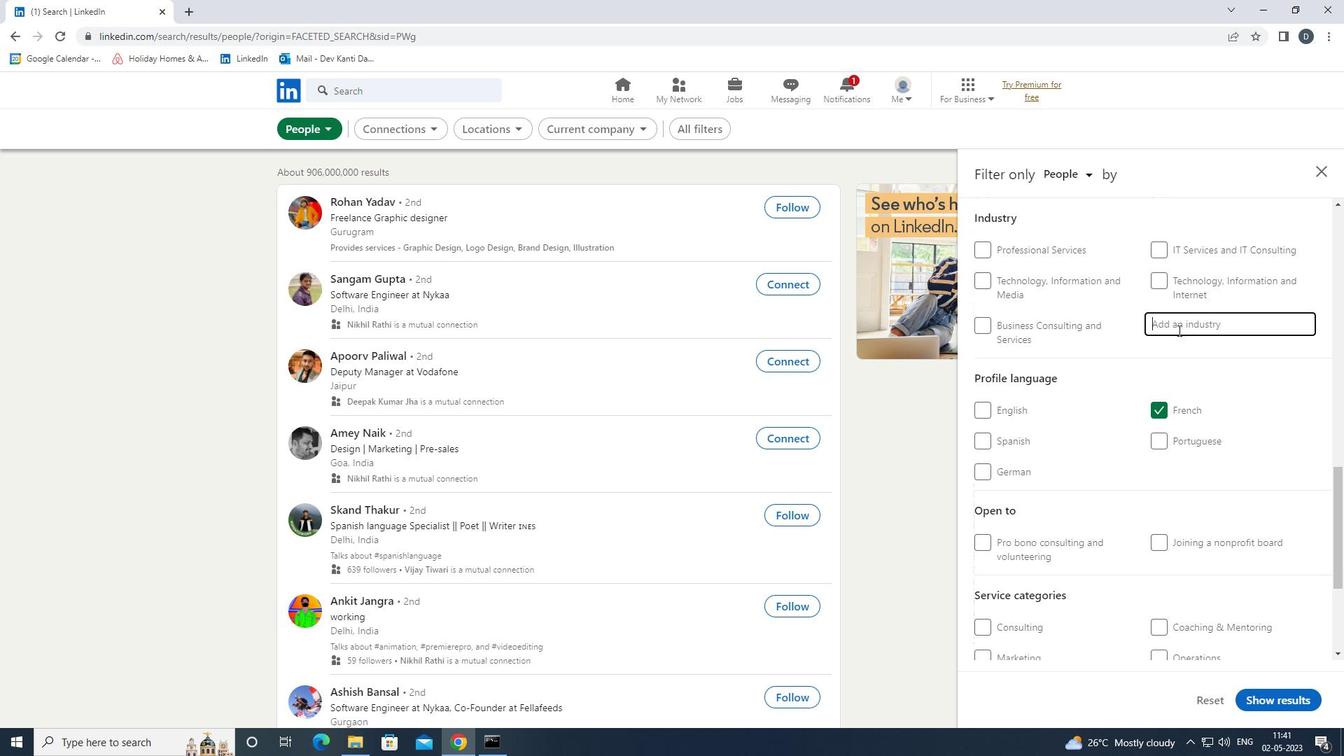 
Action: Key pressed <Key.shift>AIRT<Key.backspace>LINE<Key.down><Key.enter>
Screenshot: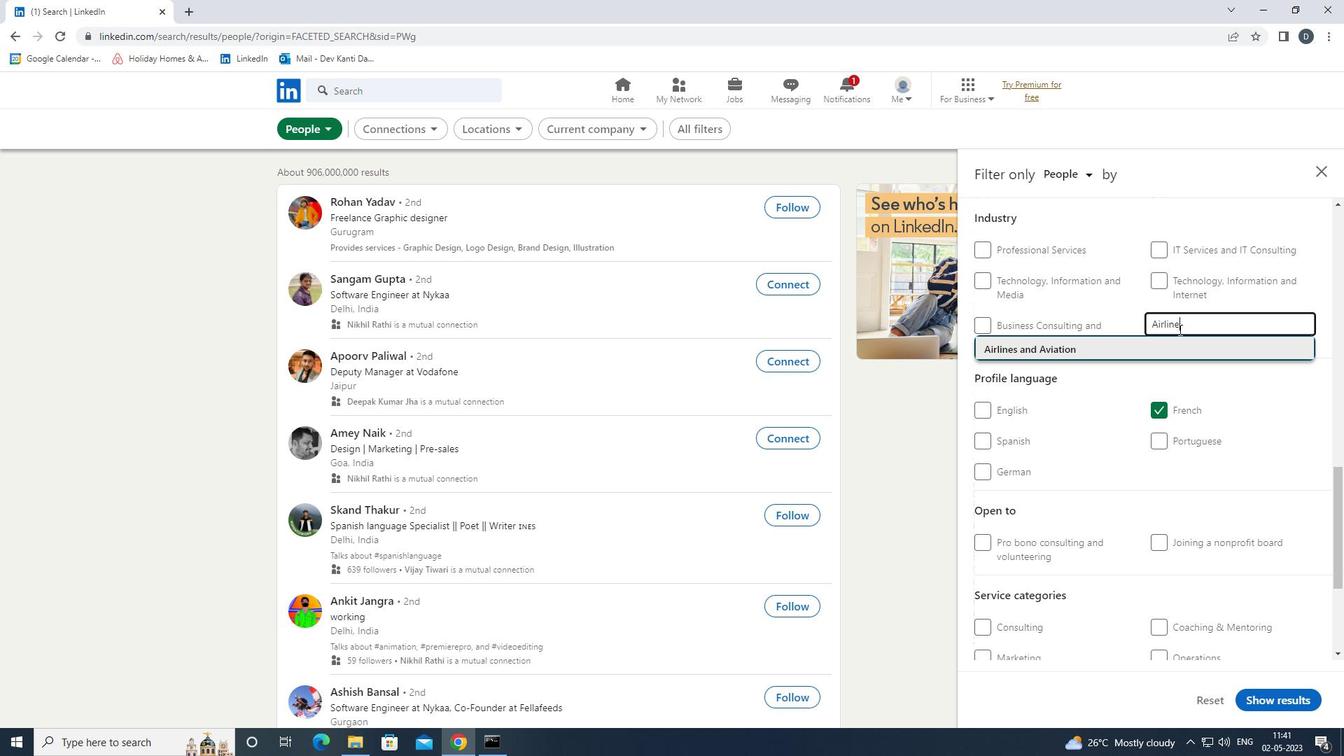 
Action: Mouse moved to (1183, 310)
Screenshot: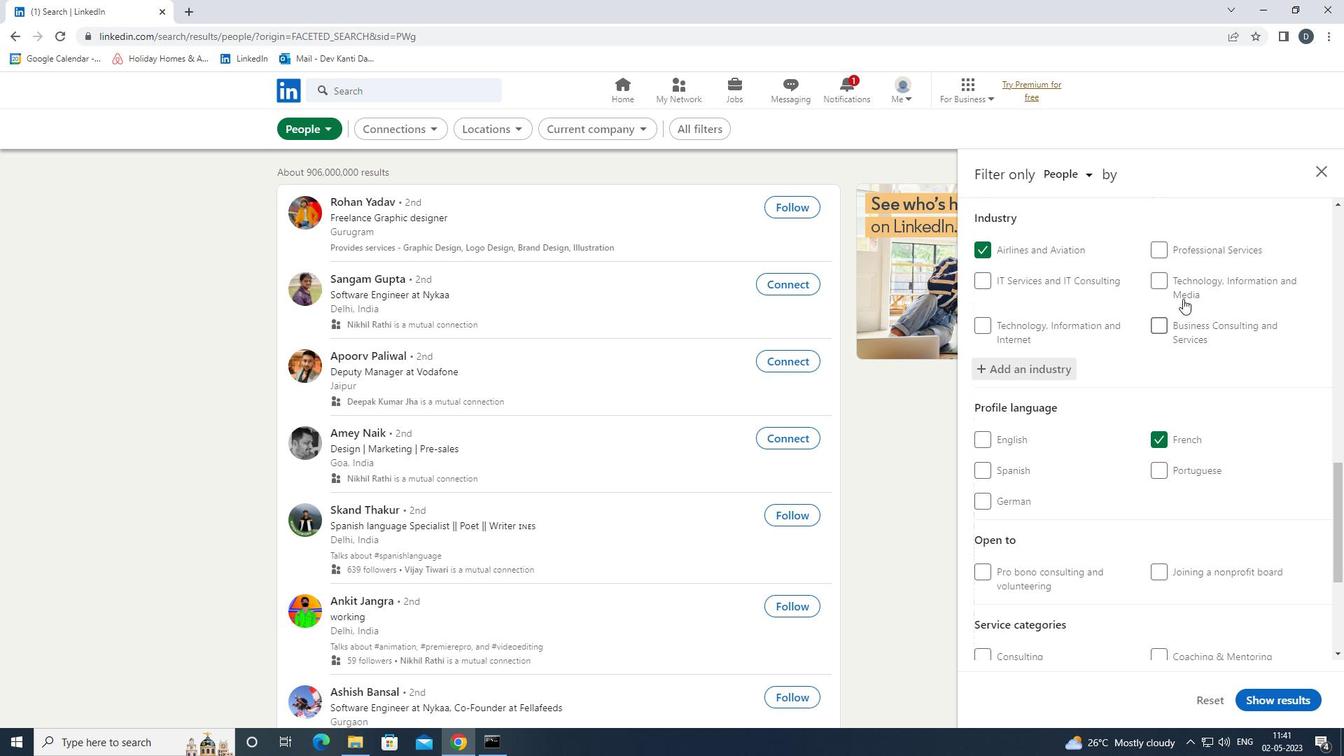
Action: Mouse scrolled (1183, 310) with delta (0, 0)
Screenshot: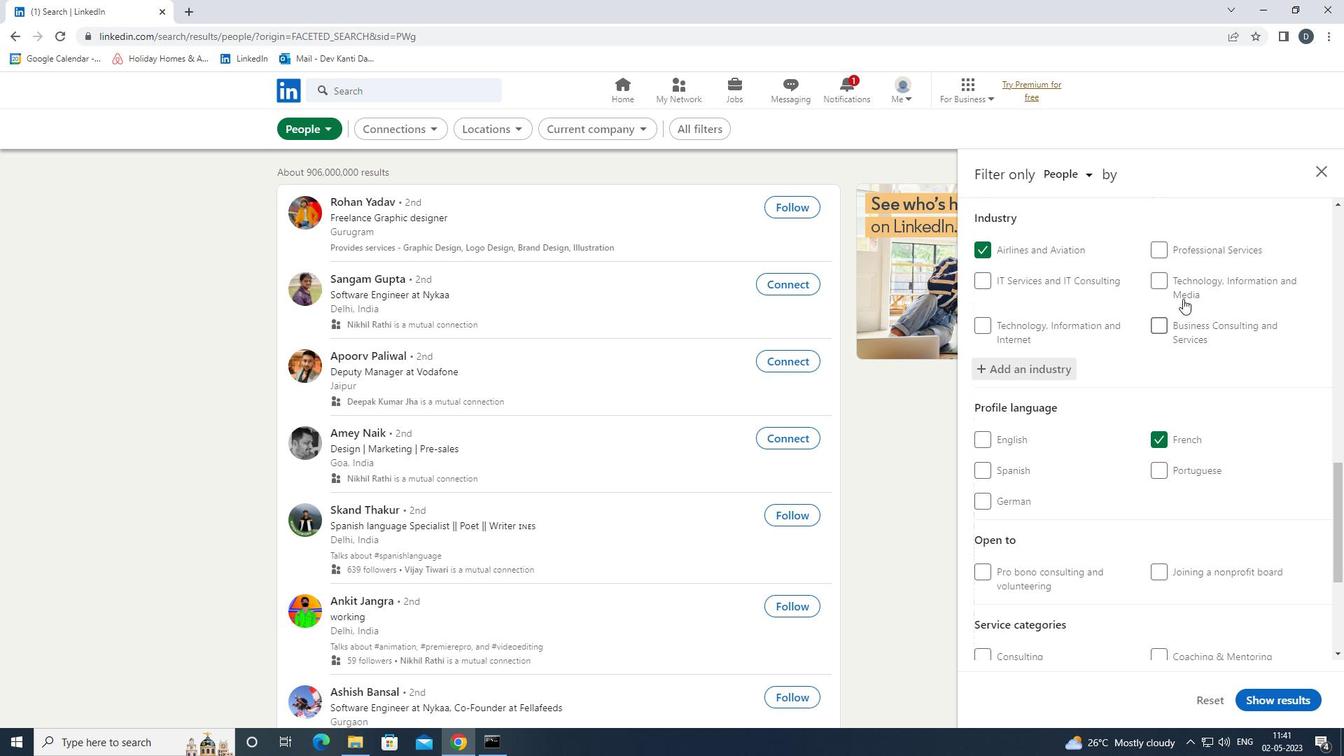 
Action: Mouse moved to (1185, 324)
Screenshot: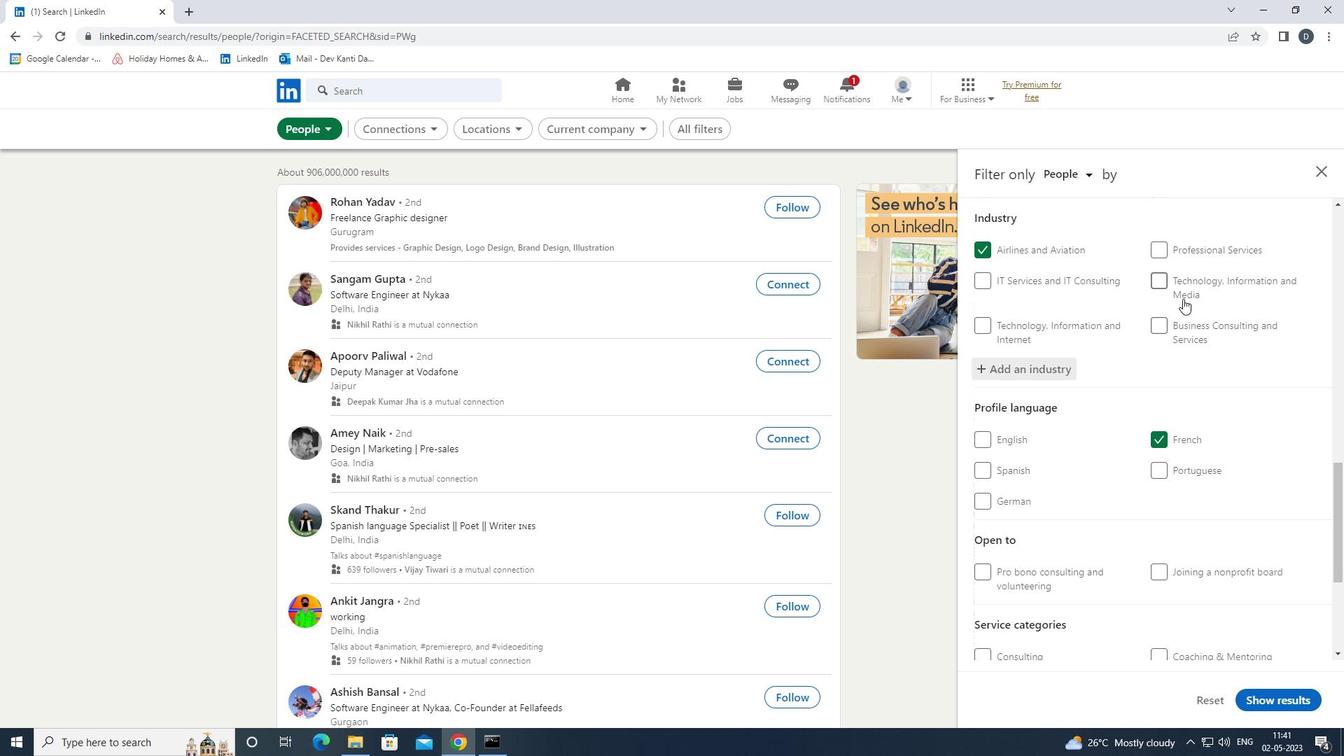 
Action: Mouse scrolled (1185, 323) with delta (0, 0)
Screenshot: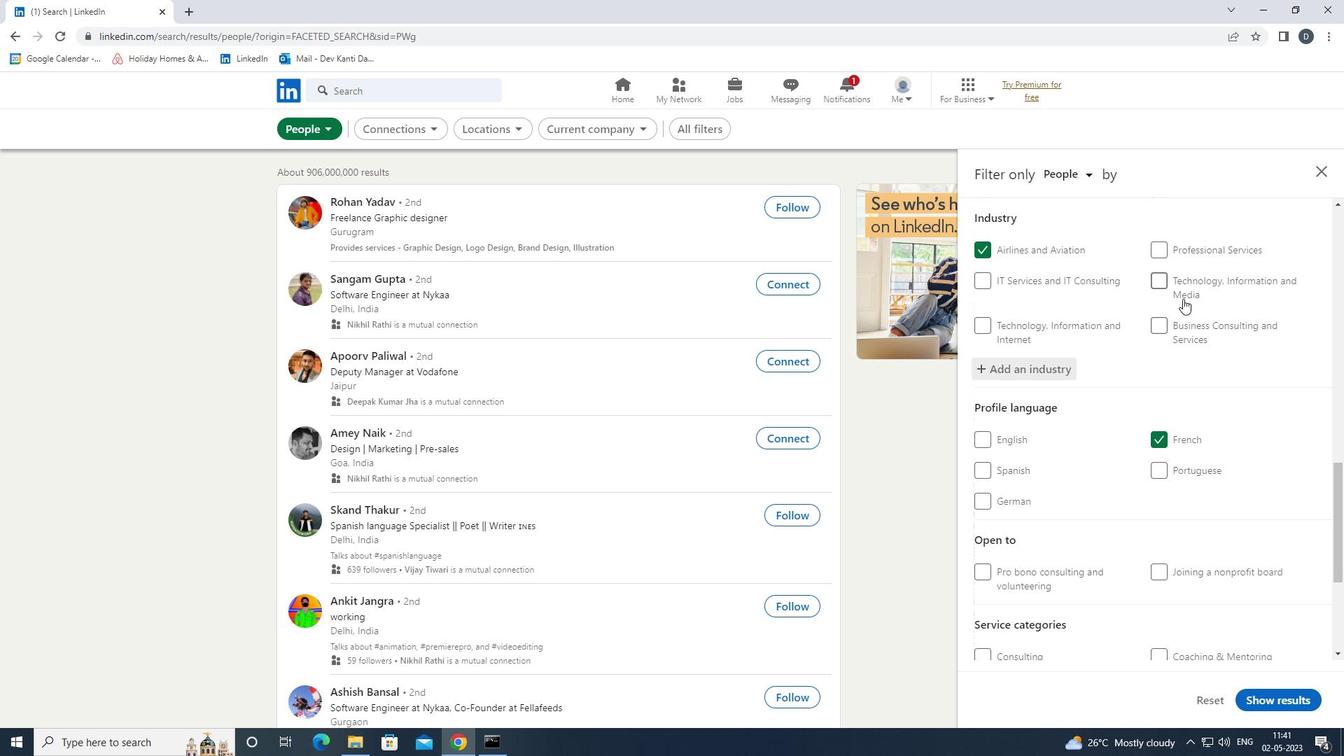 
Action: Mouse moved to (1185, 331)
Screenshot: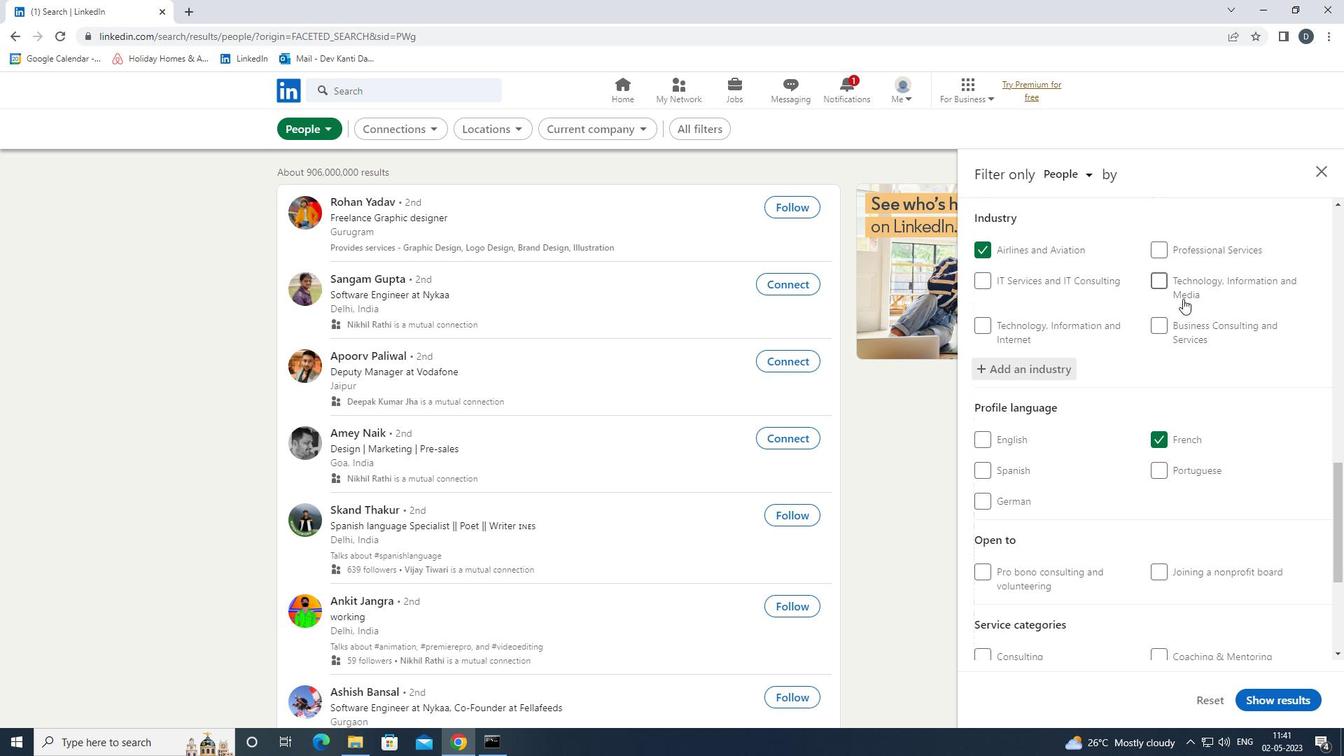 
Action: Mouse scrolled (1185, 330) with delta (0, 0)
Screenshot: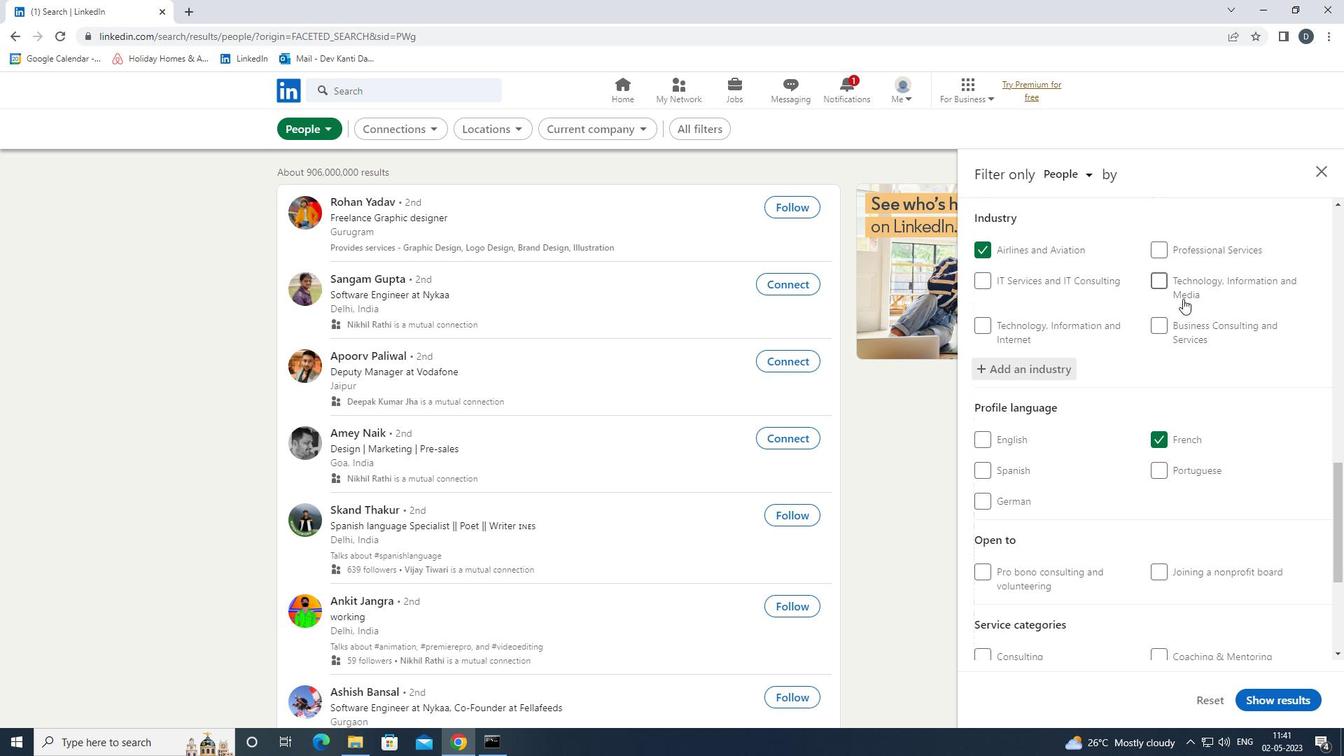 
Action: Mouse moved to (1191, 501)
Screenshot: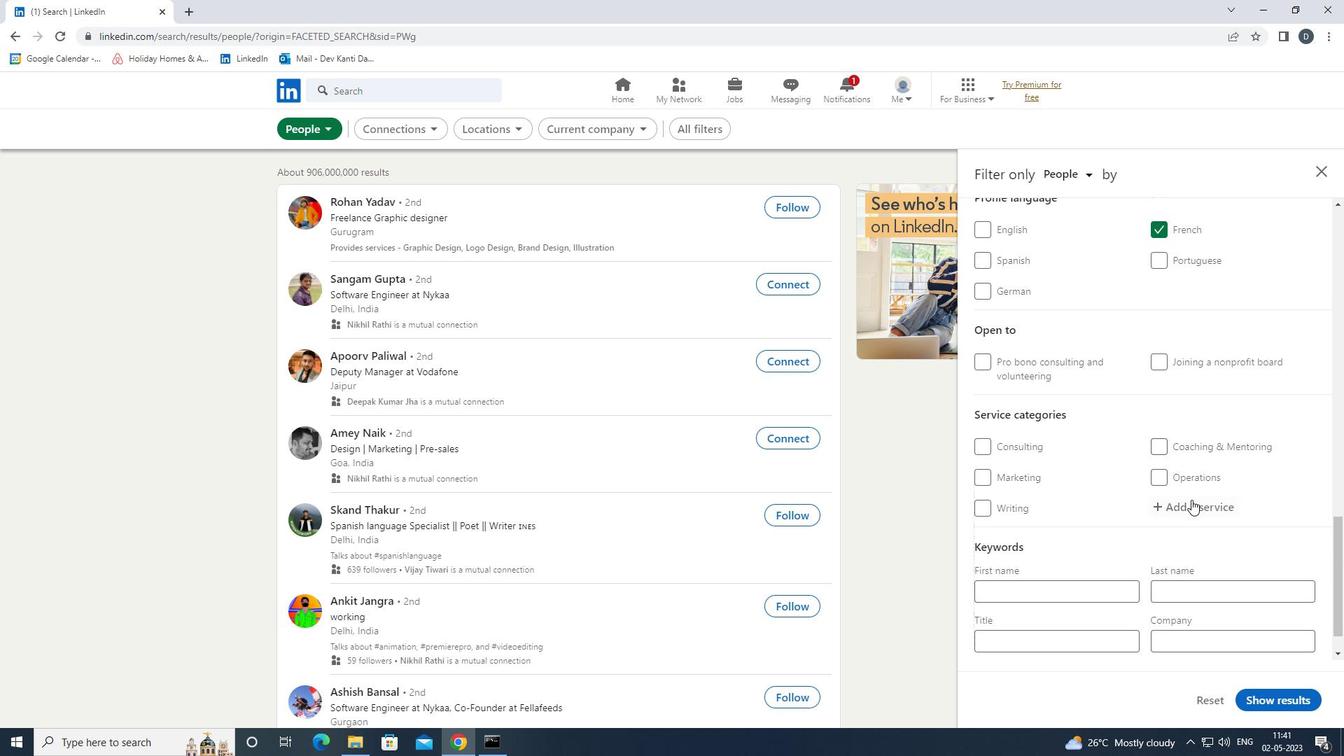 
Action: Mouse pressed left at (1191, 501)
Screenshot: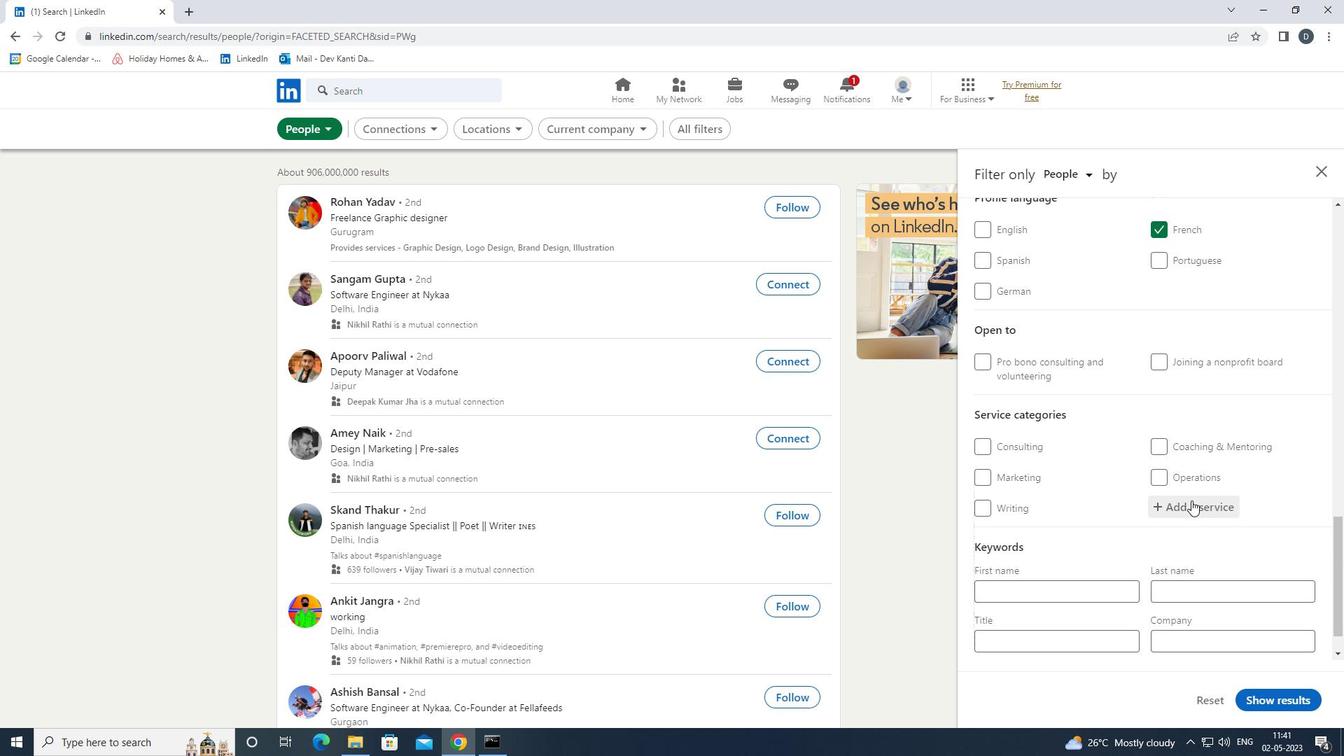 
Action: Mouse moved to (1191, 502)
Screenshot: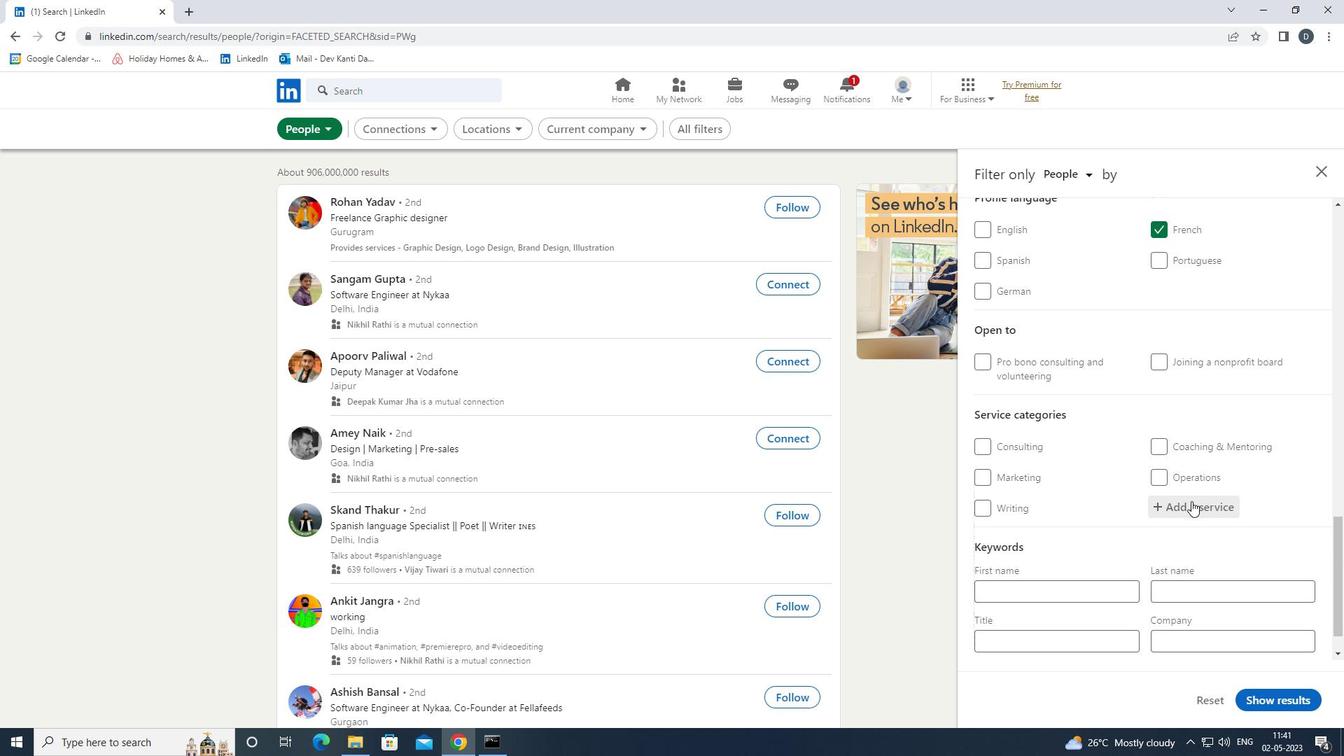 
Action: Key pressed <Key.shift>CONSULTING
Screenshot: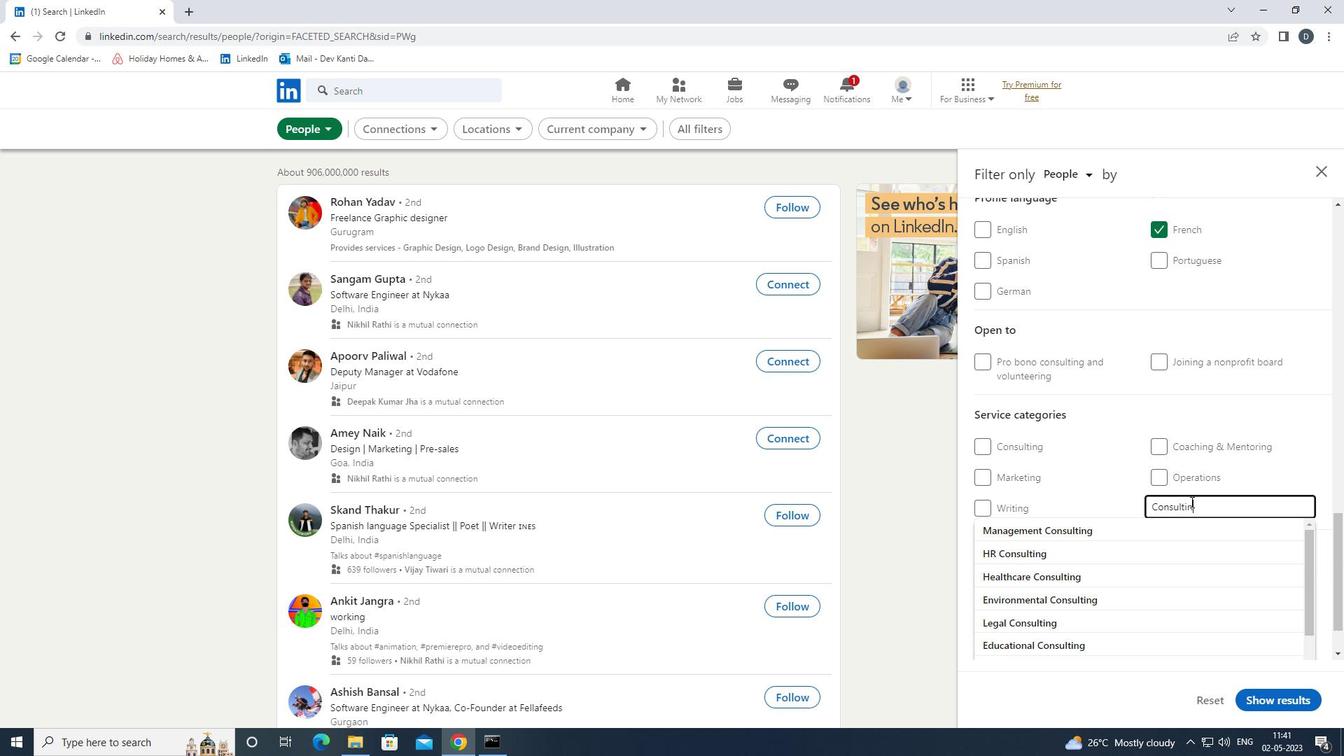 
Action: Mouse scrolled (1191, 501) with delta (0, 0)
Screenshot: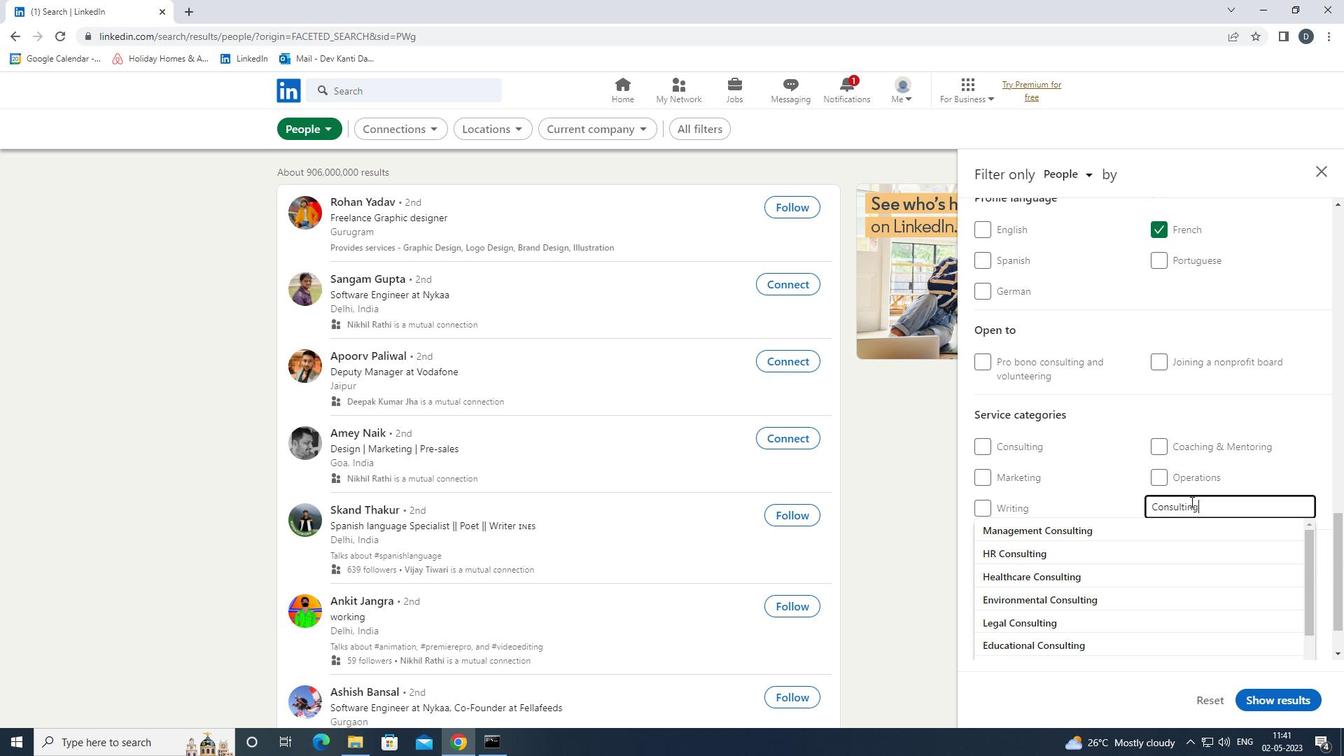 
Action: Mouse scrolled (1191, 501) with delta (0, 0)
Screenshot: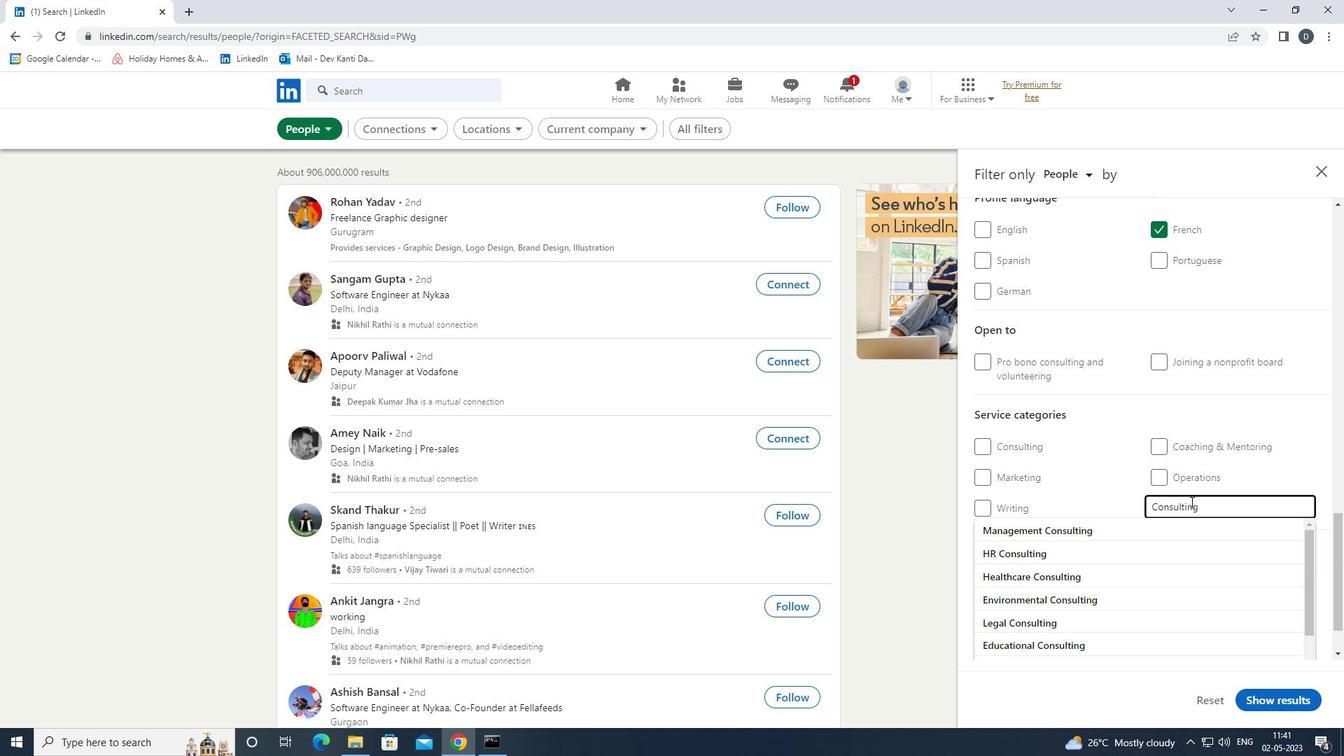 
Action: Mouse scrolled (1191, 501) with delta (0, 0)
Screenshot: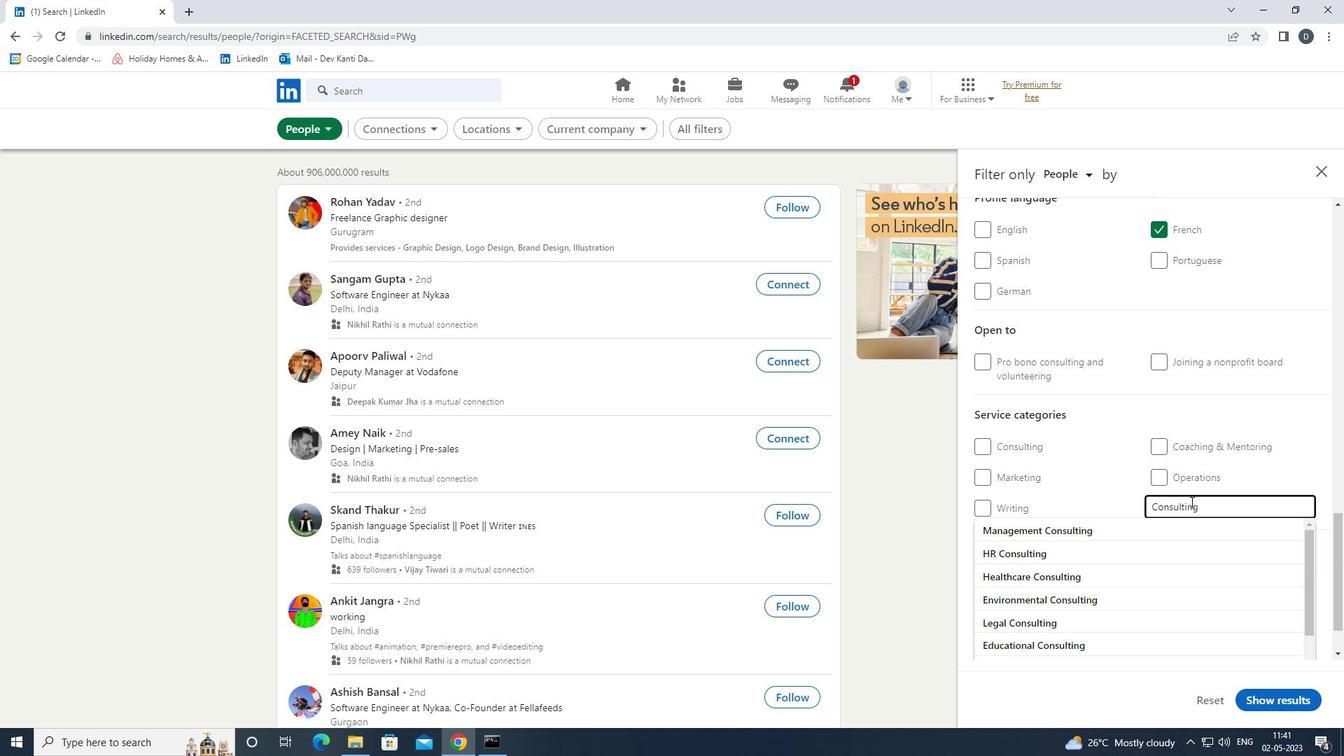 
Action: Mouse moved to (1234, 405)
Screenshot: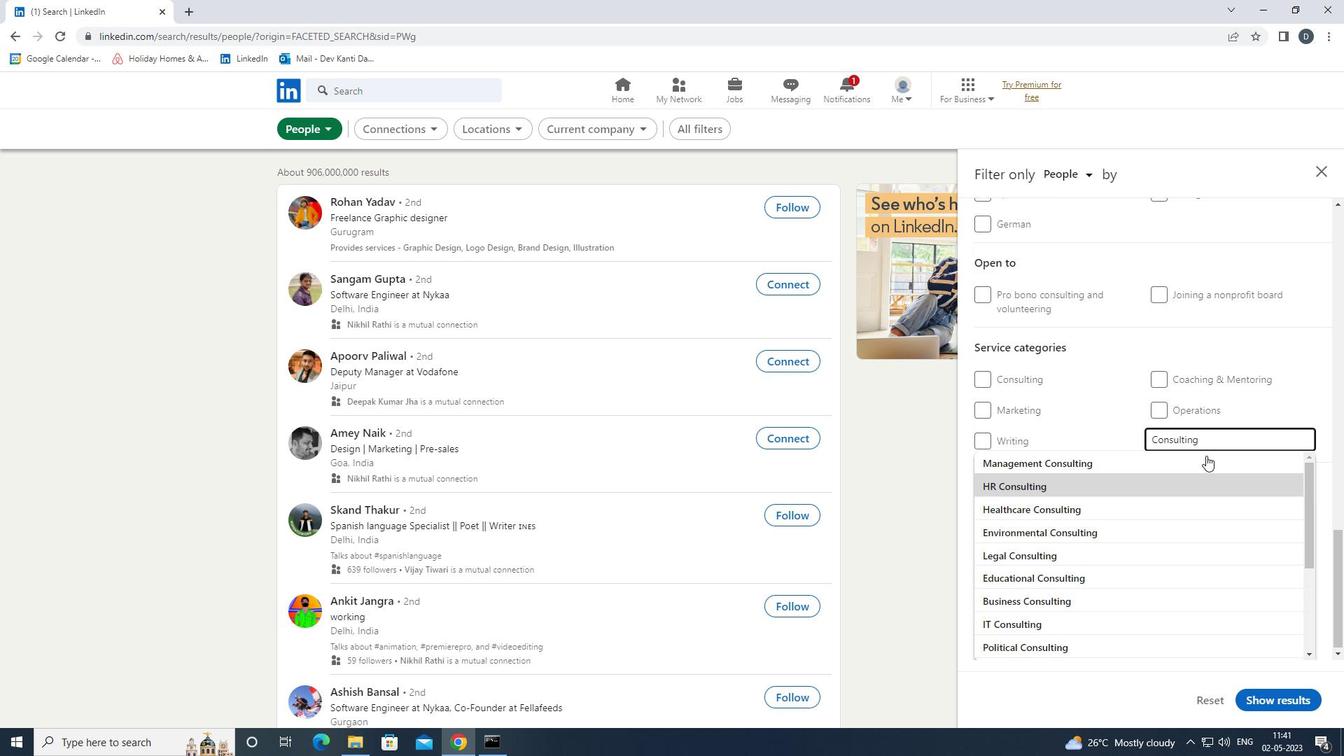 
Action: Mouse scrolled (1234, 404) with delta (0, 0)
Screenshot: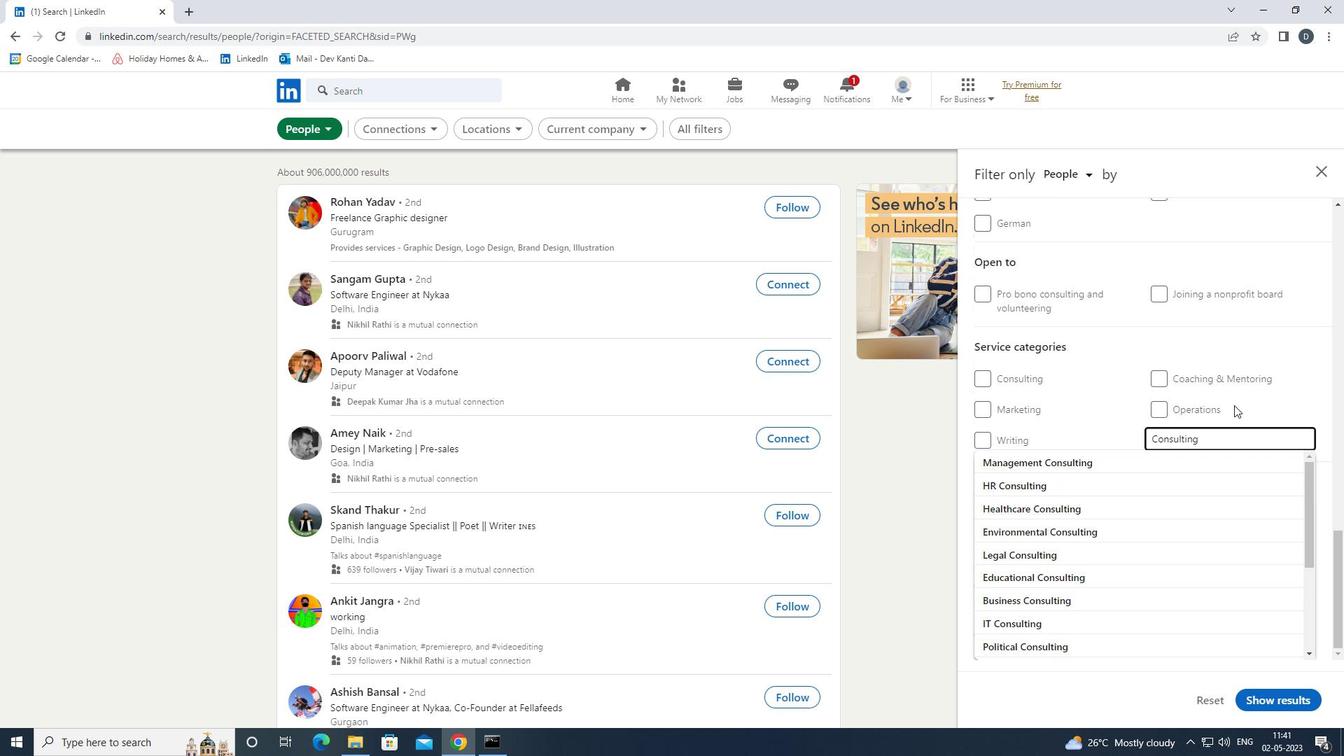 
Action: Mouse moved to (1230, 412)
Screenshot: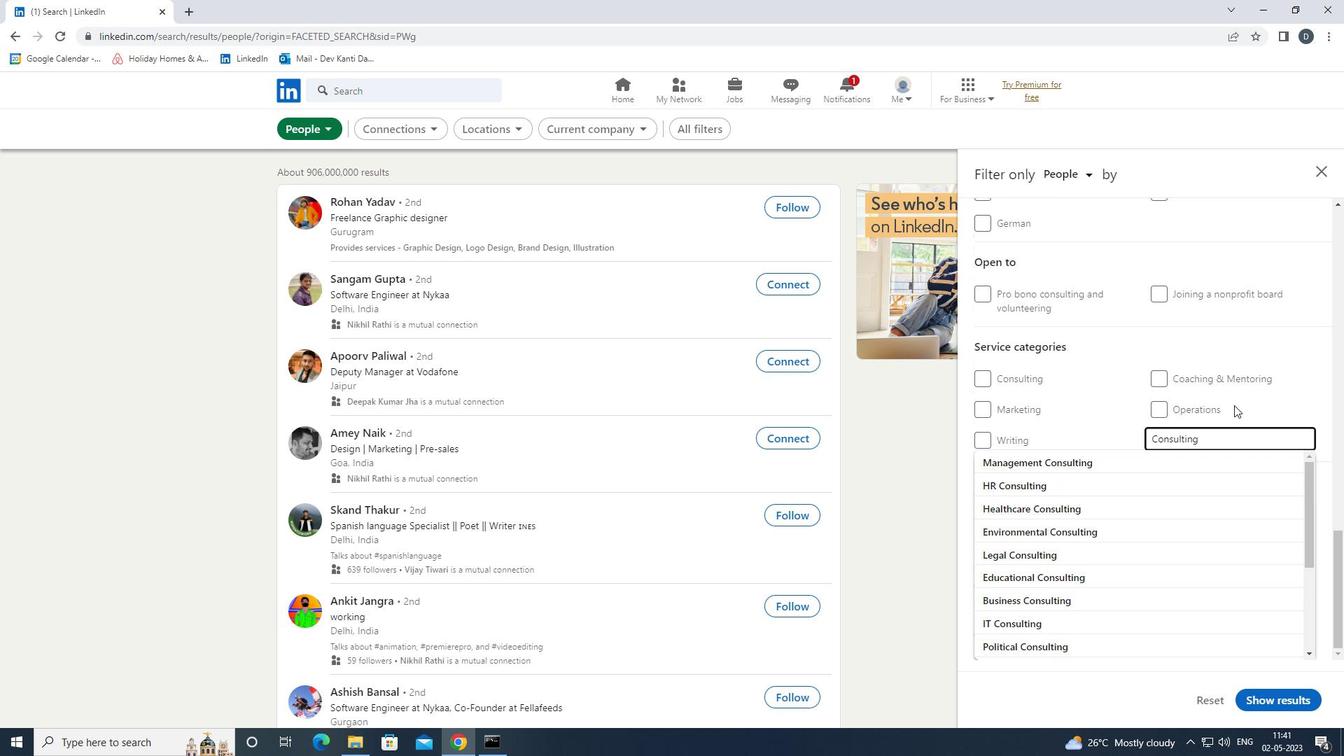 
Action: Mouse scrolled (1230, 411) with delta (0, 0)
Screenshot: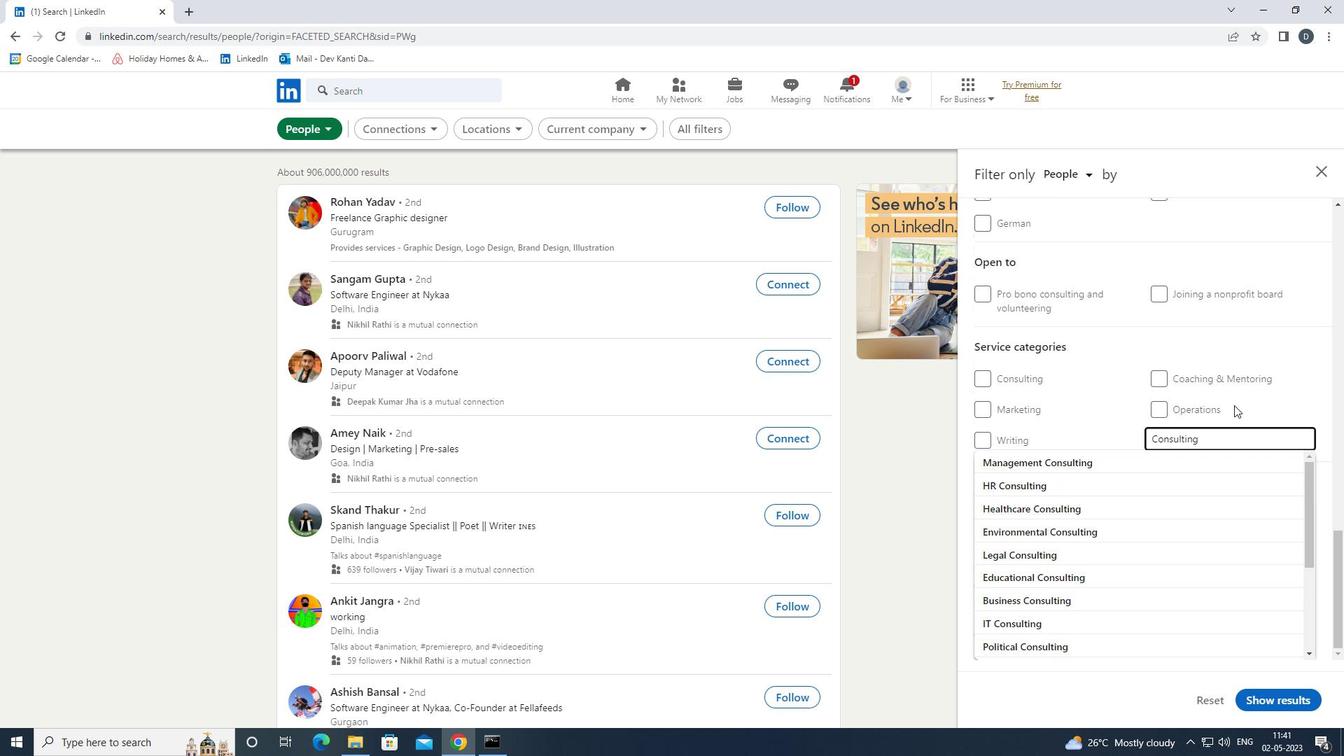
Action: Mouse moved to (1204, 532)
Screenshot: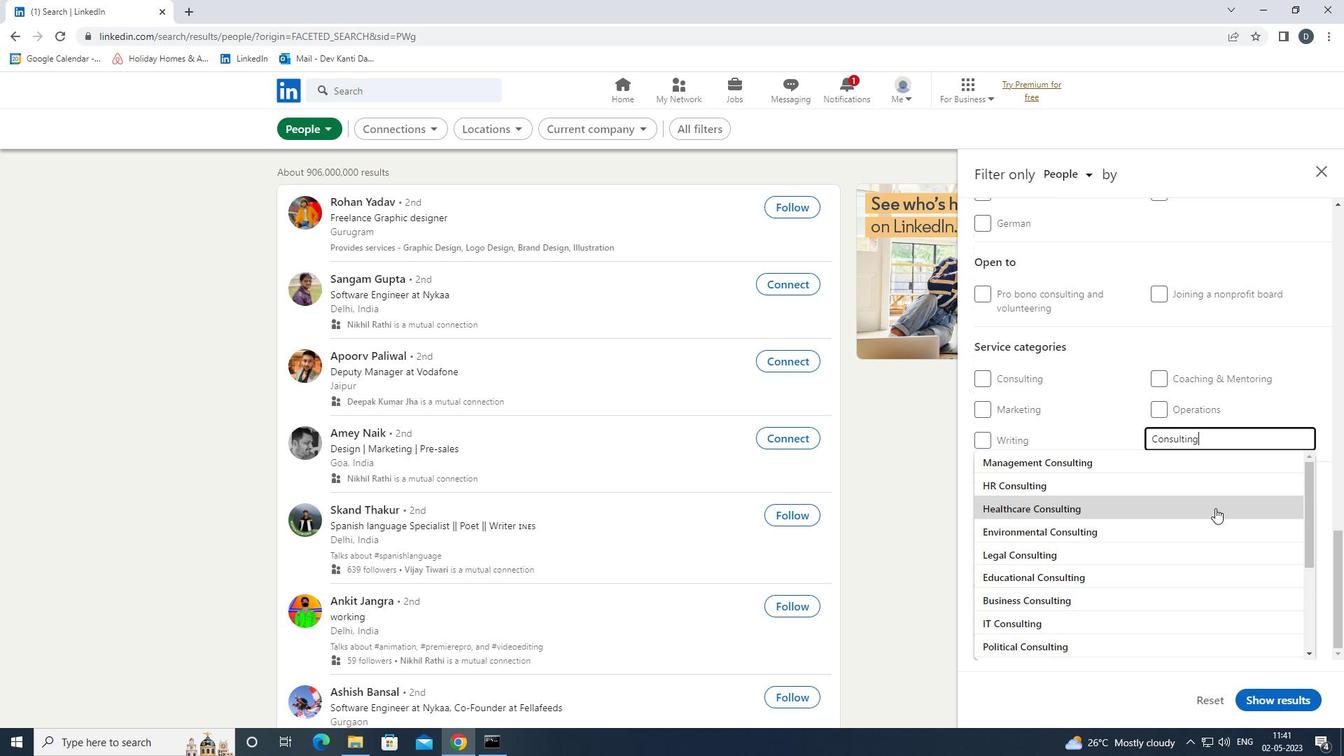 
Action: Mouse scrolled (1204, 532) with delta (0, 0)
Screenshot: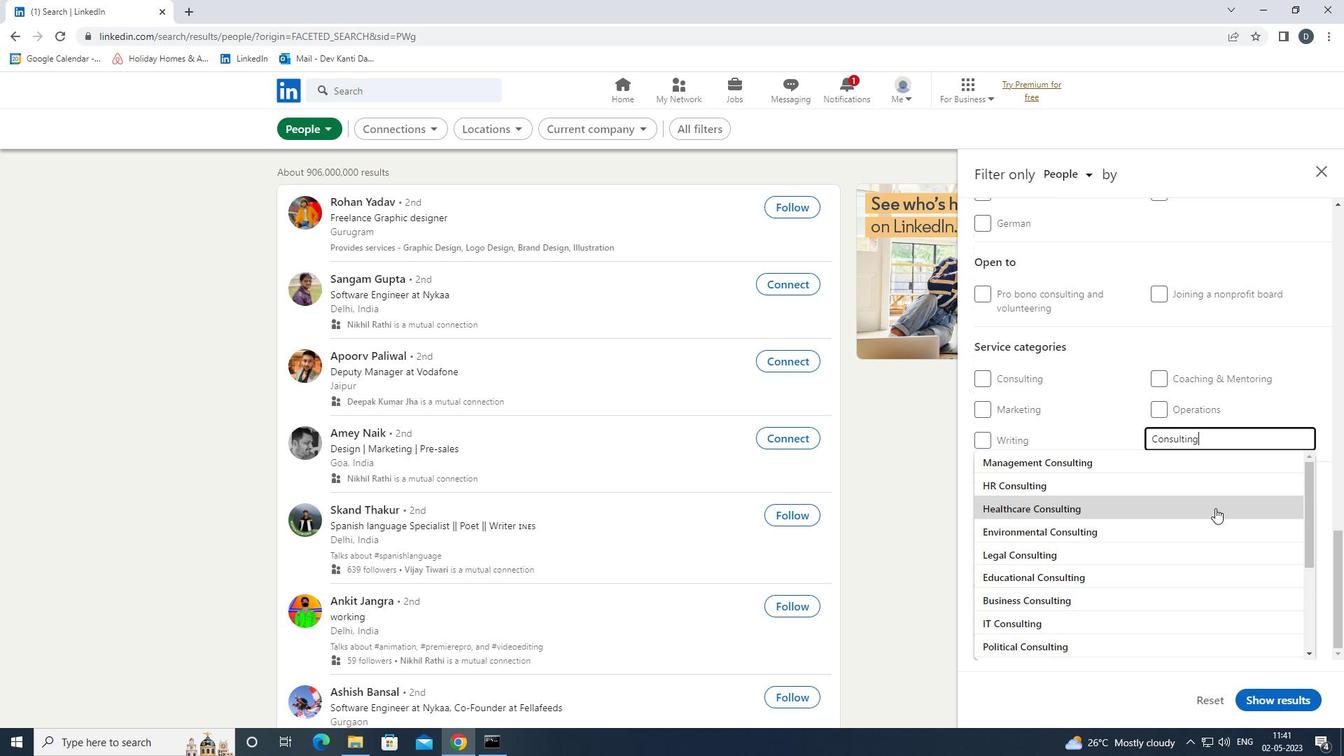 
Action: Mouse moved to (1204, 532)
Screenshot: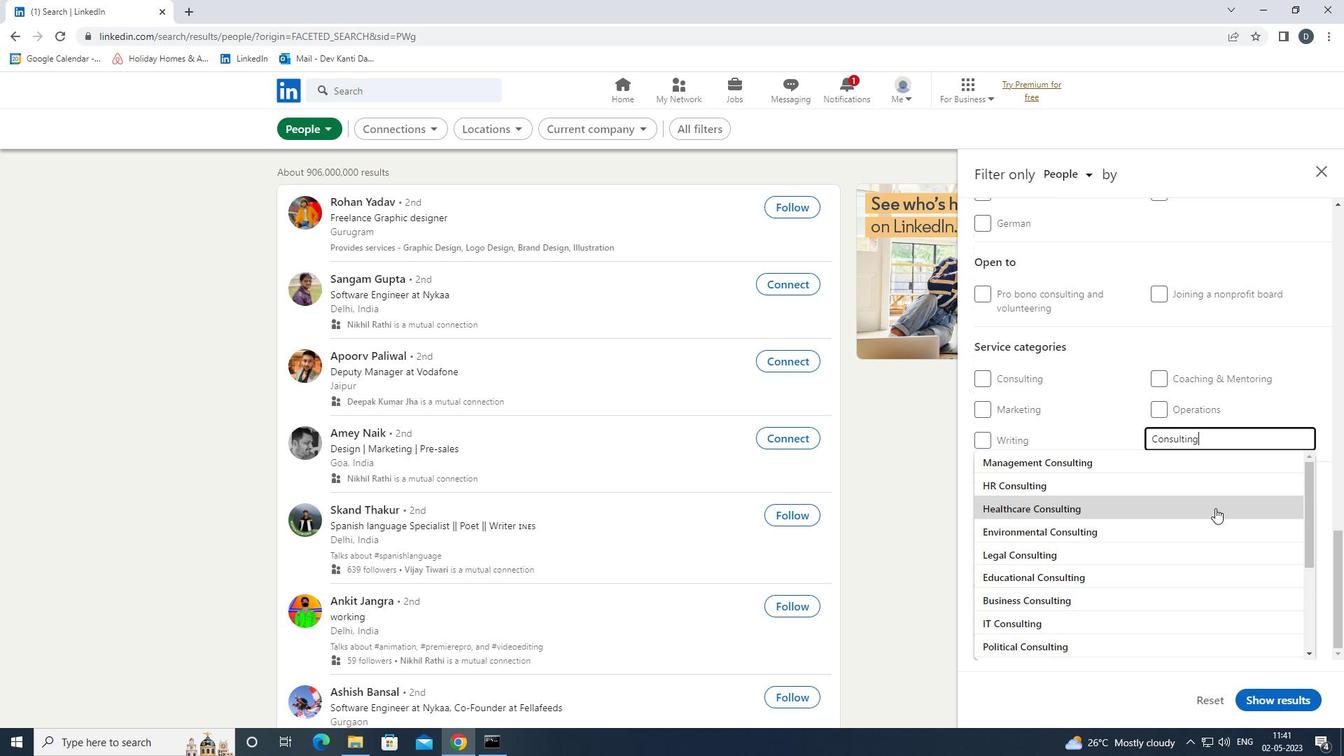 
Action: Mouse scrolled (1204, 532) with delta (0, 0)
Screenshot: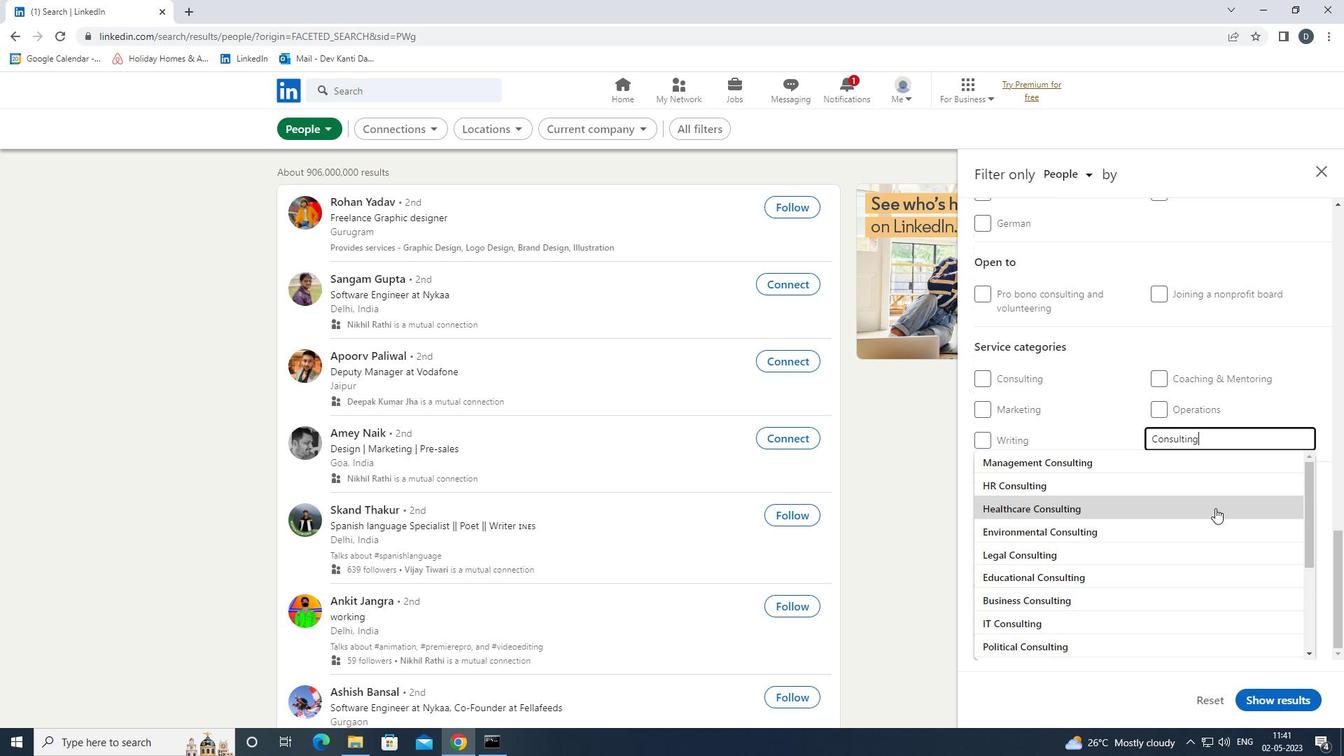 
Action: Mouse scrolled (1204, 532) with delta (0, 0)
Screenshot: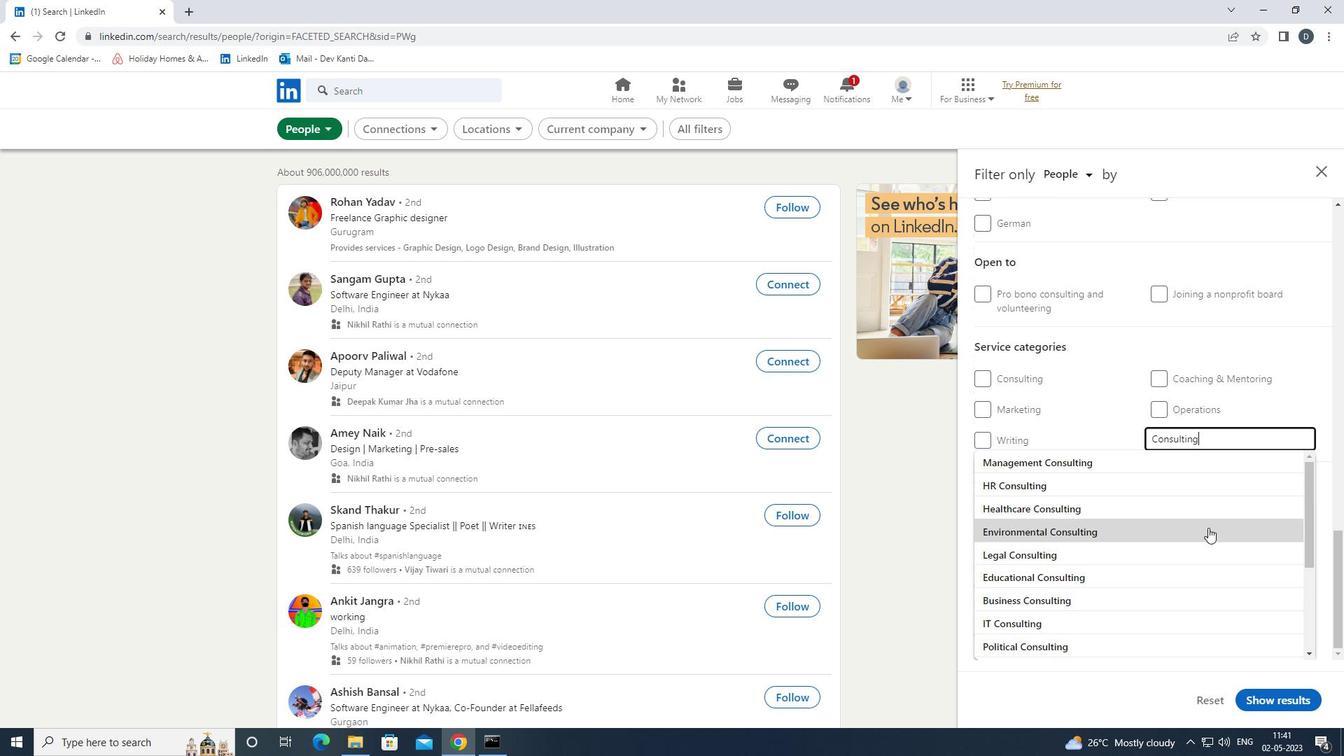 
Action: Mouse scrolled (1204, 532) with delta (0, 0)
Screenshot: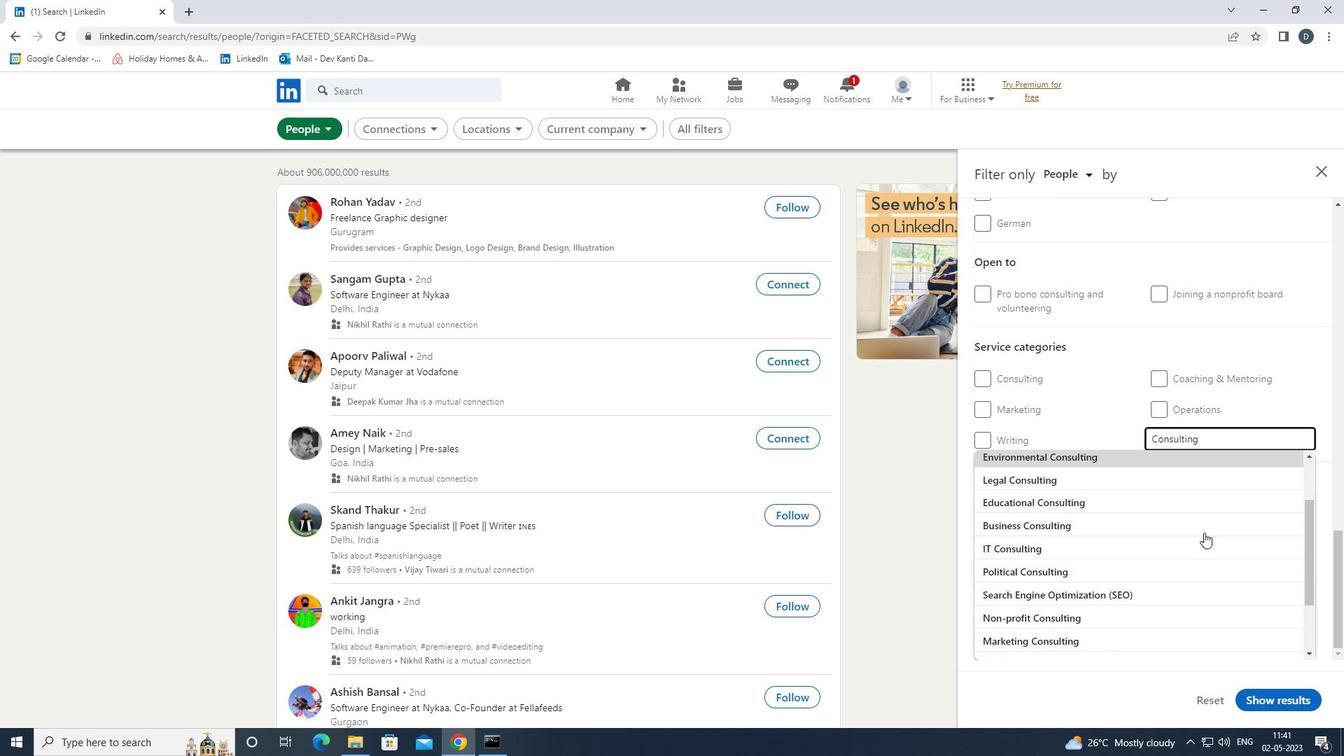 
Action: Mouse scrolled (1204, 532) with delta (0, 0)
Screenshot: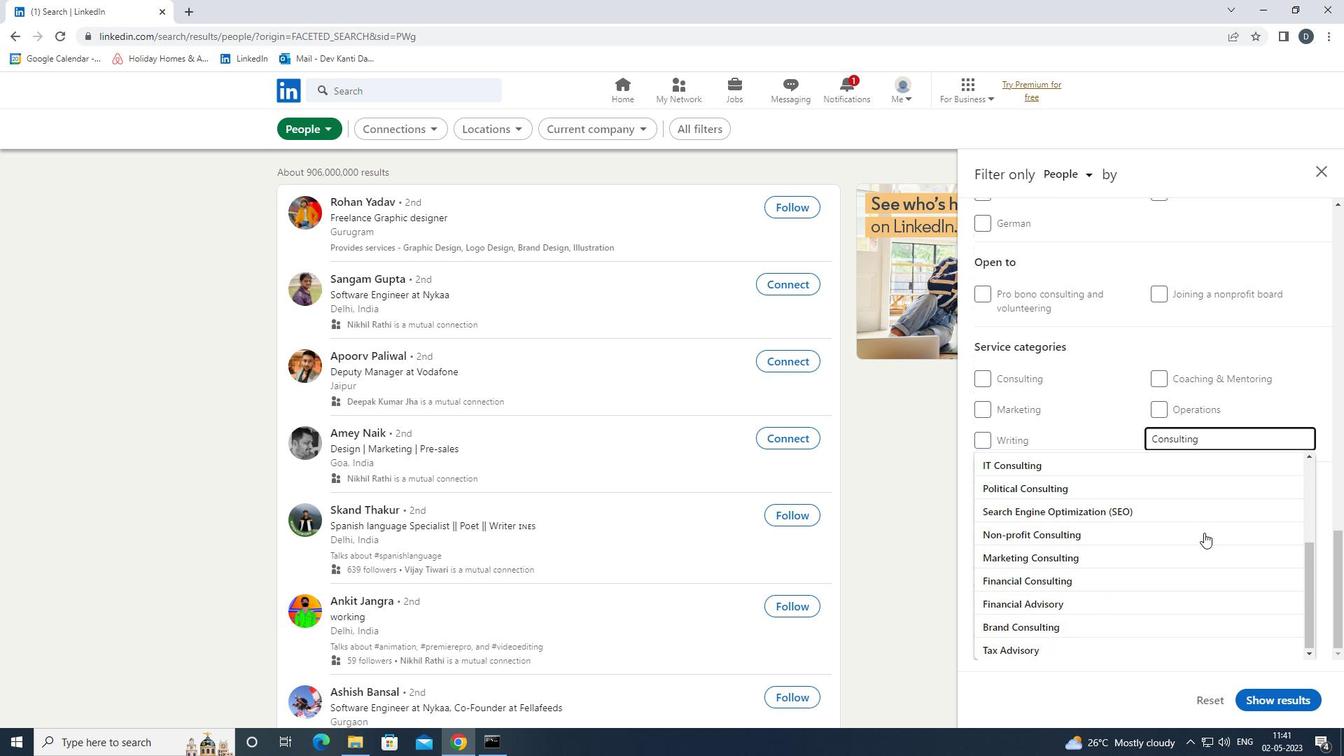 
Action: Mouse scrolled (1204, 532) with delta (0, 0)
Screenshot: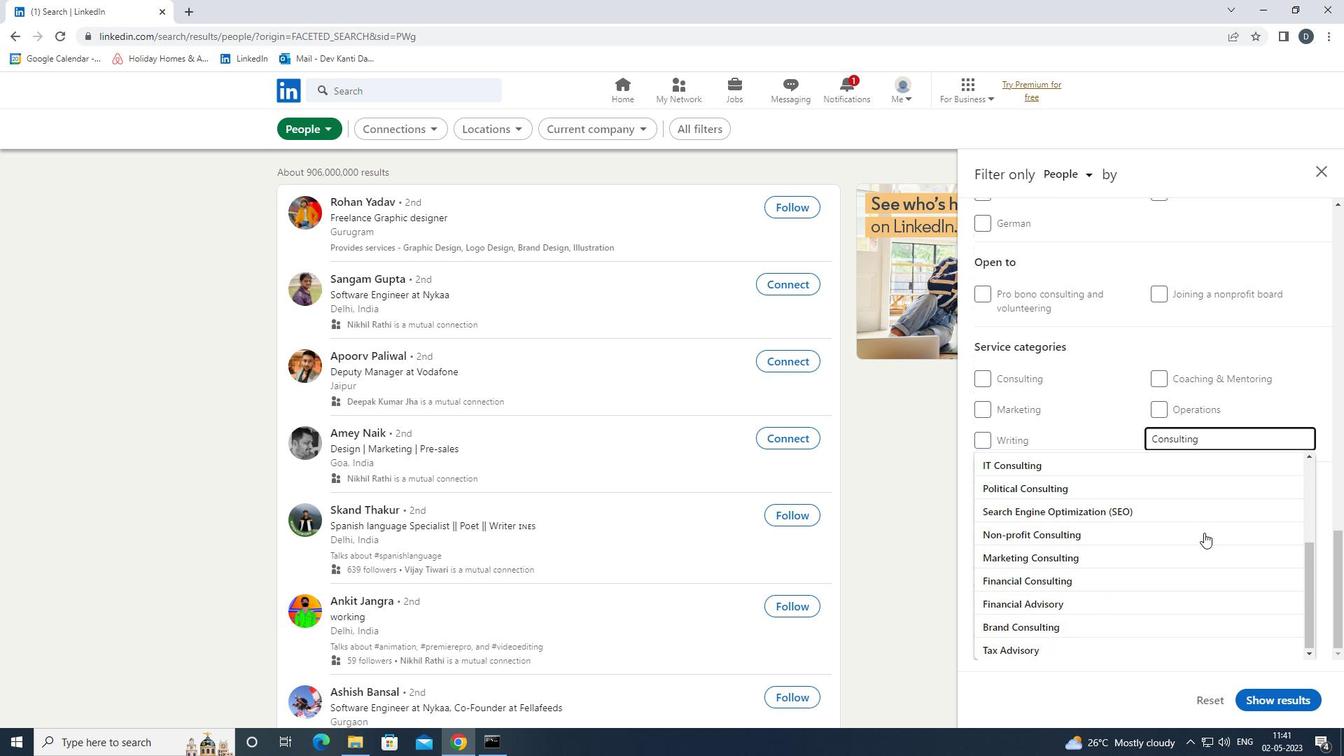 
Action: Mouse scrolled (1204, 532) with delta (0, 0)
Screenshot: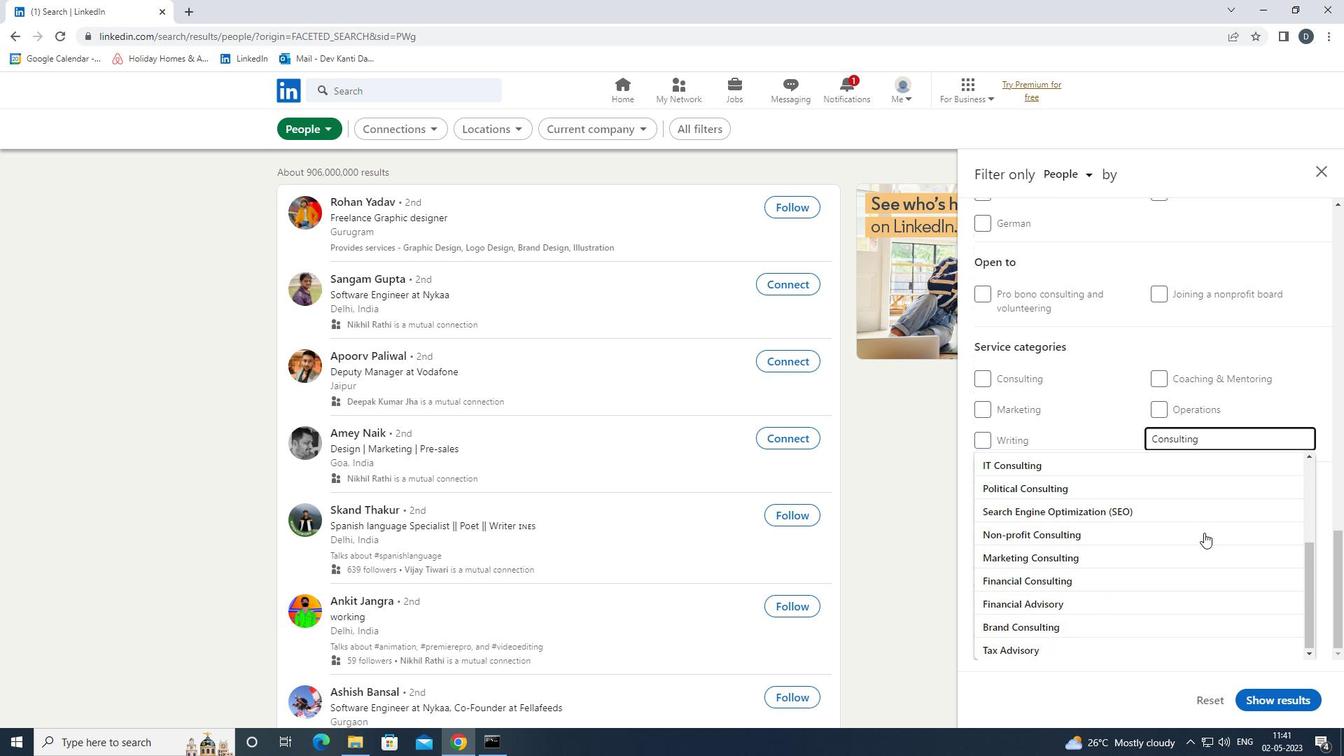 
Action: Mouse moved to (1224, 450)
Screenshot: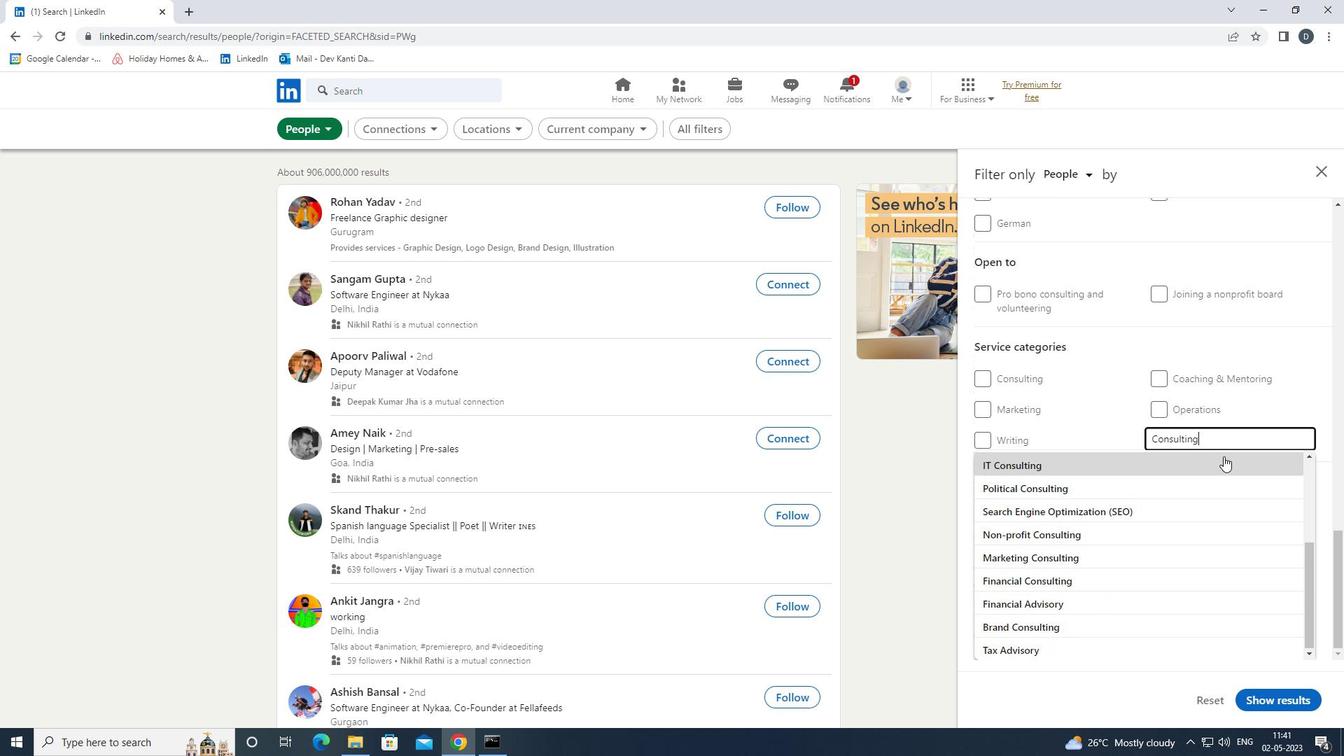 
Action: Key pressed <Key.enter>
Screenshot: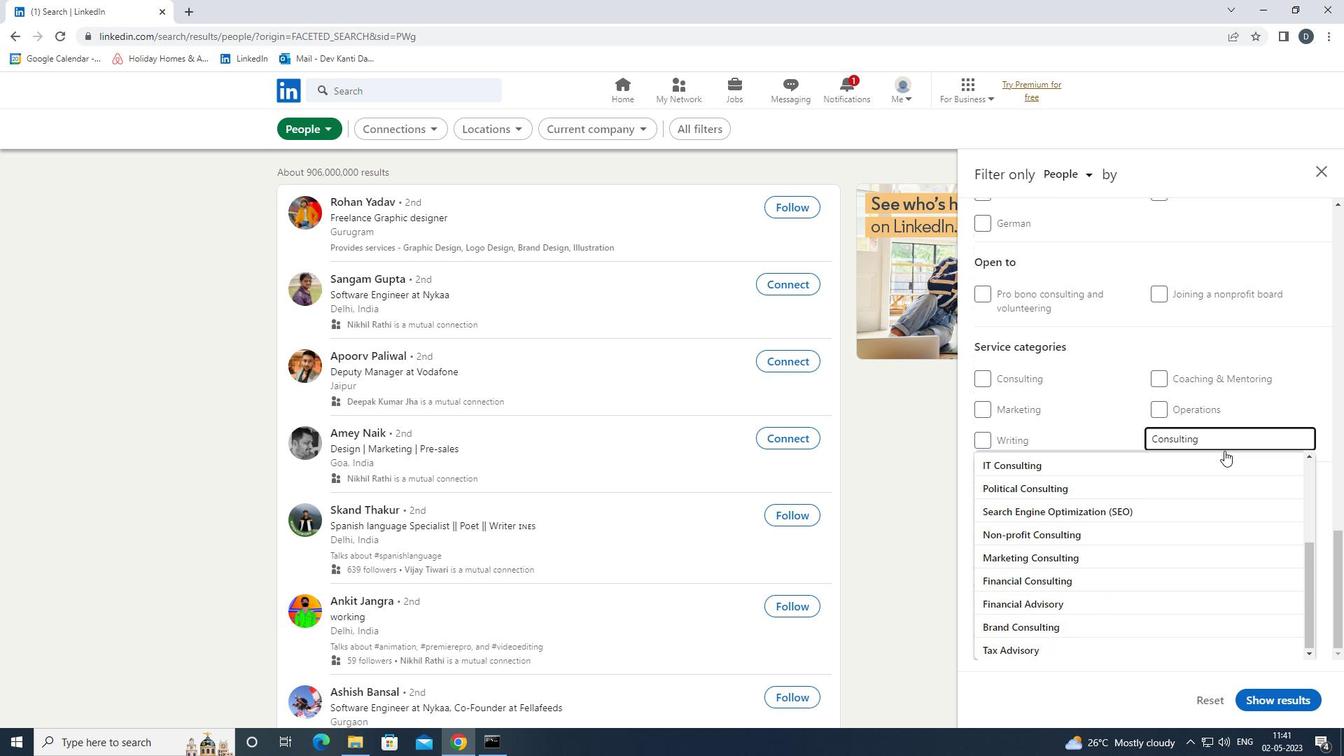 
Action: Mouse moved to (1231, 447)
Screenshot: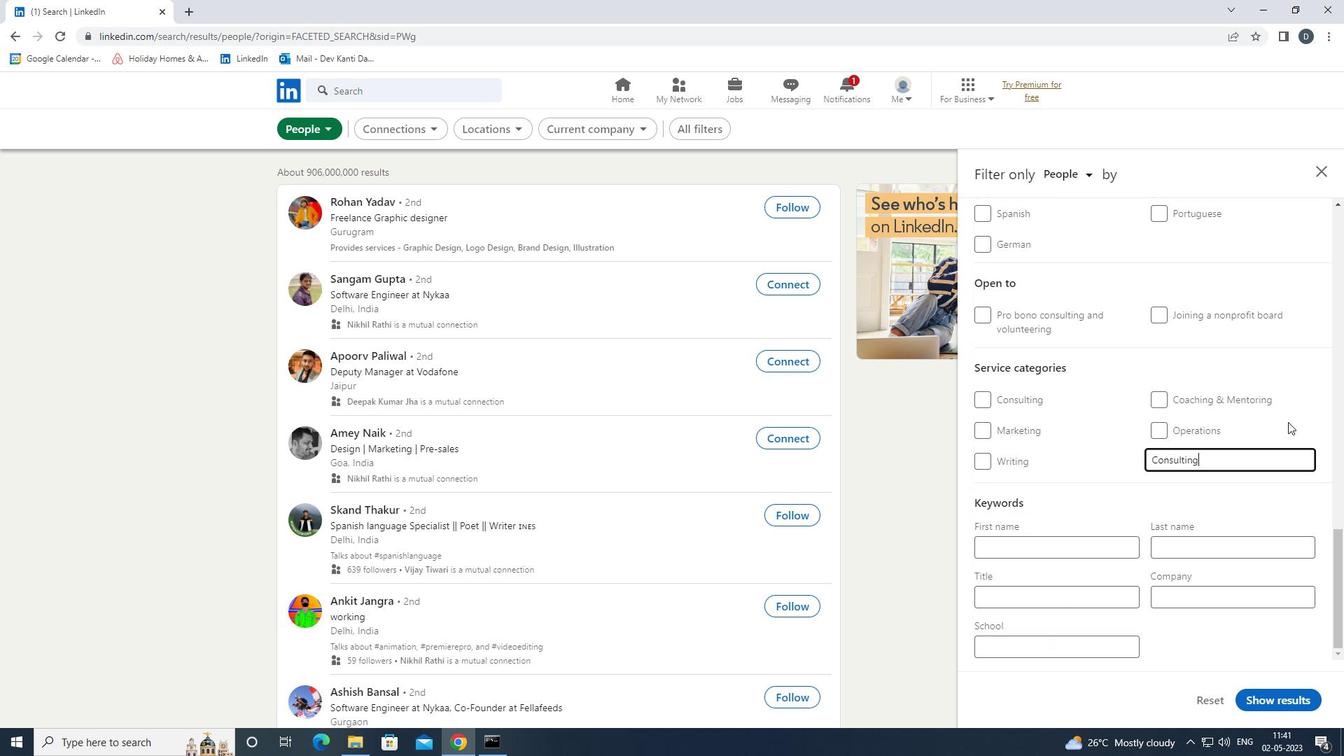 
Action: Mouse scrolled (1231, 446) with delta (0, 0)
Screenshot: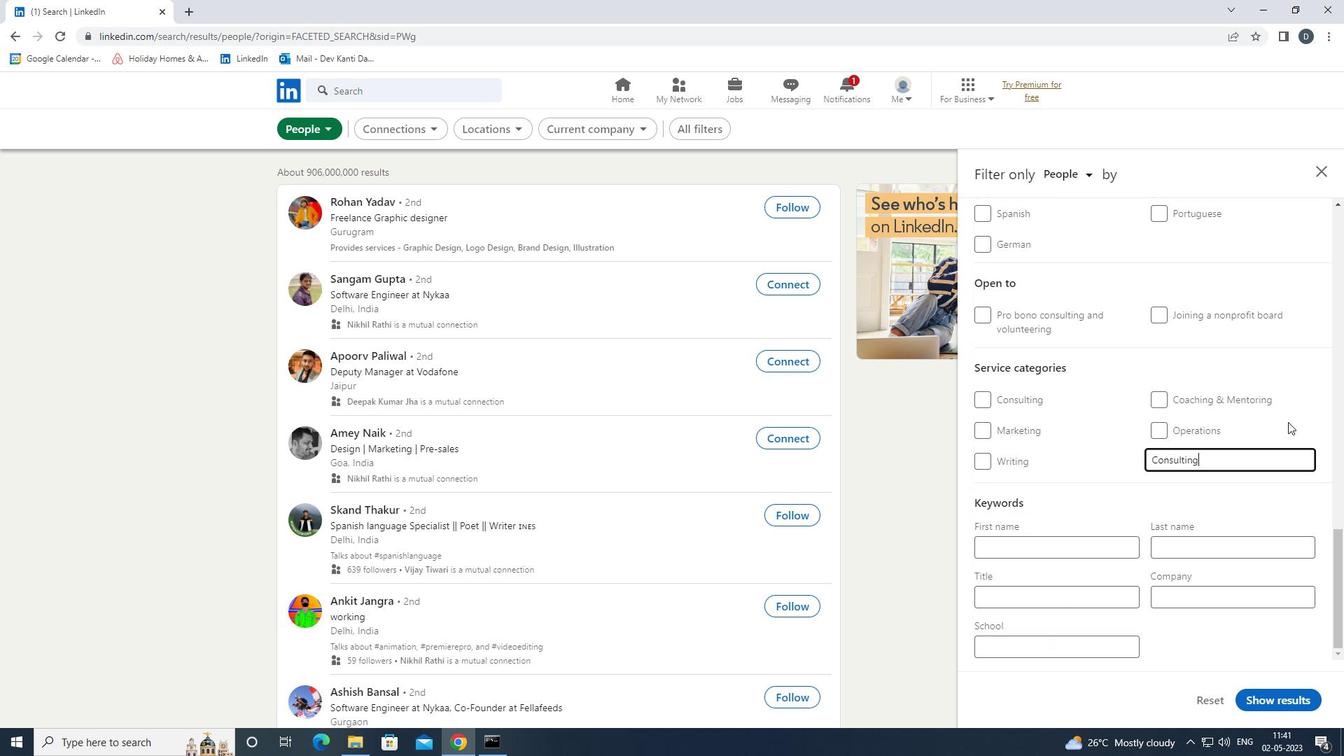 
Action: Mouse moved to (1198, 463)
Screenshot: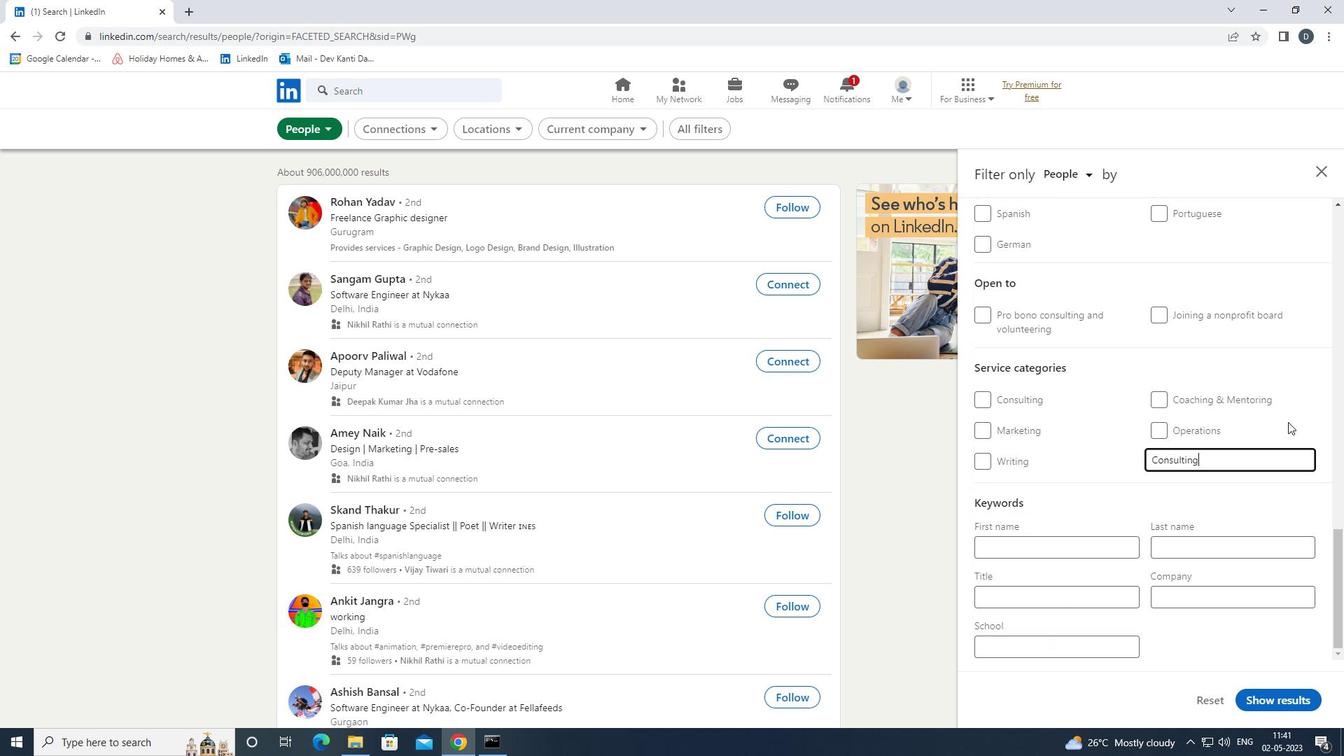 
Action: Mouse scrolled (1198, 462) with delta (0, 0)
Screenshot: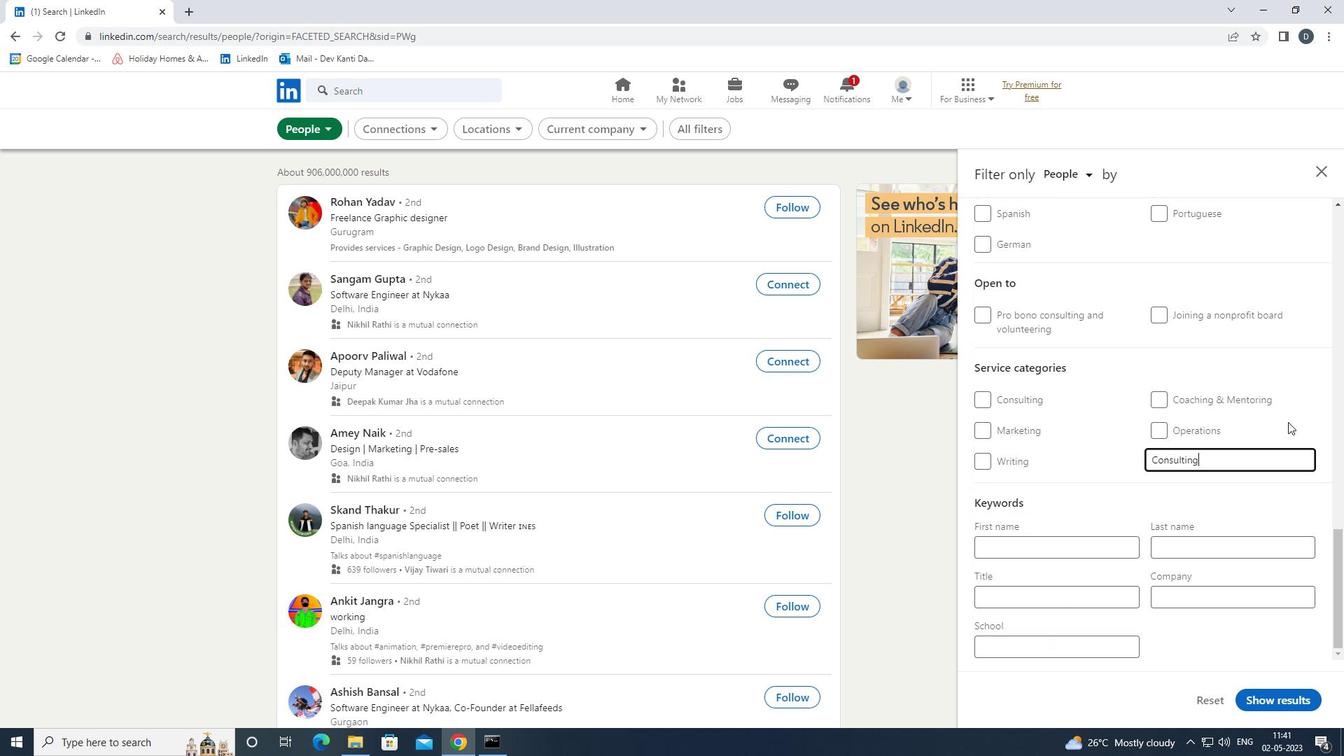 
Action: Mouse moved to (1165, 478)
Screenshot: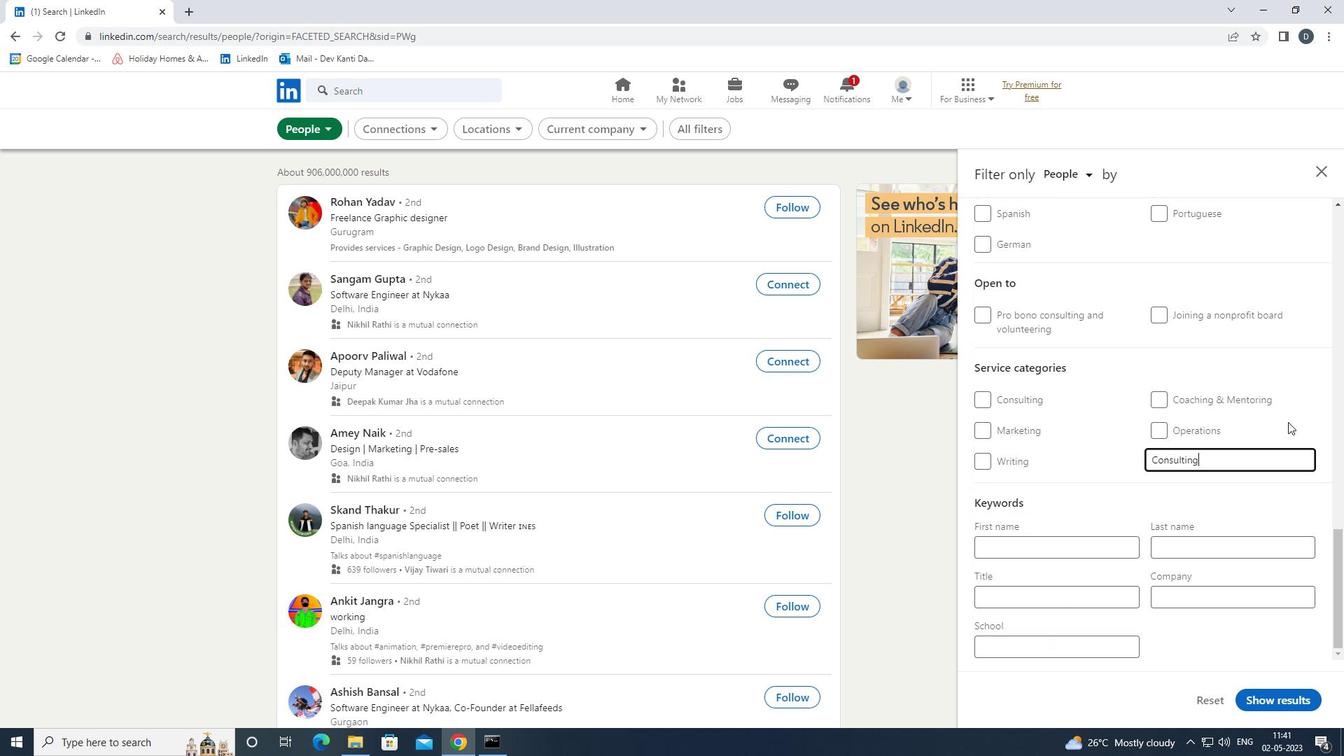 
Action: Mouse scrolled (1165, 477) with delta (0, 0)
Screenshot: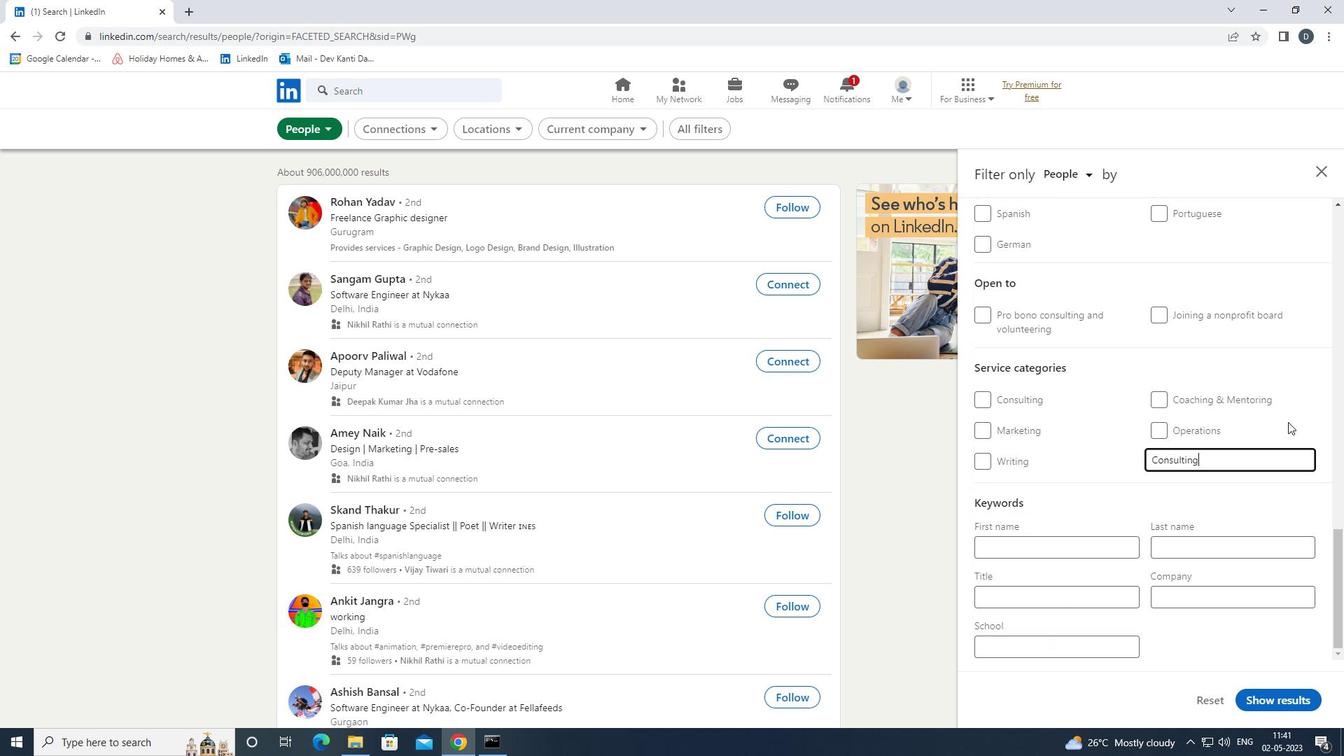 
Action: Mouse moved to (1109, 493)
Screenshot: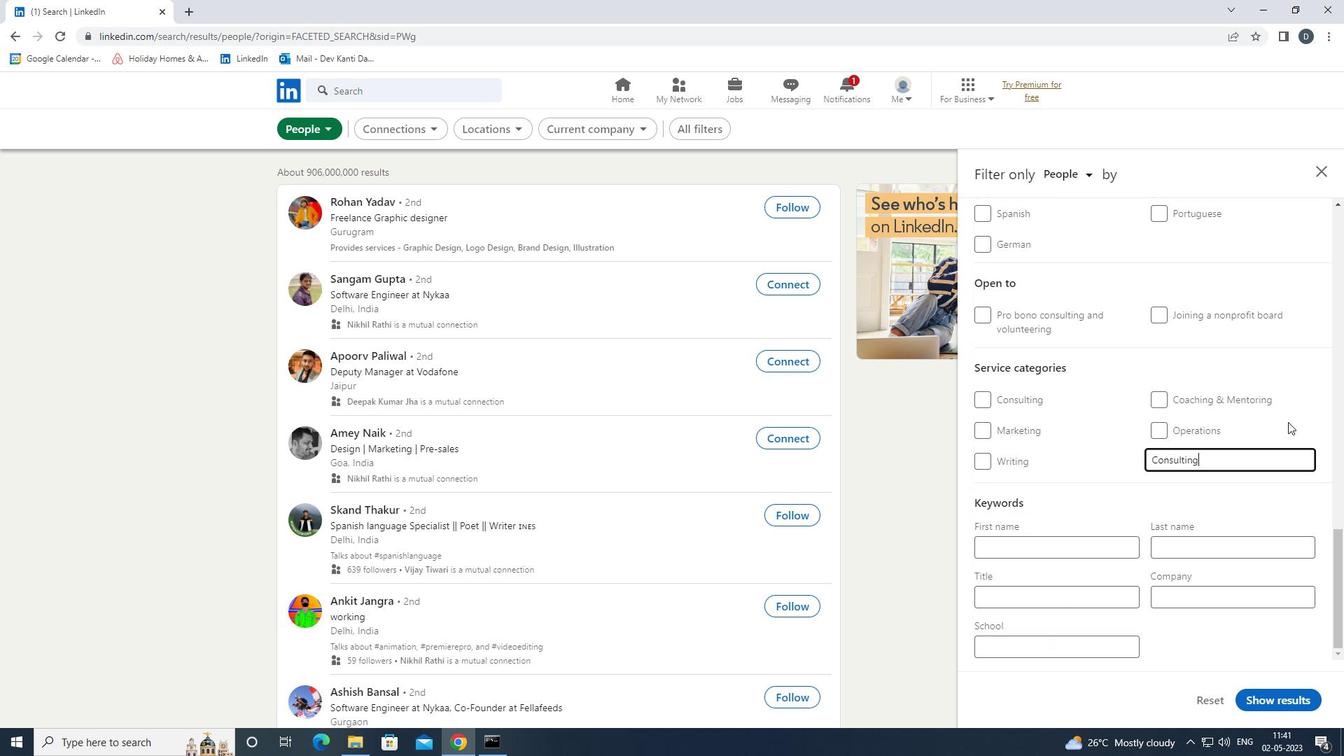 
Action: Mouse scrolled (1109, 492) with delta (0, 0)
Screenshot: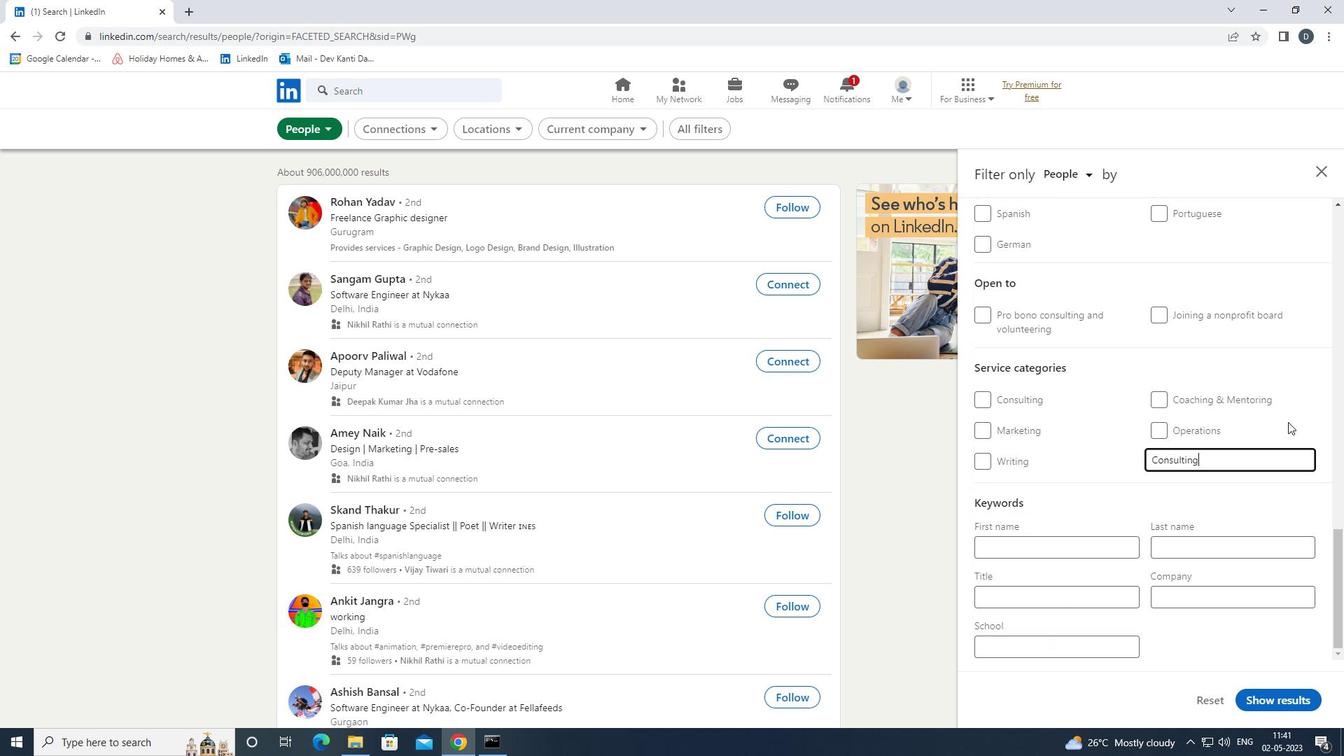 
Action: Mouse moved to (1026, 606)
Screenshot: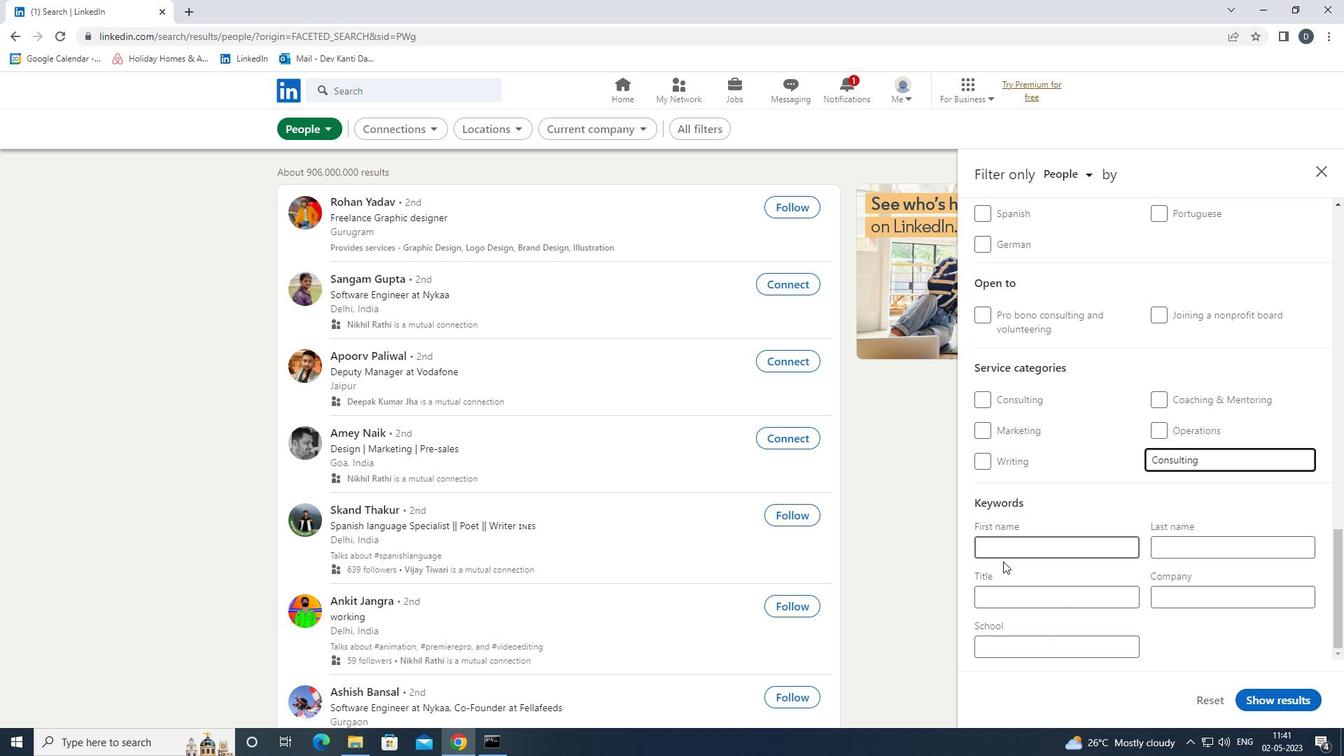 
Action: Mouse pressed left at (1026, 606)
Screenshot: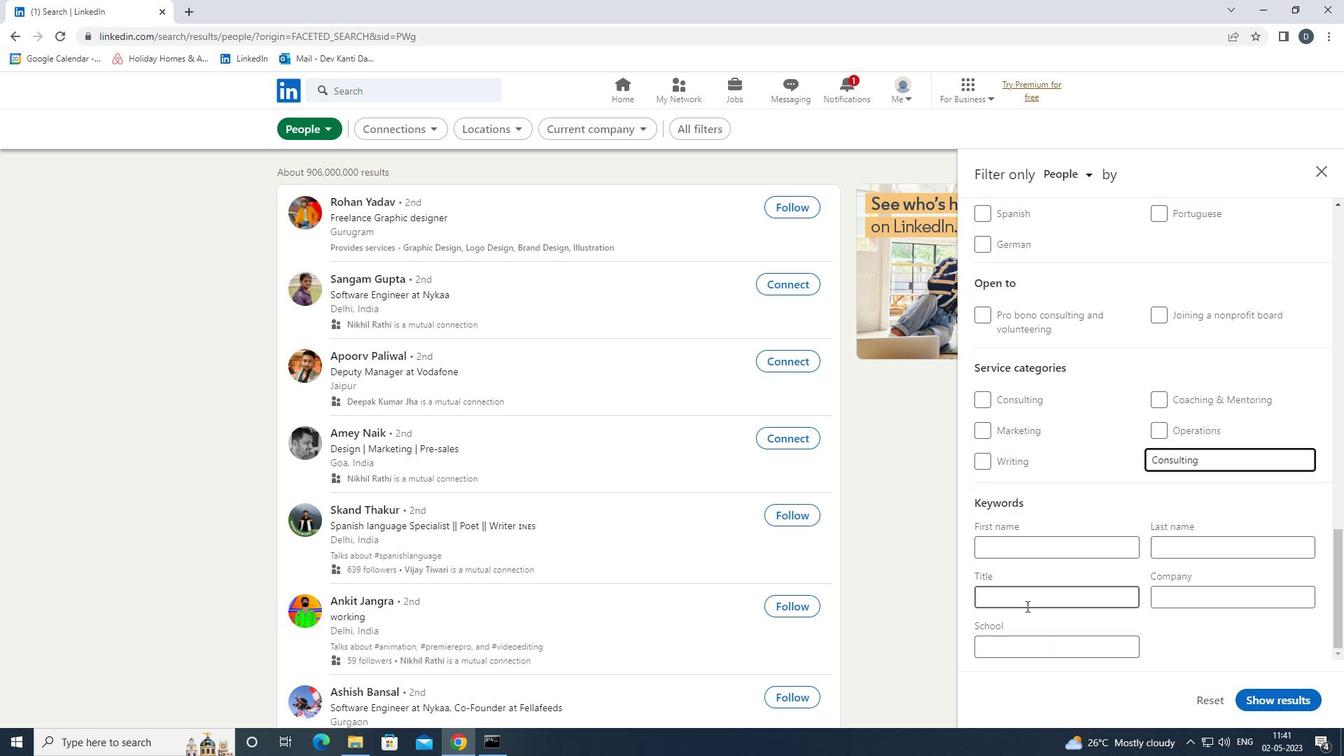 
Action: Mouse moved to (999, 614)
Screenshot: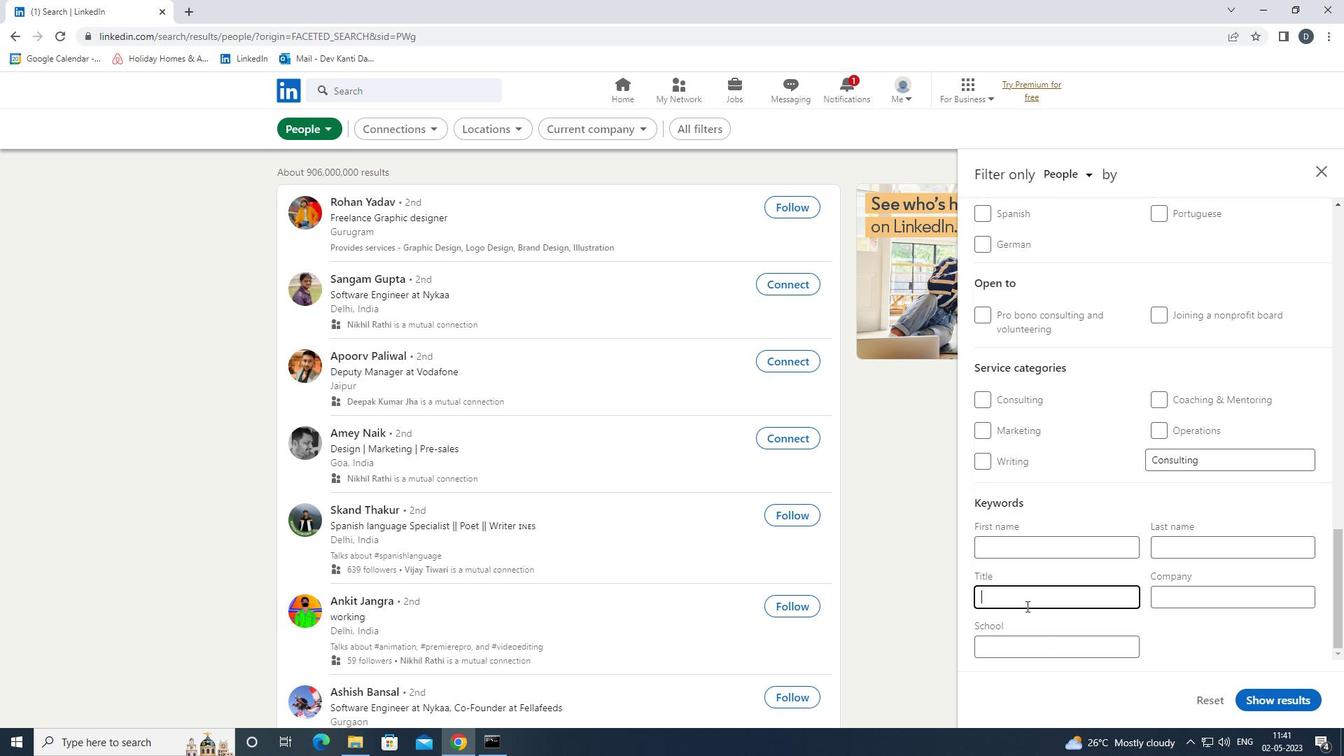 
Action: Key pressed <Key.shift><Key.shift><Key.shift><Key.shift><Key.shift><Key.shift><Key.shift><Key.shift><Key.shift>VICE<Key.space><Key.shift><Key.shift><Key.shift><Key.shift>PRESIDENT<Key.space><Key.shift>OF<Key.space><Key.shift>OPERATIONS
Screenshot: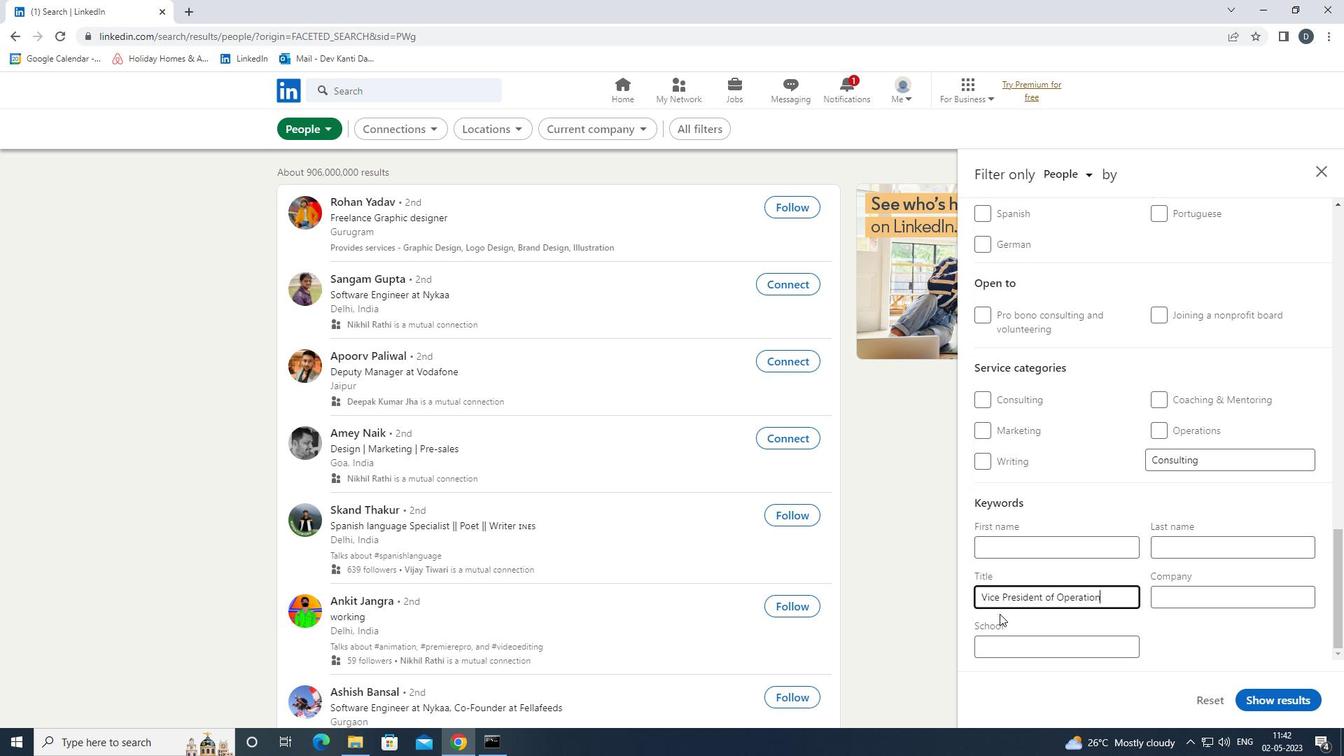 
Action: Mouse moved to (1282, 702)
Screenshot: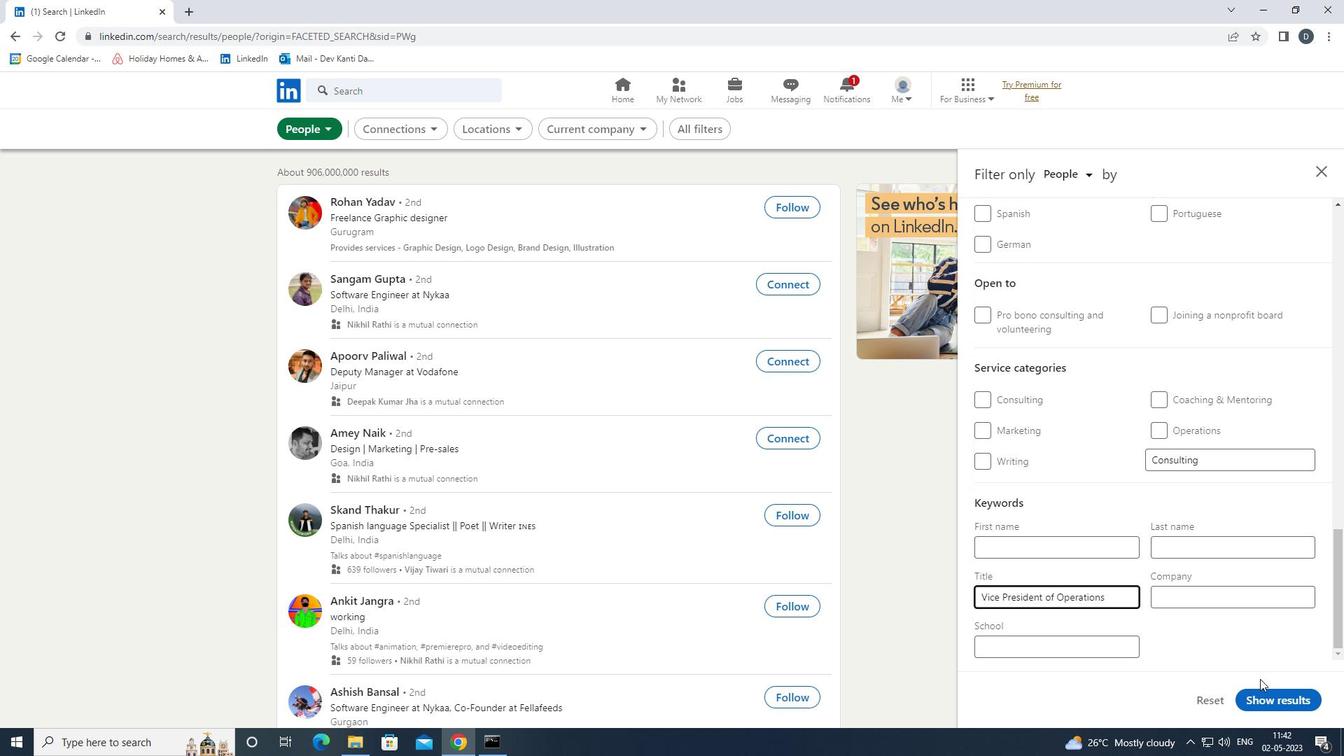
Action: Mouse pressed left at (1282, 702)
Screenshot: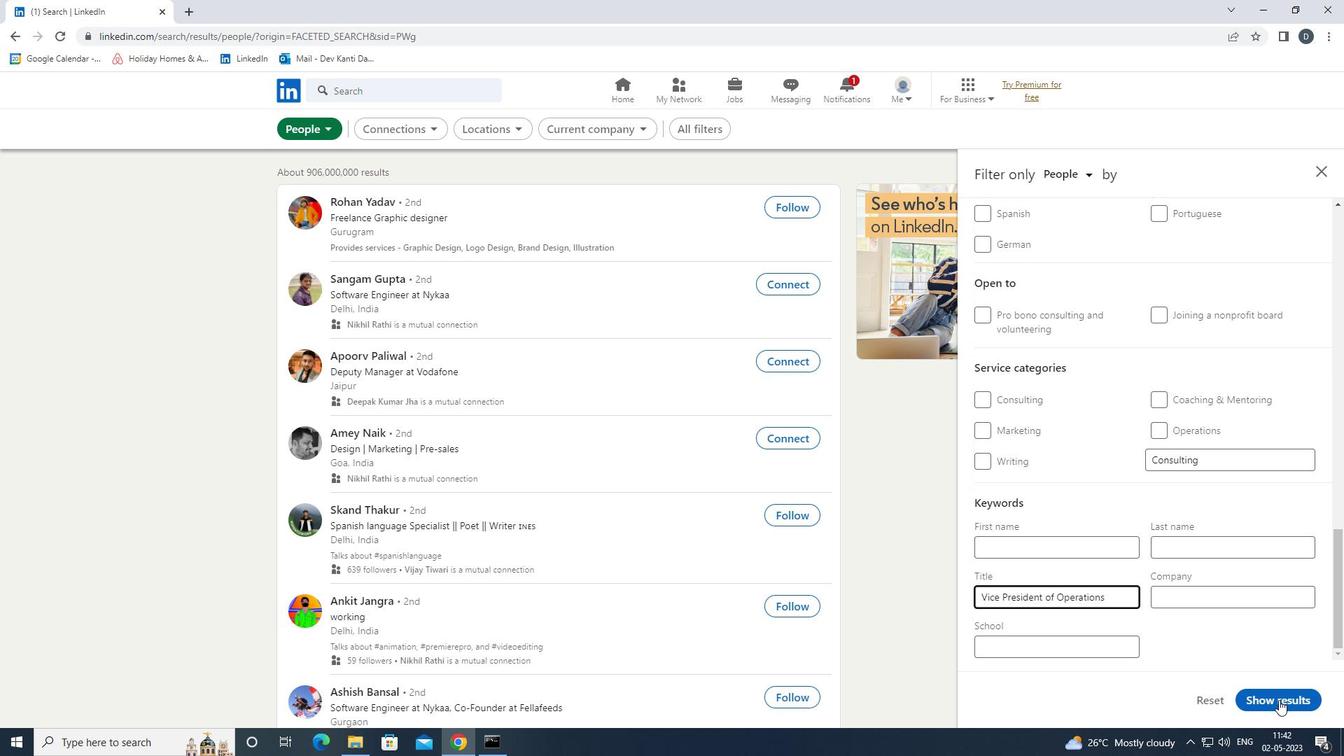 
Action: Mouse moved to (1130, 584)
Screenshot: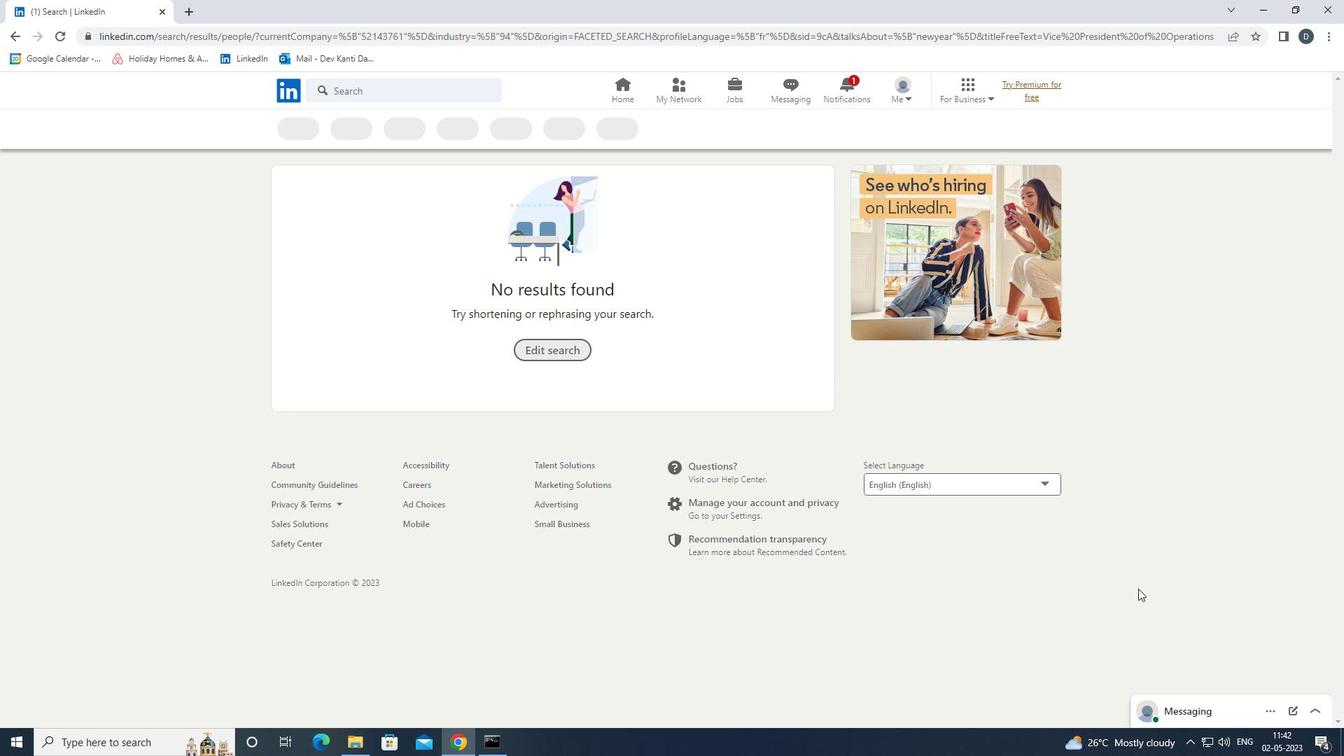 
